 Task: Search one way flight ticket for 5 adults, 2 children, 1 infant in seat and 1 infant on lap in economy from Hibbing: Range Regional Airport (was Chisholm-hibbing Airport) to Fort Wayne: Fort Wayne International Airport on 5-4-2023. Choice of flights is JetBlue. Number of bags: 1 carry on bag. Price is upto 78000. Outbound departure time preference is 6:00.
Action: Mouse moved to (310, 124)
Screenshot: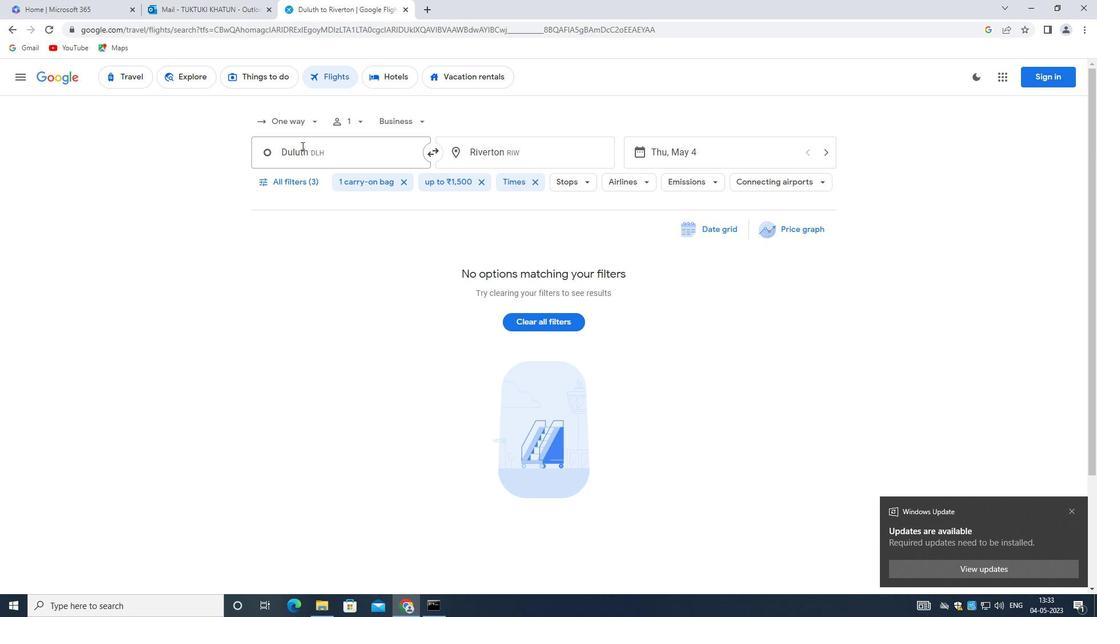 
Action: Mouse pressed left at (310, 124)
Screenshot: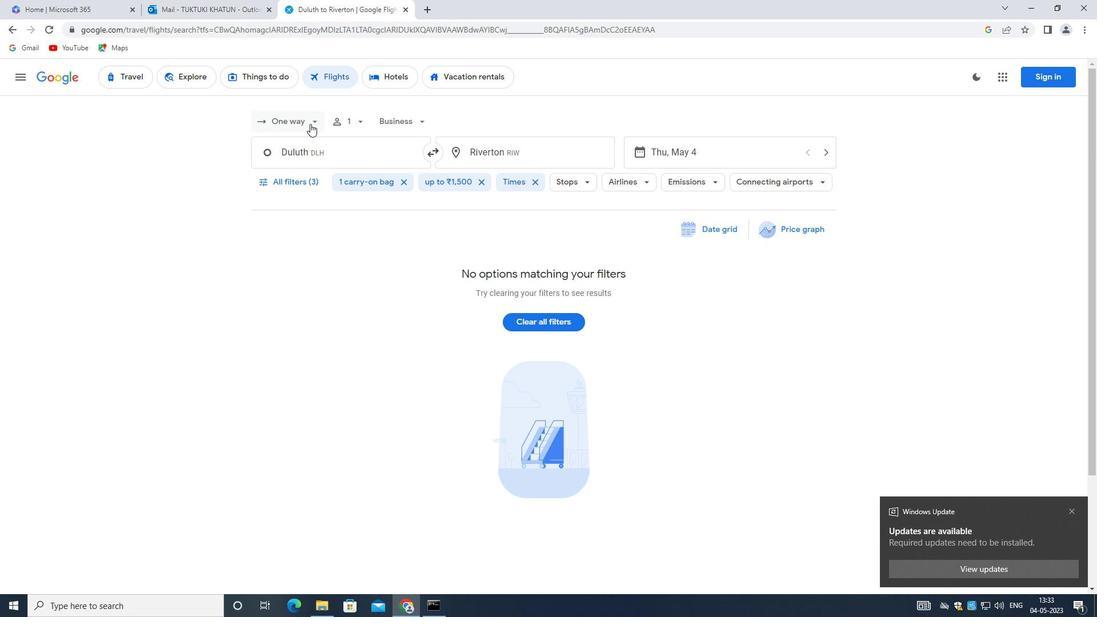 
Action: Mouse moved to (309, 172)
Screenshot: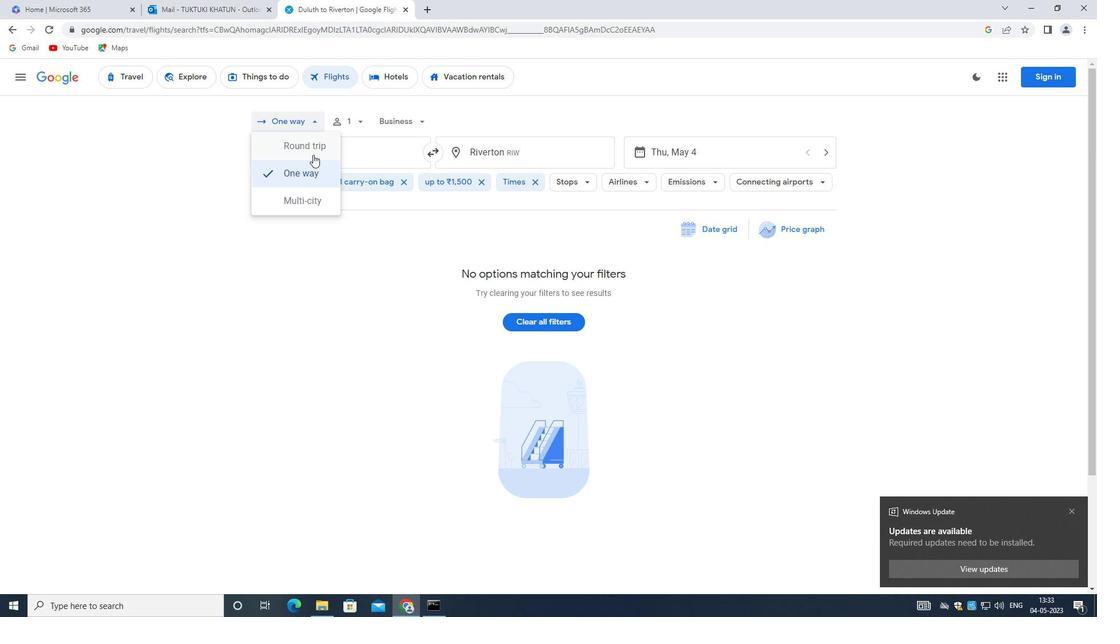 
Action: Mouse pressed left at (309, 172)
Screenshot: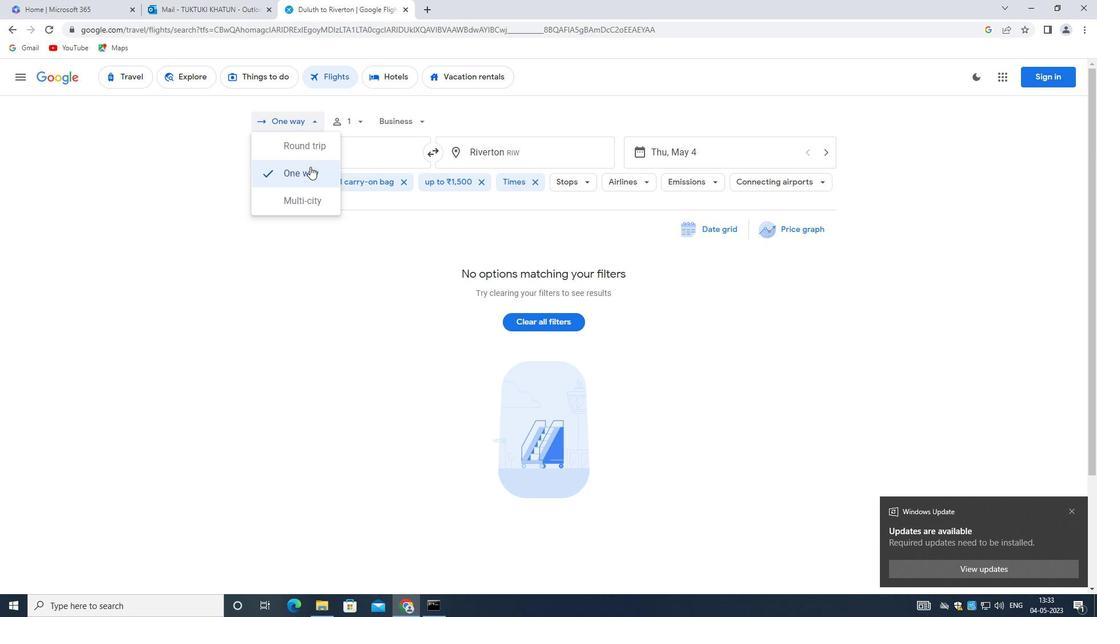 
Action: Mouse moved to (349, 119)
Screenshot: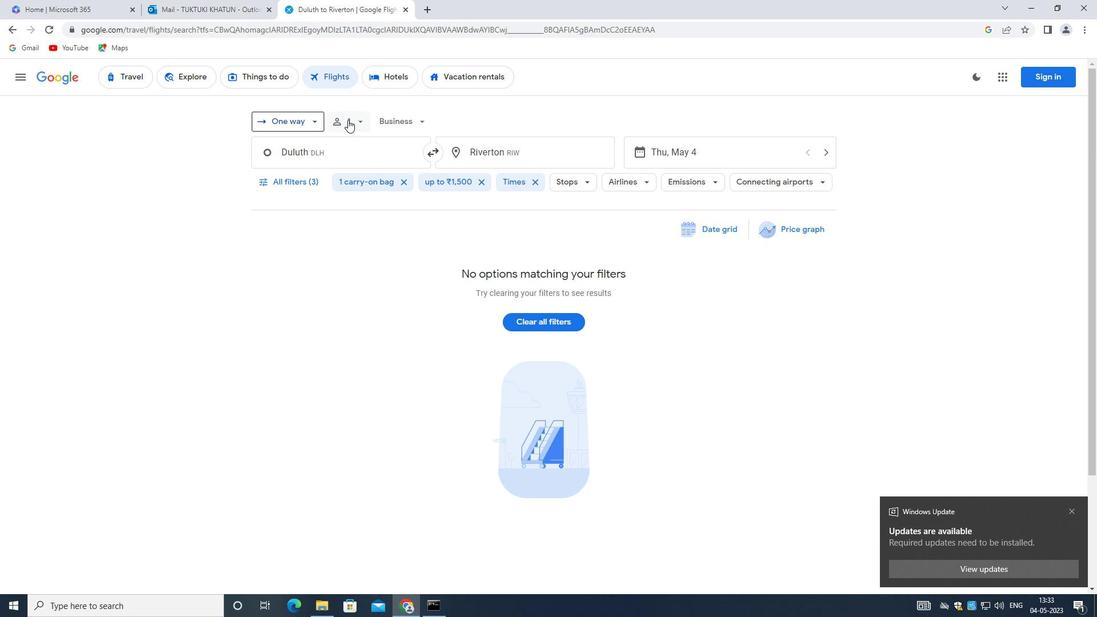 
Action: Mouse pressed left at (349, 119)
Screenshot: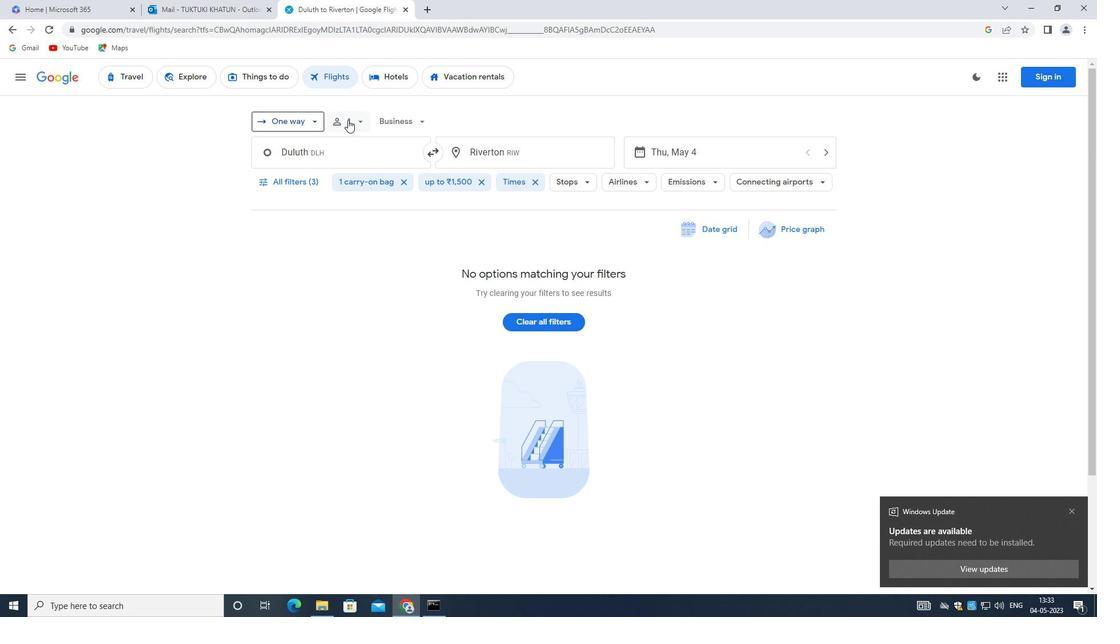 
Action: Mouse moved to (447, 154)
Screenshot: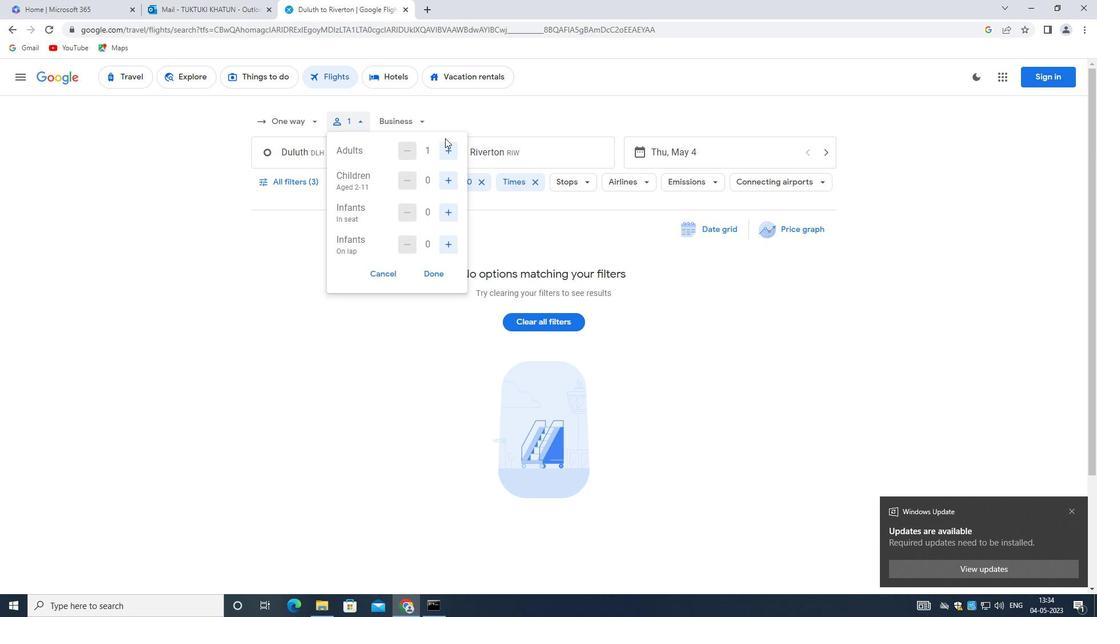 
Action: Mouse pressed left at (447, 154)
Screenshot: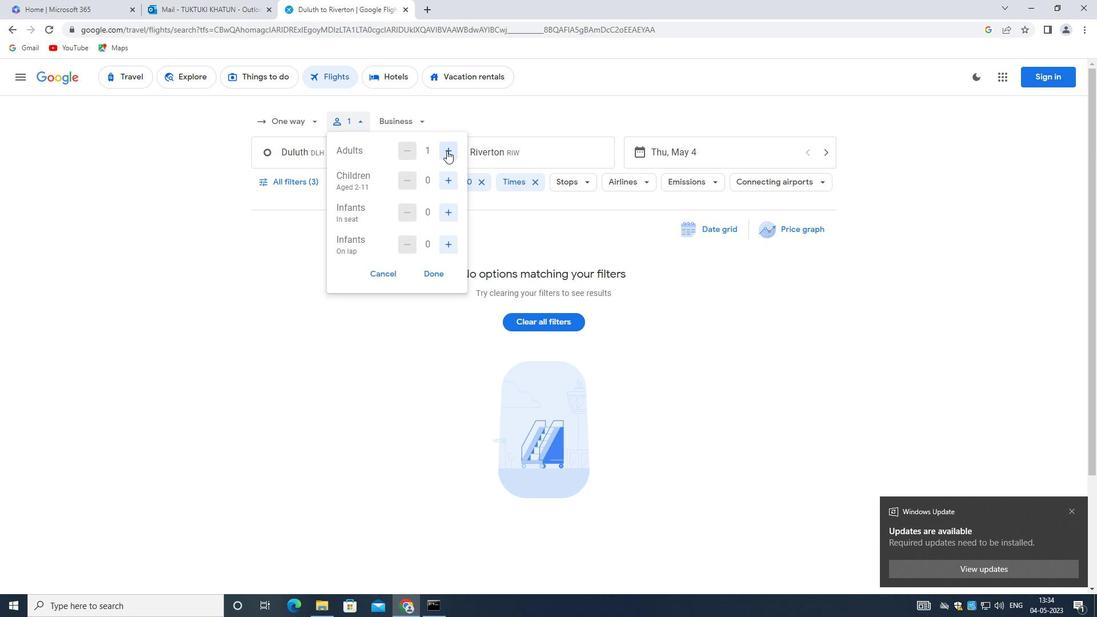 
Action: Mouse moved to (447, 154)
Screenshot: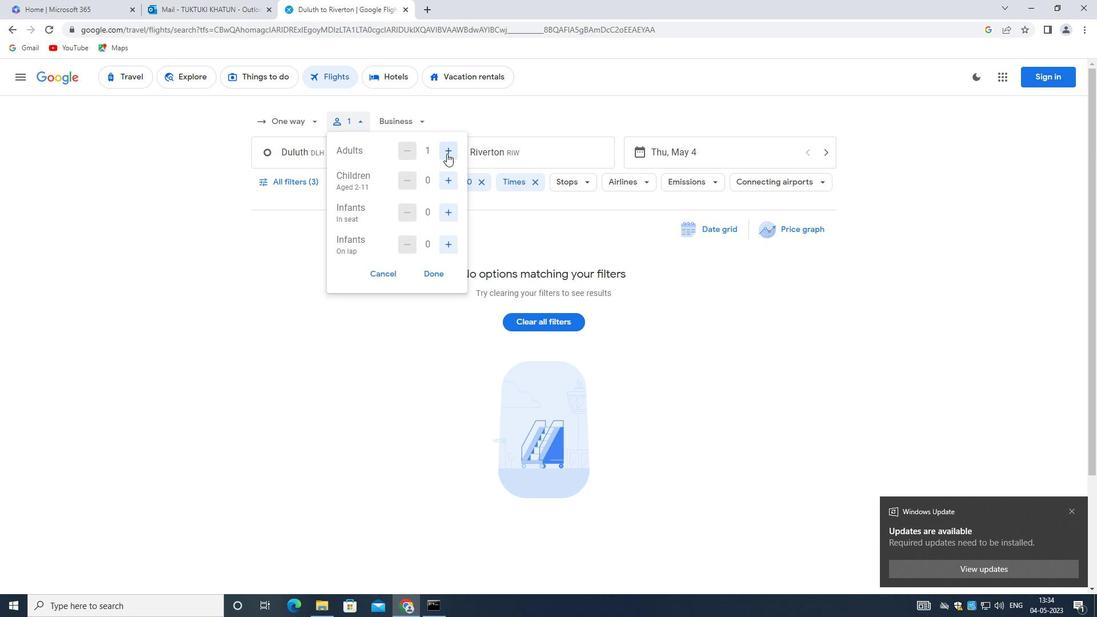 
Action: Mouse pressed left at (447, 154)
Screenshot: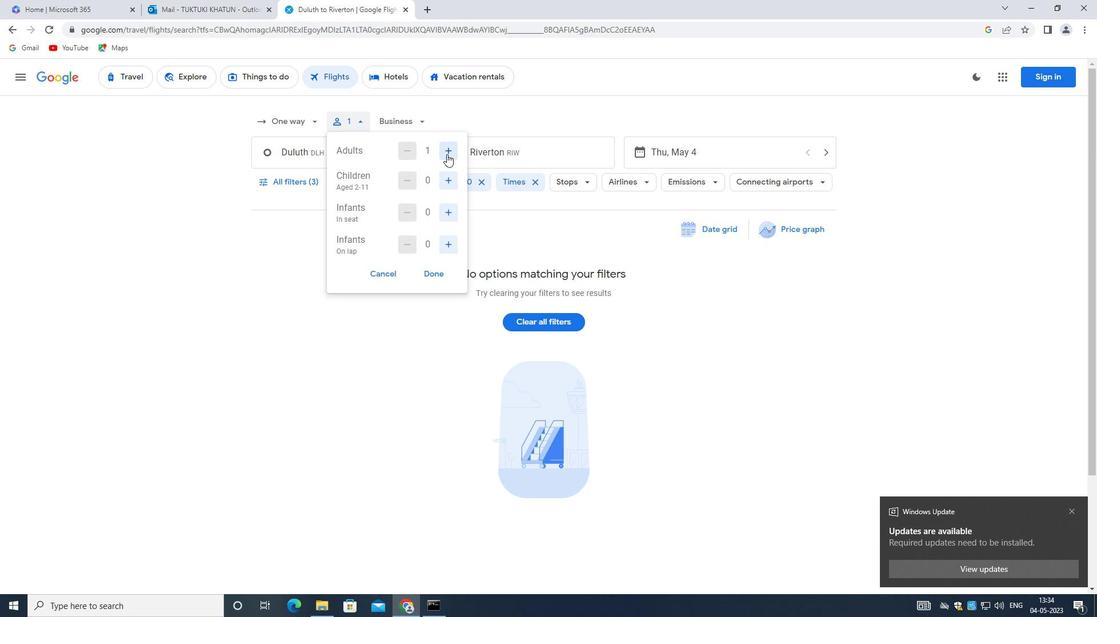 
Action: Mouse moved to (447, 153)
Screenshot: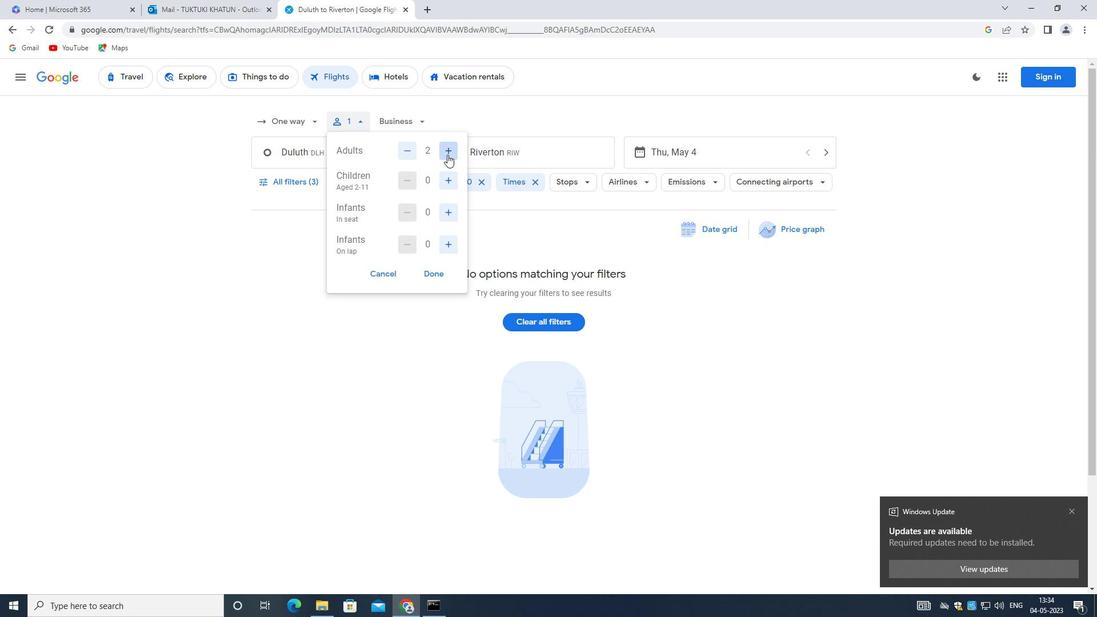 
Action: Mouse pressed left at (447, 153)
Screenshot: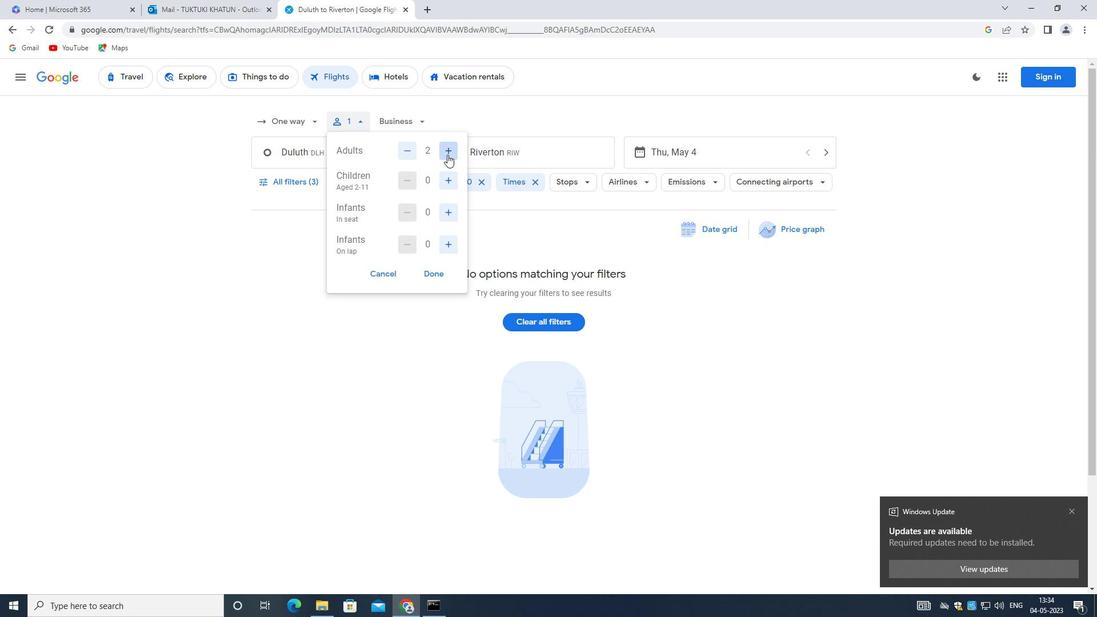 
Action: Mouse pressed left at (447, 153)
Screenshot: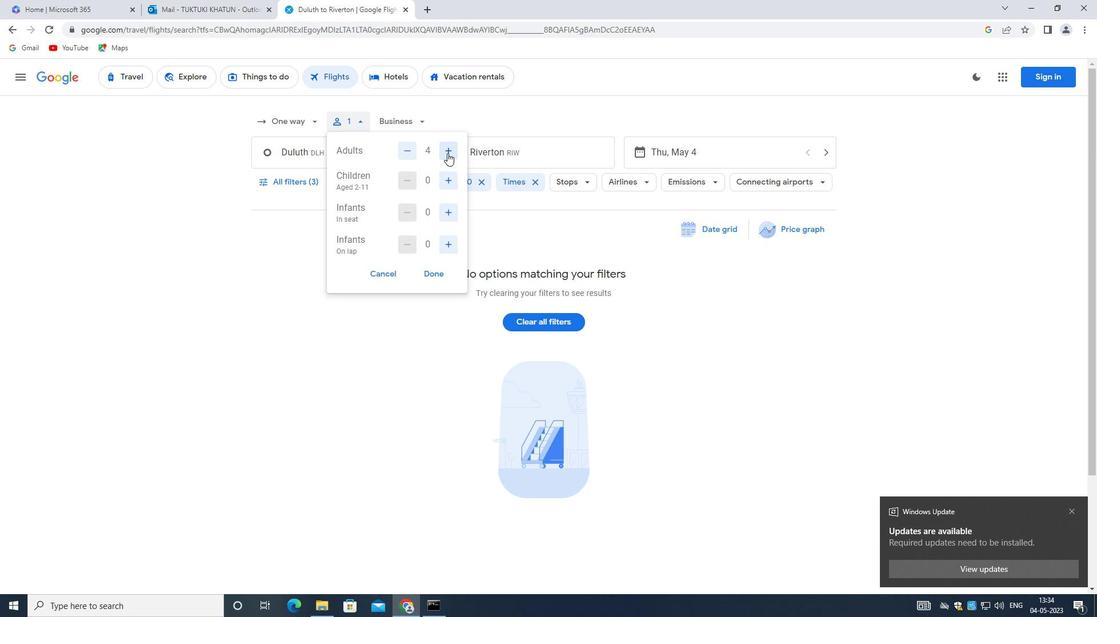 
Action: Mouse moved to (450, 172)
Screenshot: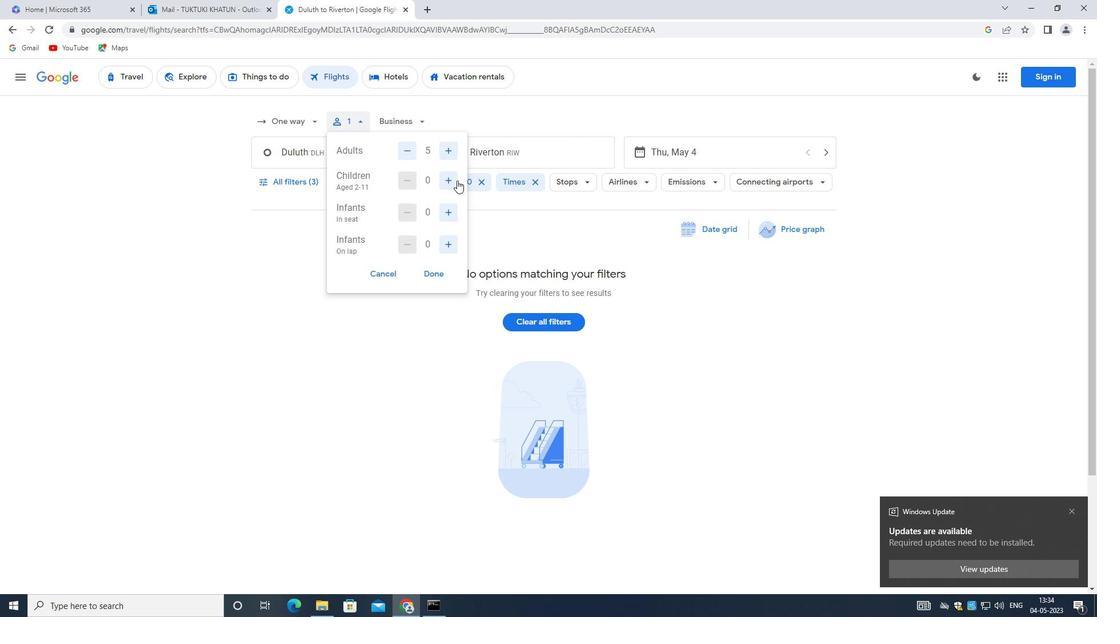 
Action: Mouse pressed left at (450, 172)
Screenshot: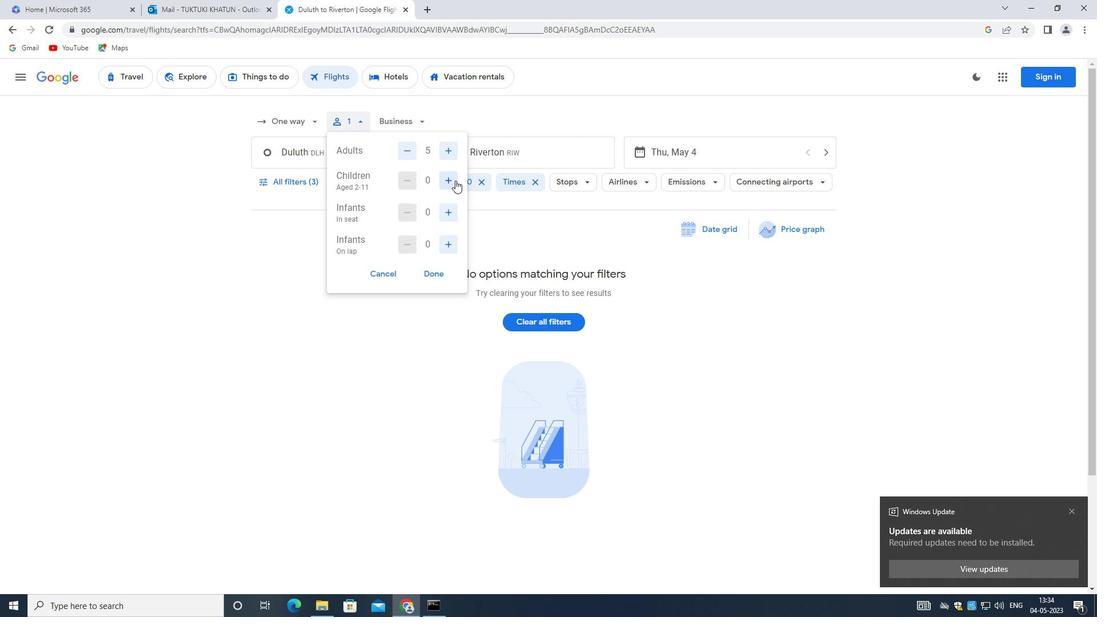 
Action: Mouse moved to (448, 174)
Screenshot: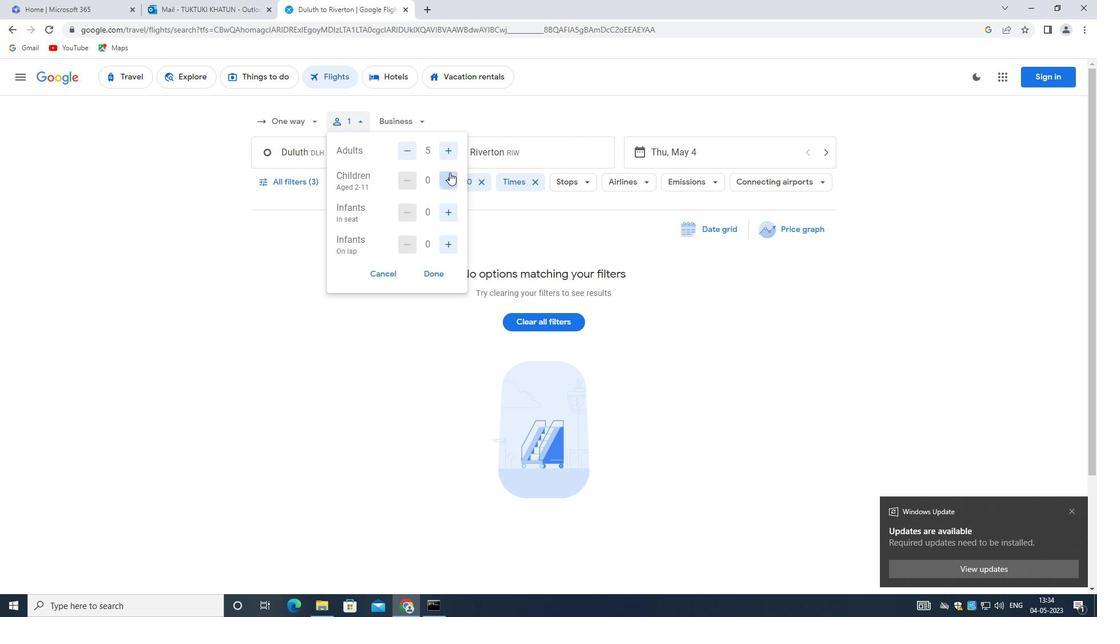 
Action: Mouse pressed left at (448, 174)
Screenshot: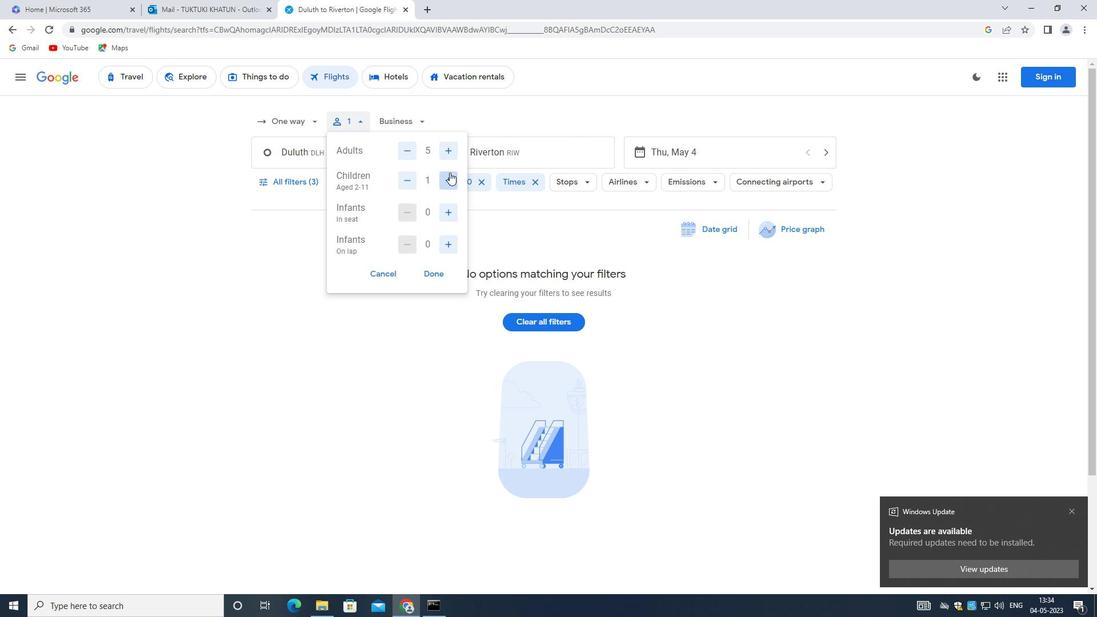 
Action: Mouse moved to (448, 212)
Screenshot: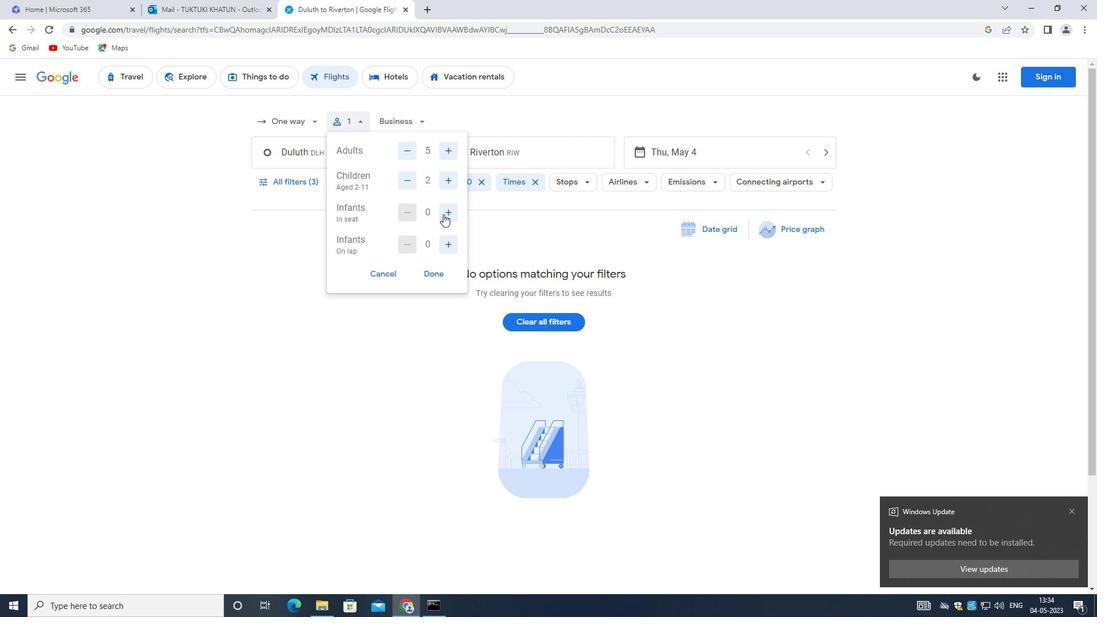 
Action: Mouse pressed left at (448, 212)
Screenshot: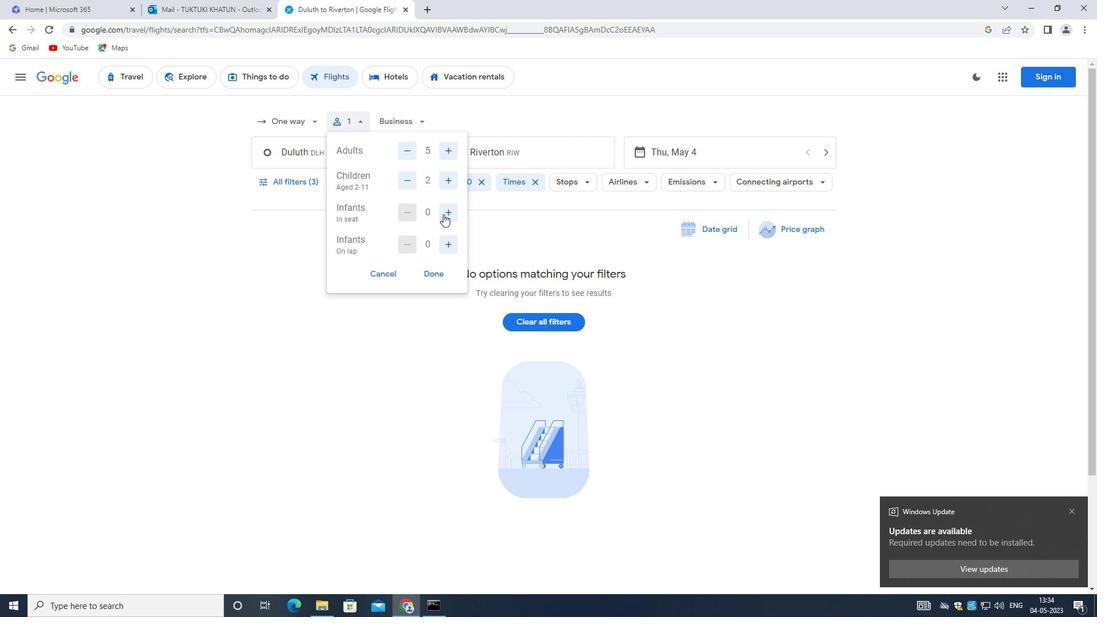
Action: Mouse moved to (442, 240)
Screenshot: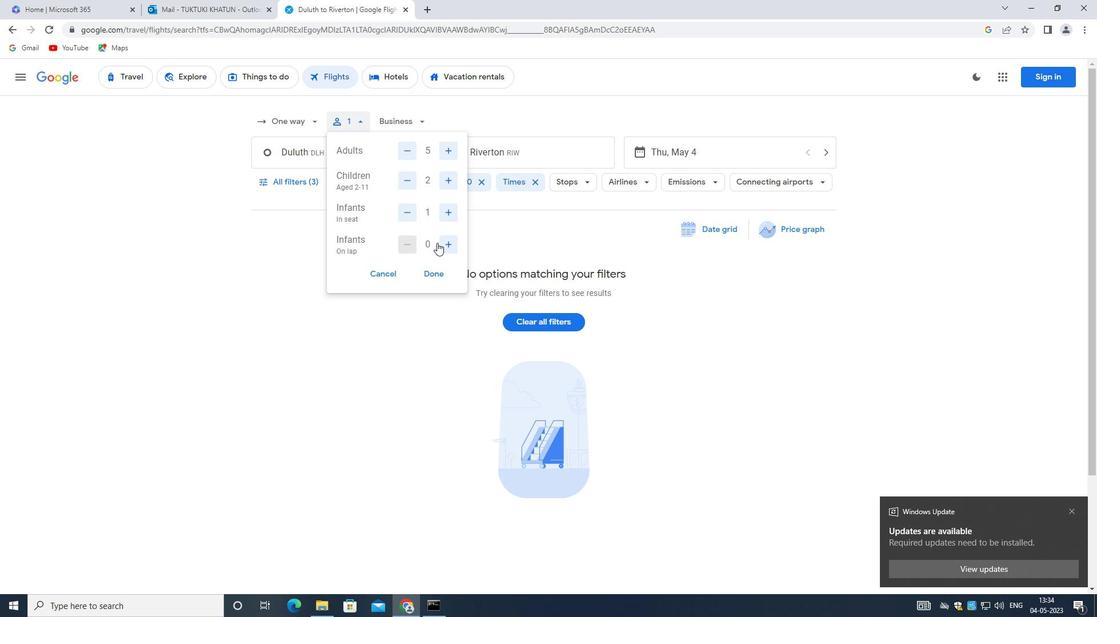
Action: Mouse pressed left at (442, 240)
Screenshot: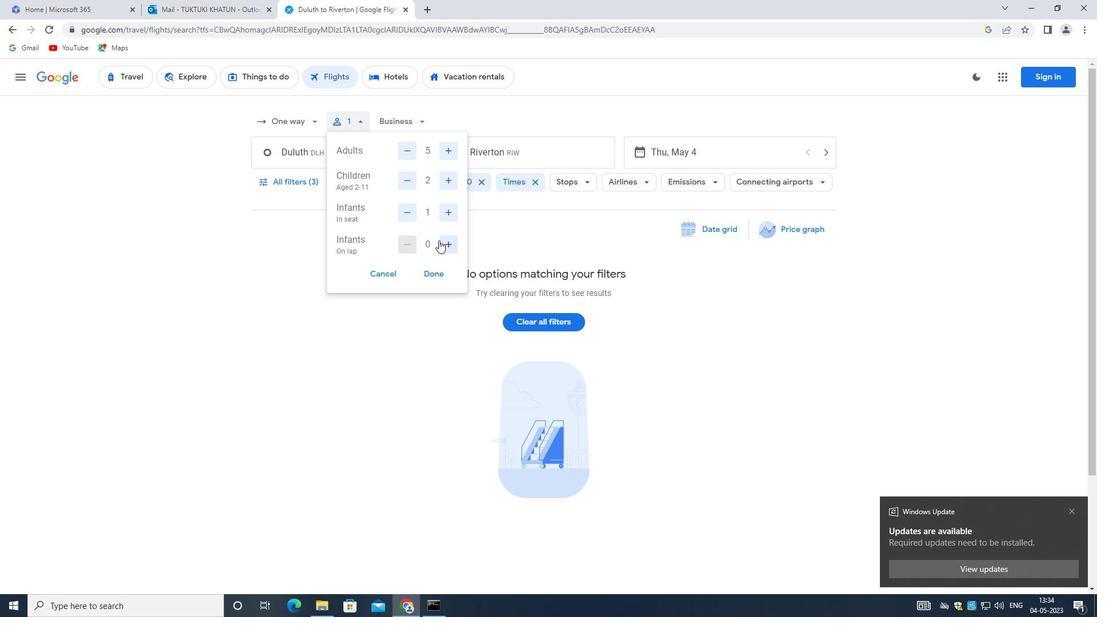 
Action: Mouse moved to (373, 260)
Screenshot: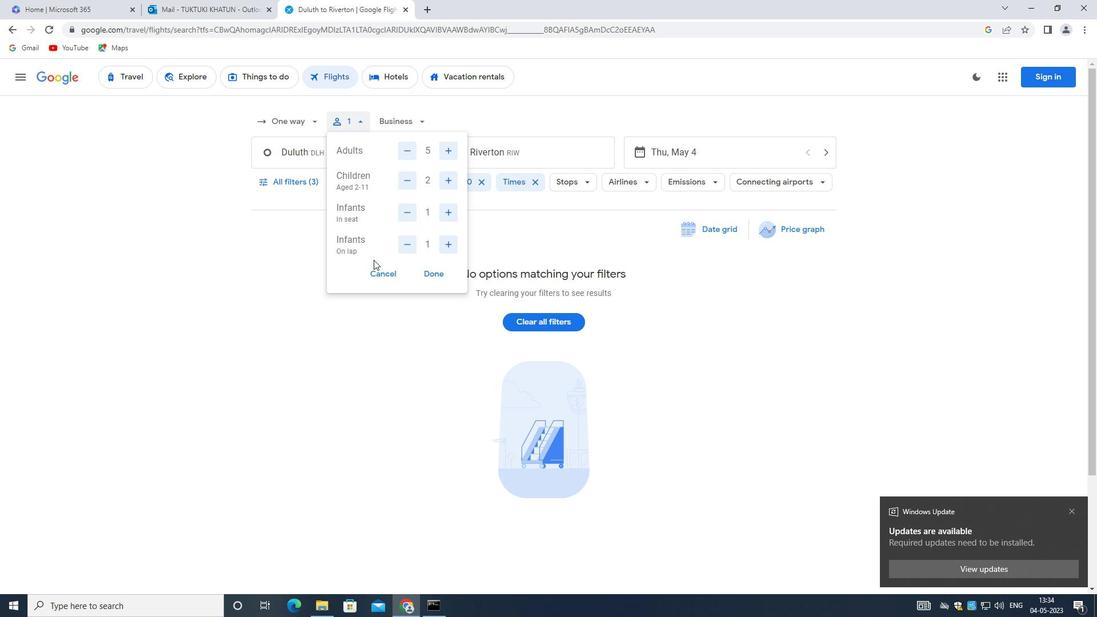
Action: Mouse scrolled (373, 259) with delta (0, 0)
Screenshot: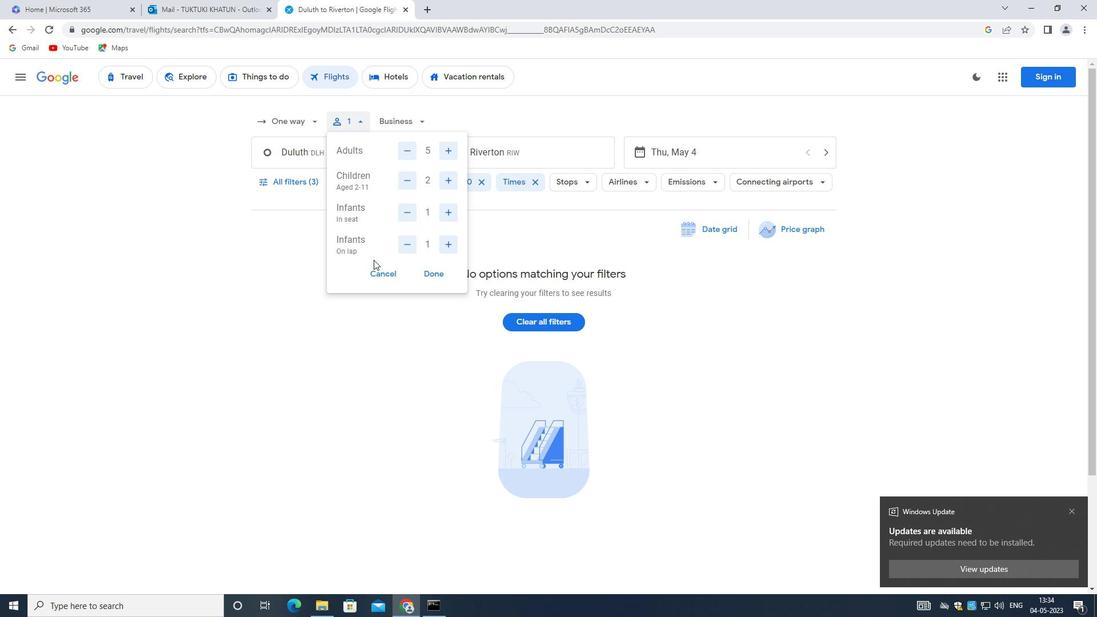 
Action: Mouse scrolled (373, 259) with delta (0, 0)
Screenshot: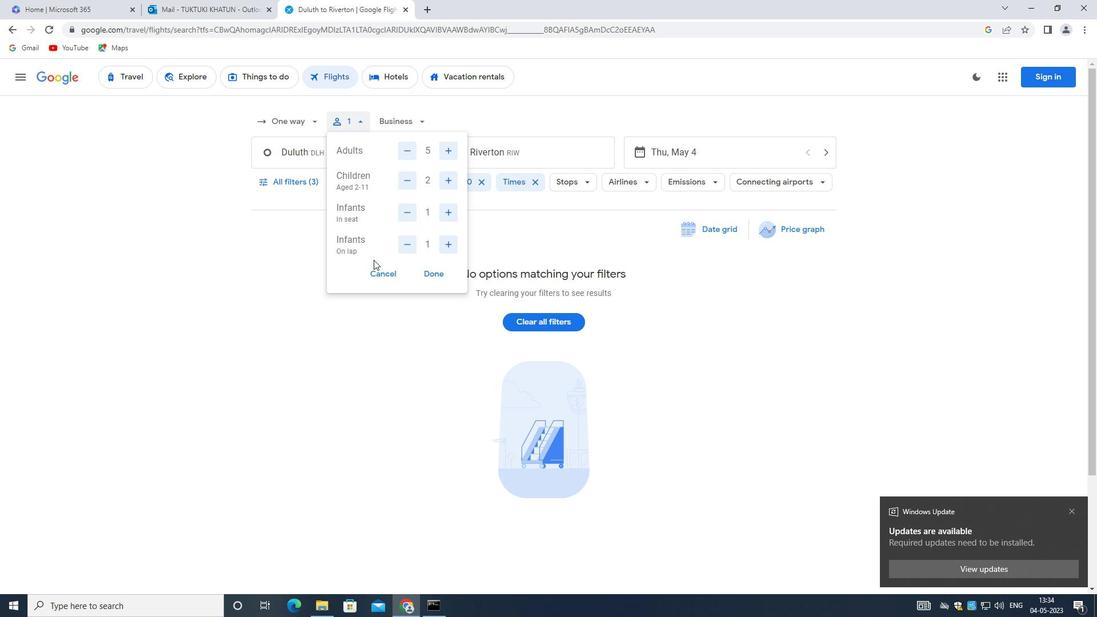 
Action: Mouse scrolled (373, 259) with delta (0, 0)
Screenshot: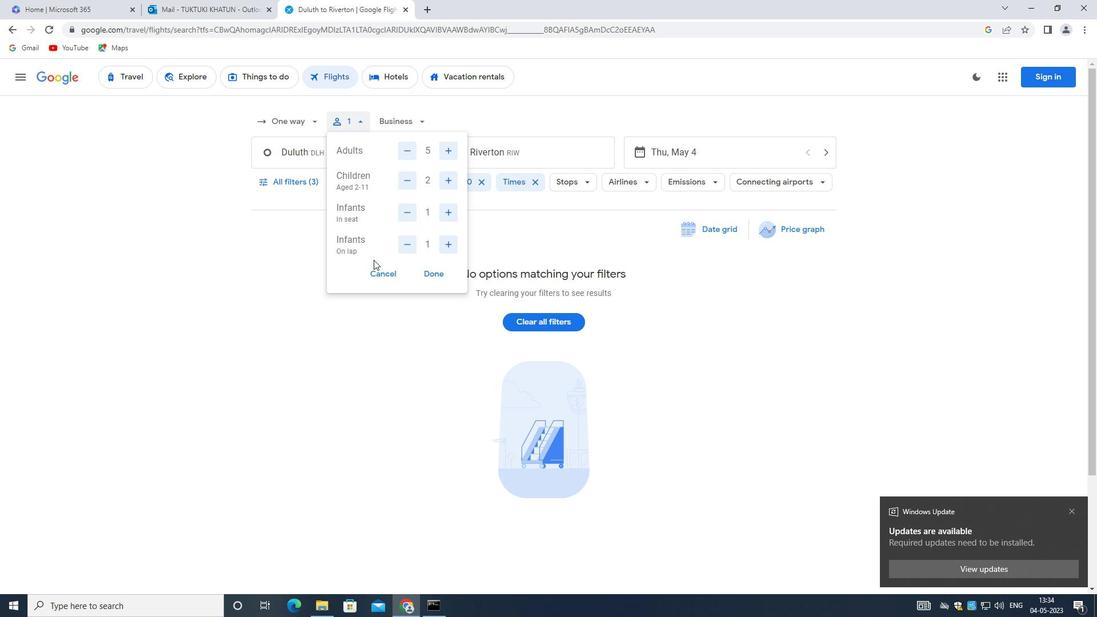 
Action: Mouse moved to (383, 264)
Screenshot: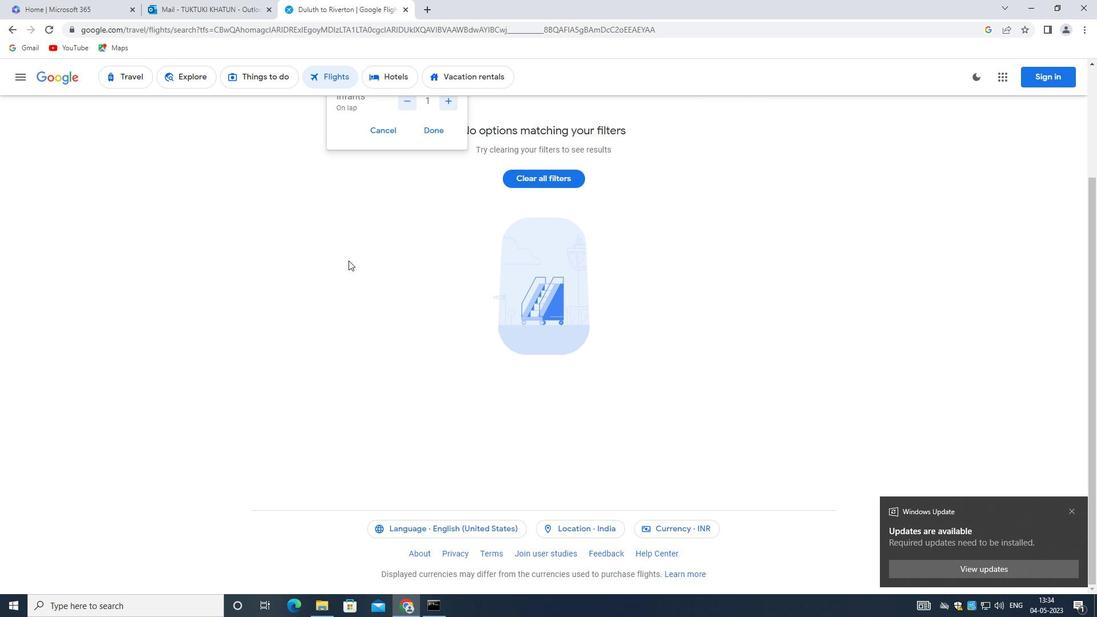 
Action: Mouse scrolled (383, 265) with delta (0, 0)
Screenshot: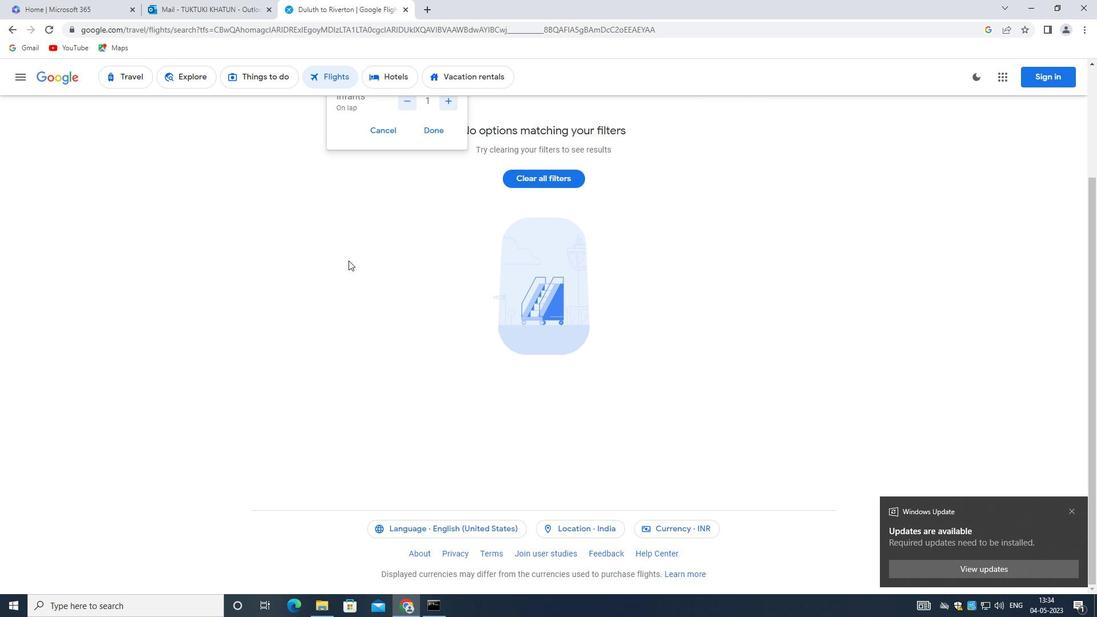 
Action: Mouse scrolled (383, 265) with delta (0, 0)
Screenshot: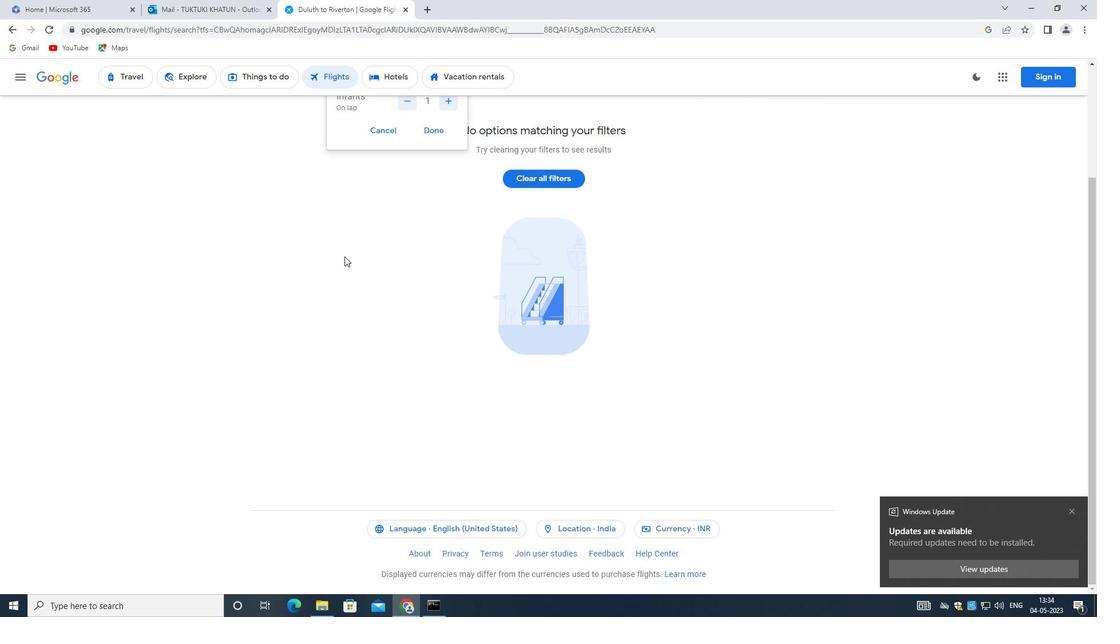 
Action: Mouse scrolled (383, 265) with delta (0, 0)
Screenshot: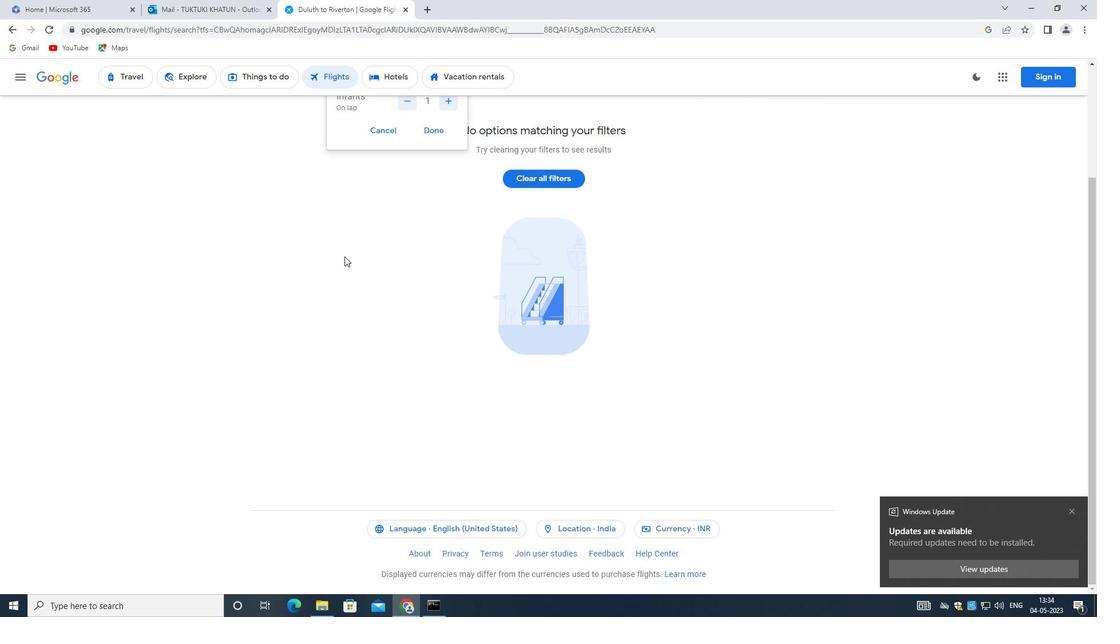 
Action: Mouse moved to (382, 267)
Screenshot: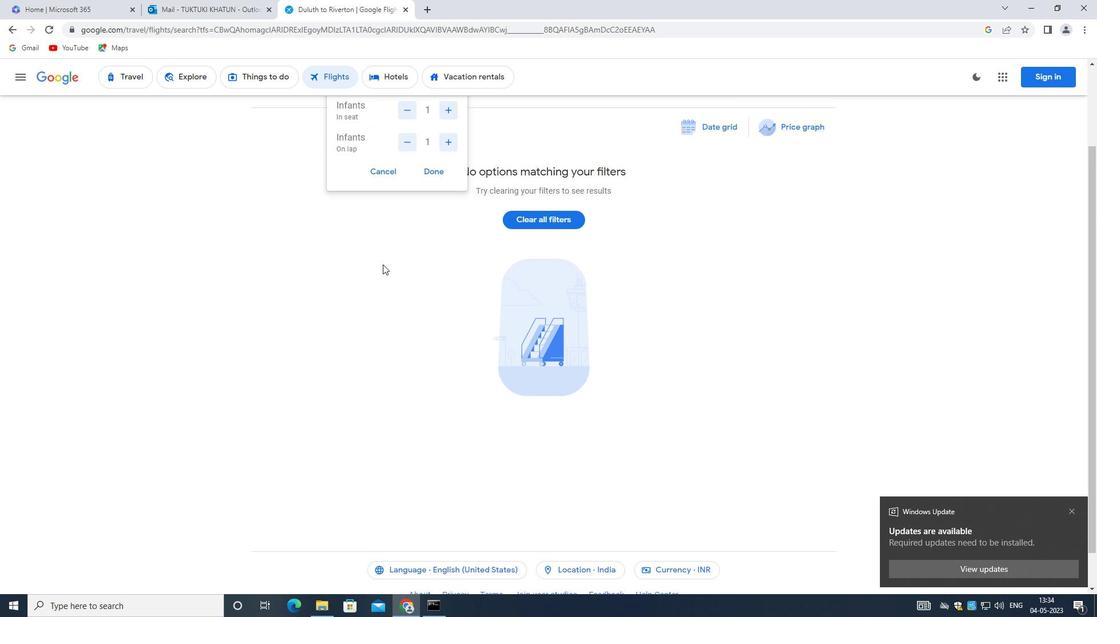 
Action: Mouse scrolled (382, 268) with delta (0, 0)
Screenshot: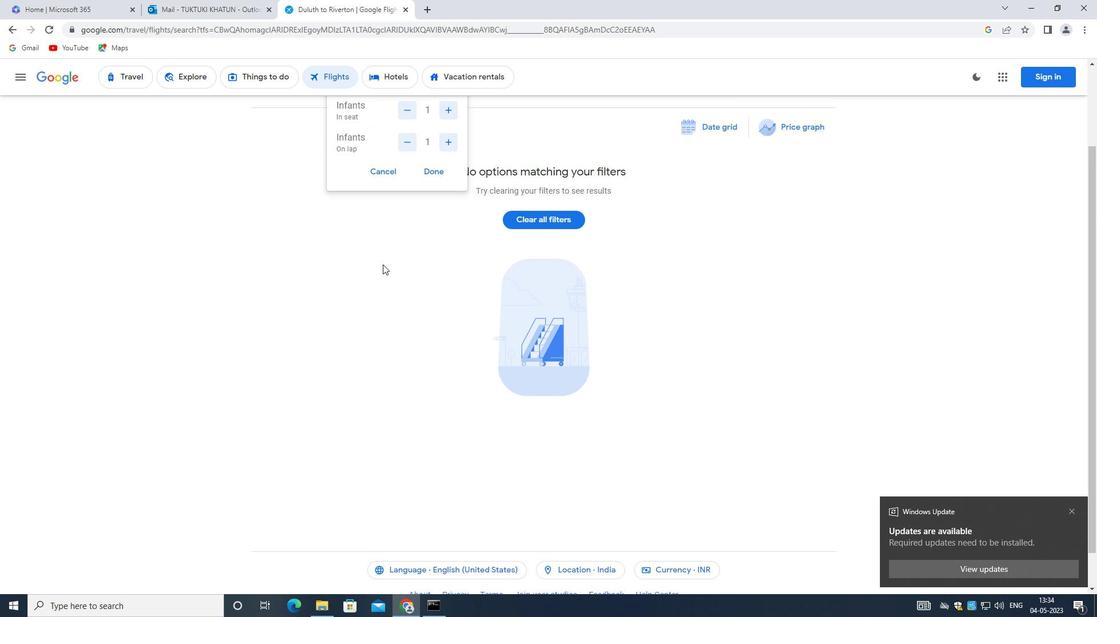 
Action: Mouse scrolled (382, 268) with delta (0, 0)
Screenshot: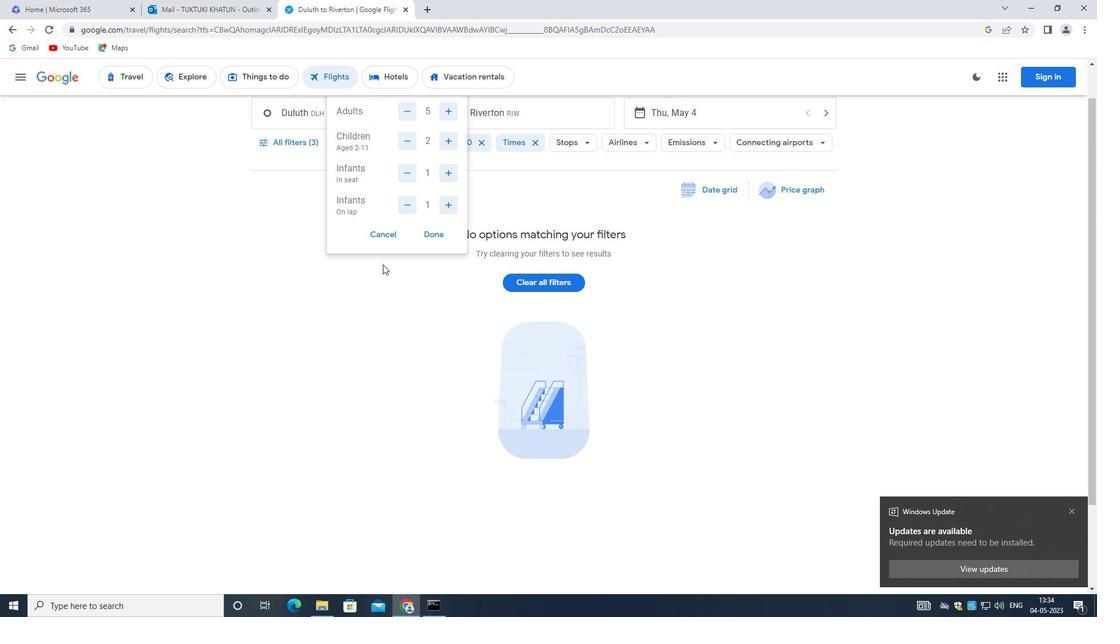 
Action: Mouse scrolled (382, 268) with delta (0, 0)
Screenshot: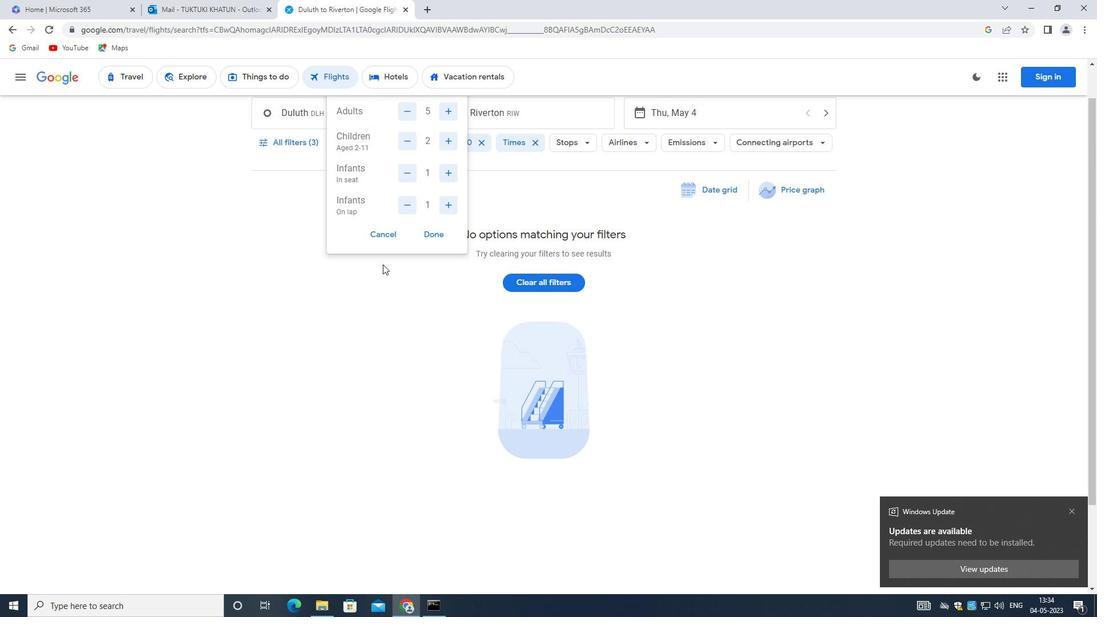 
Action: Mouse moved to (376, 266)
Screenshot: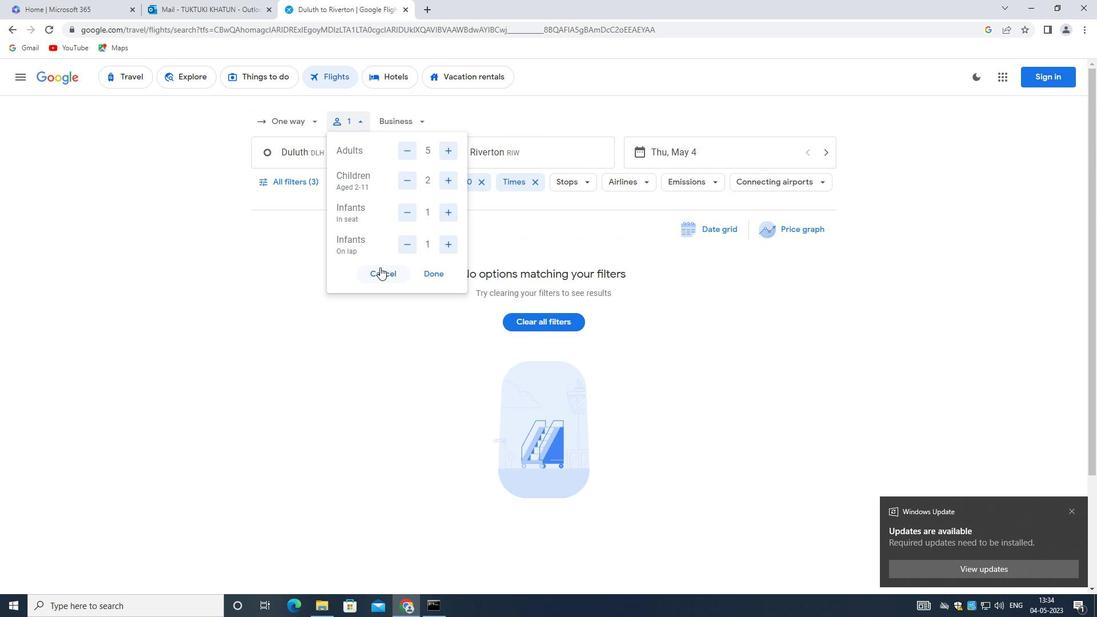 
Action: Mouse scrolled (376, 267) with delta (0, 0)
Screenshot: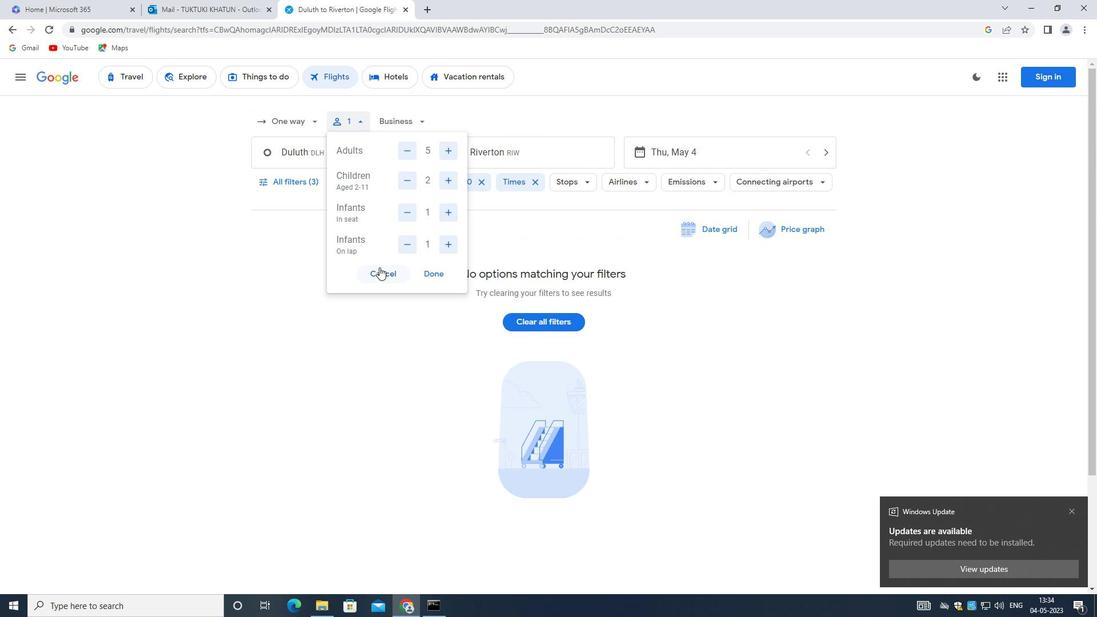 
Action: Mouse moved to (426, 271)
Screenshot: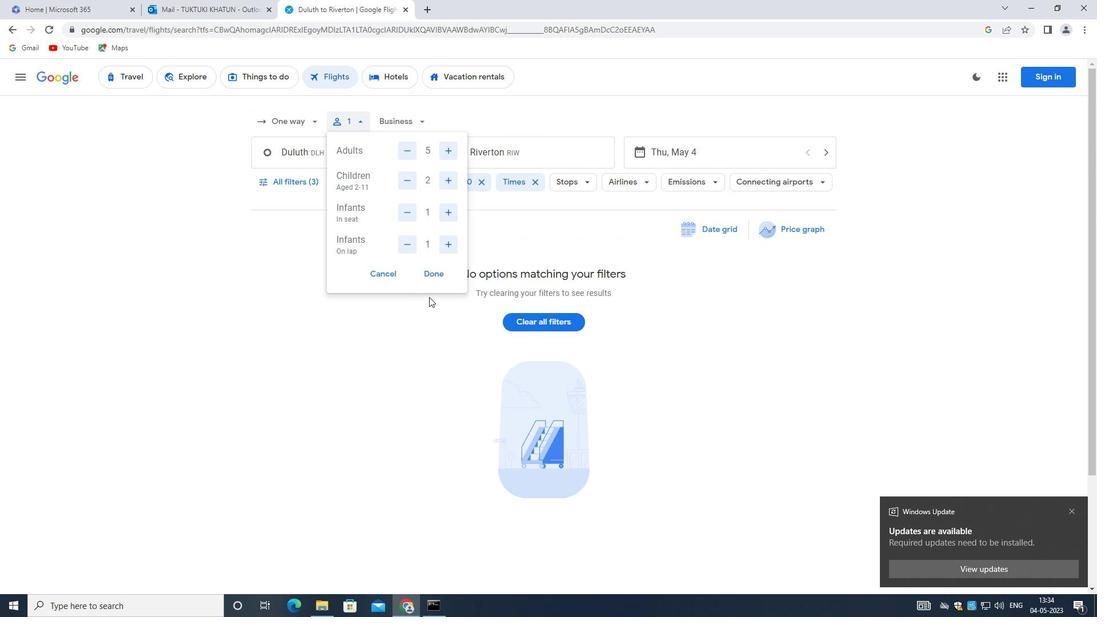 
Action: Mouse pressed left at (426, 271)
Screenshot: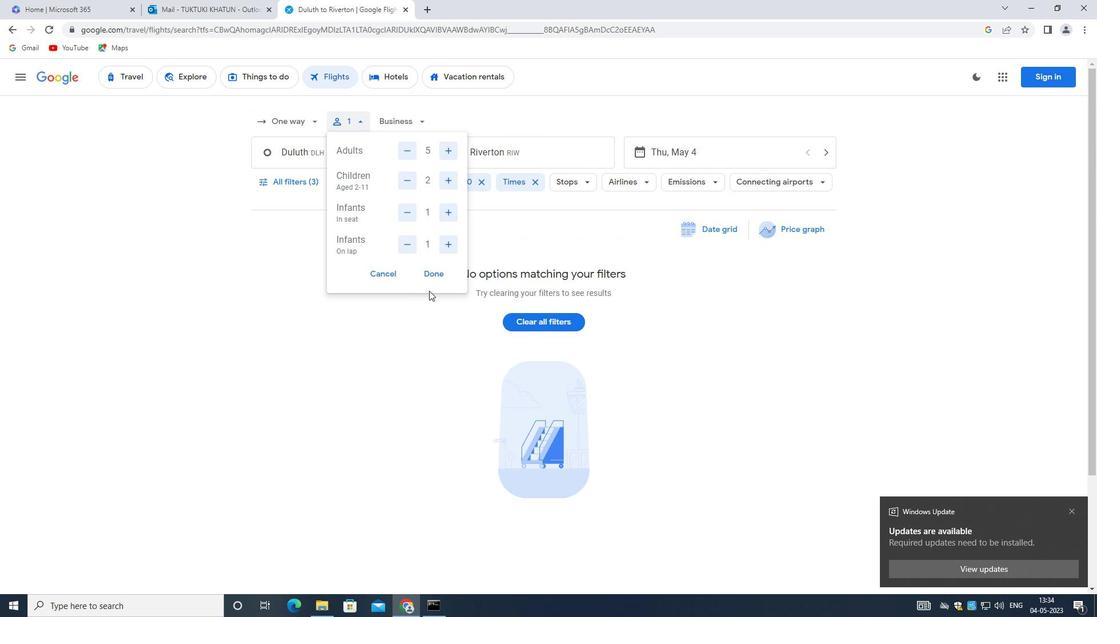 
Action: Mouse moved to (417, 120)
Screenshot: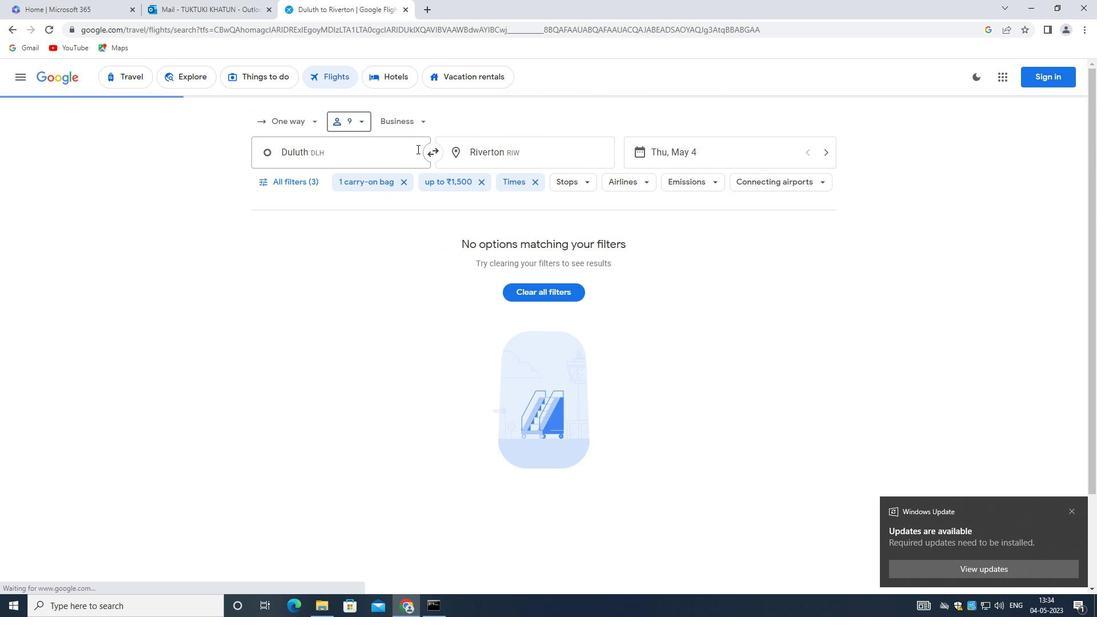 
Action: Mouse pressed left at (417, 120)
Screenshot: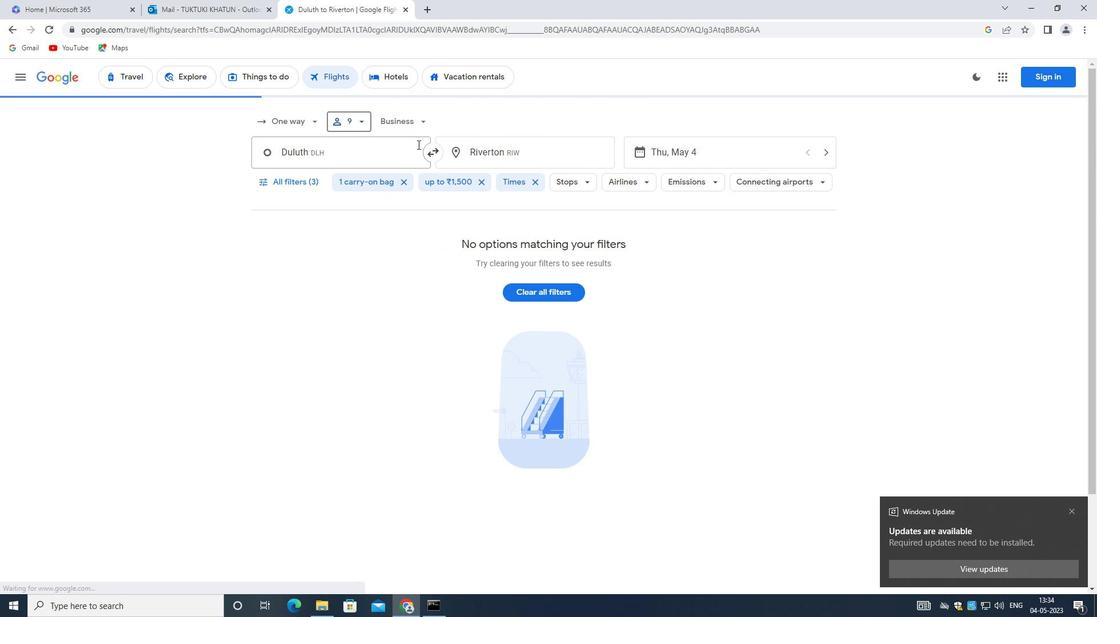 
Action: Mouse moved to (421, 144)
Screenshot: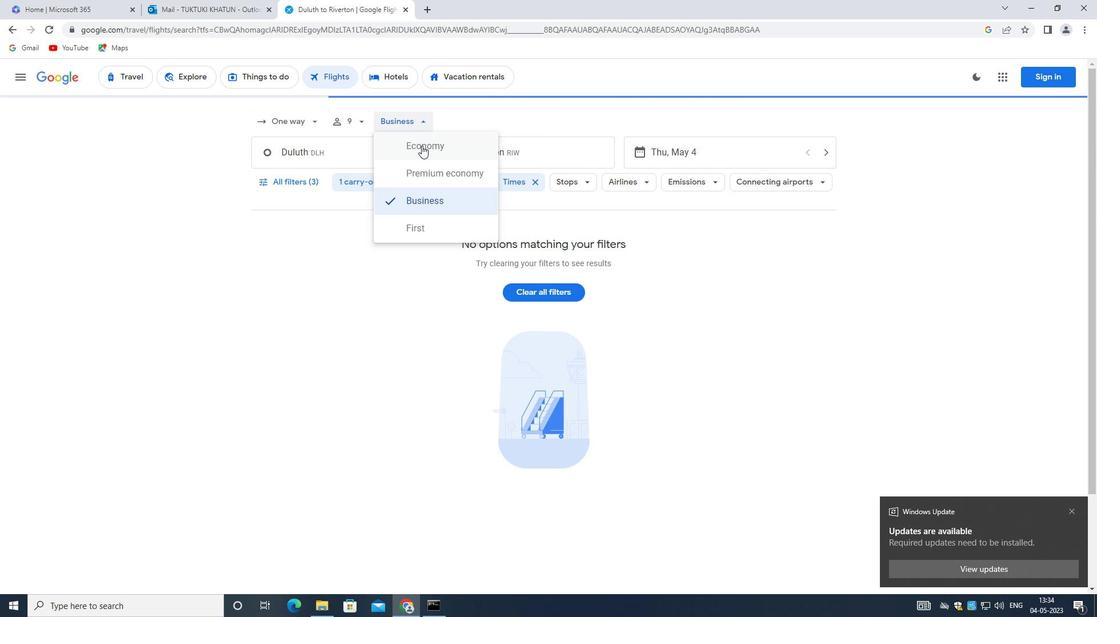 
Action: Mouse pressed left at (421, 144)
Screenshot: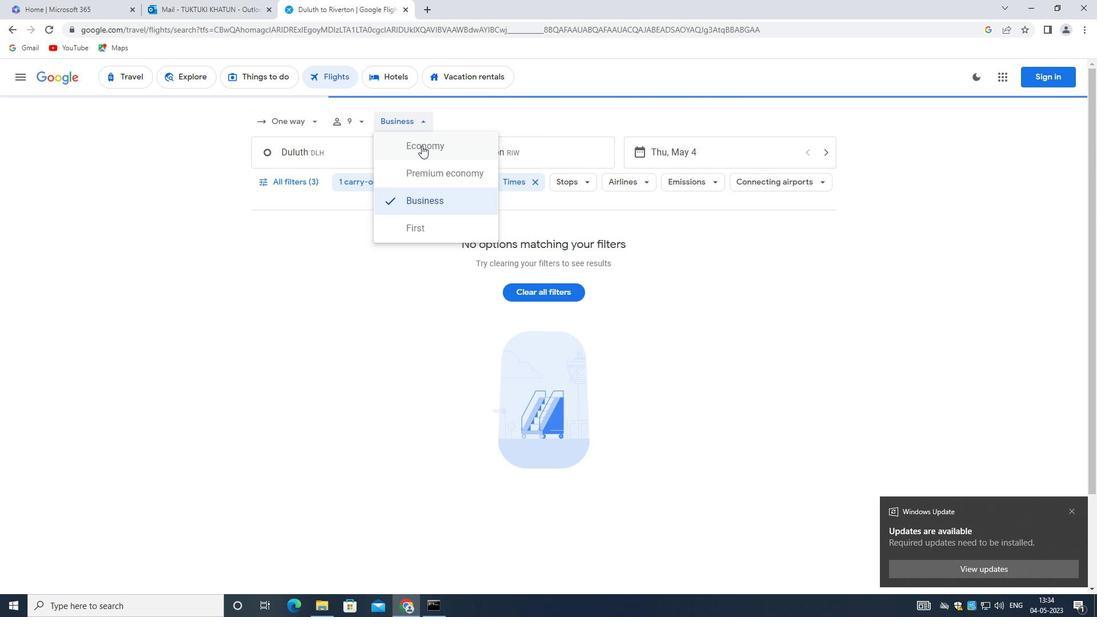 
Action: Mouse moved to (365, 152)
Screenshot: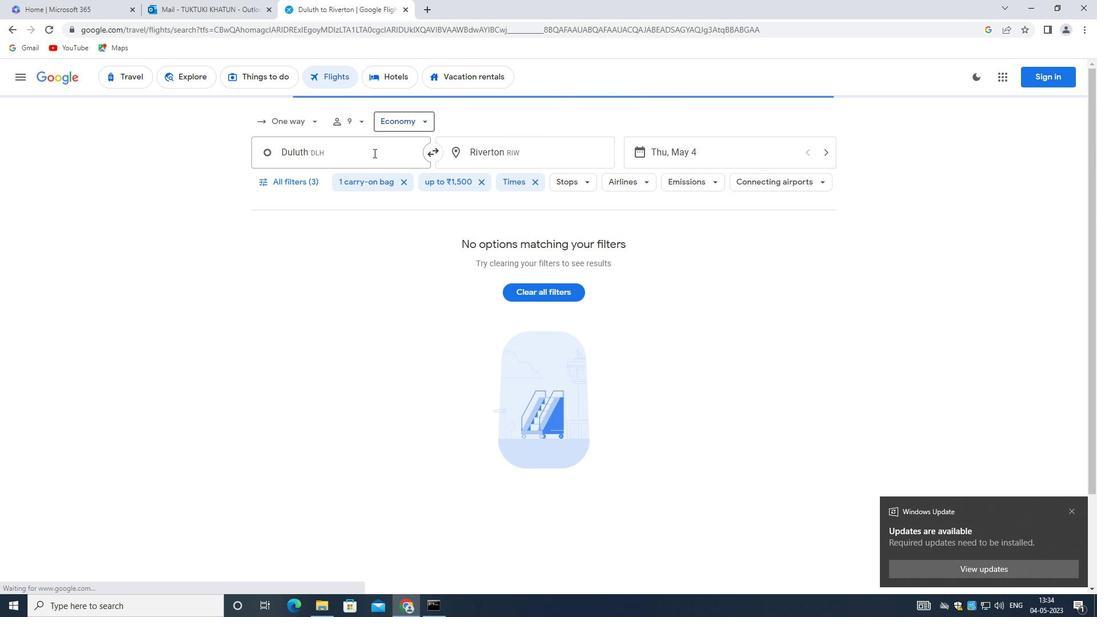 
Action: Mouse pressed left at (365, 152)
Screenshot: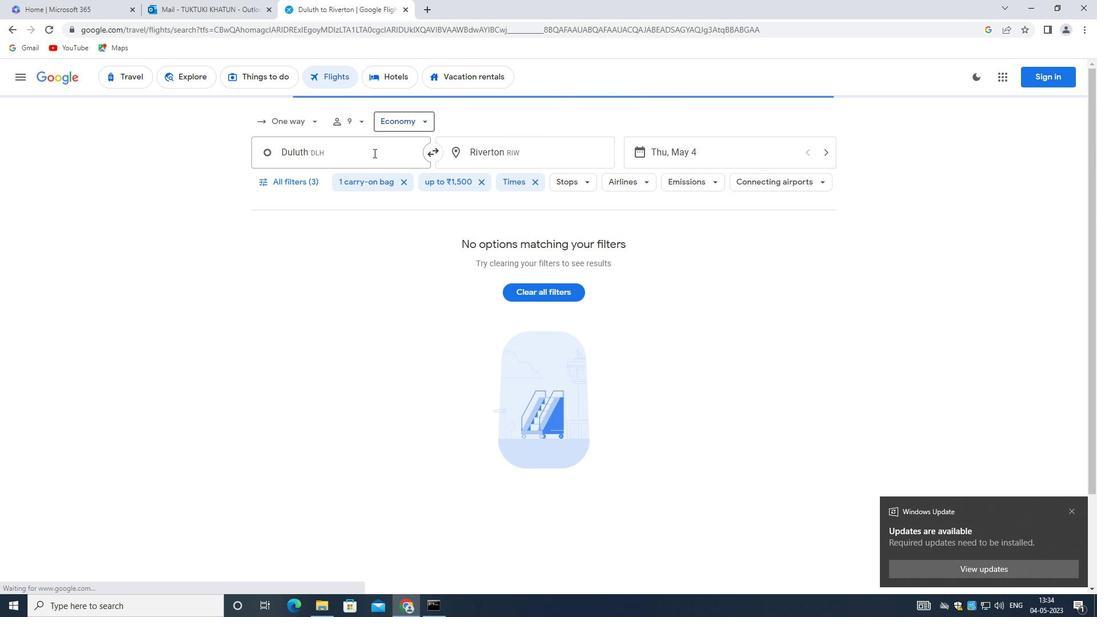 
Action: Mouse moved to (367, 152)
Screenshot: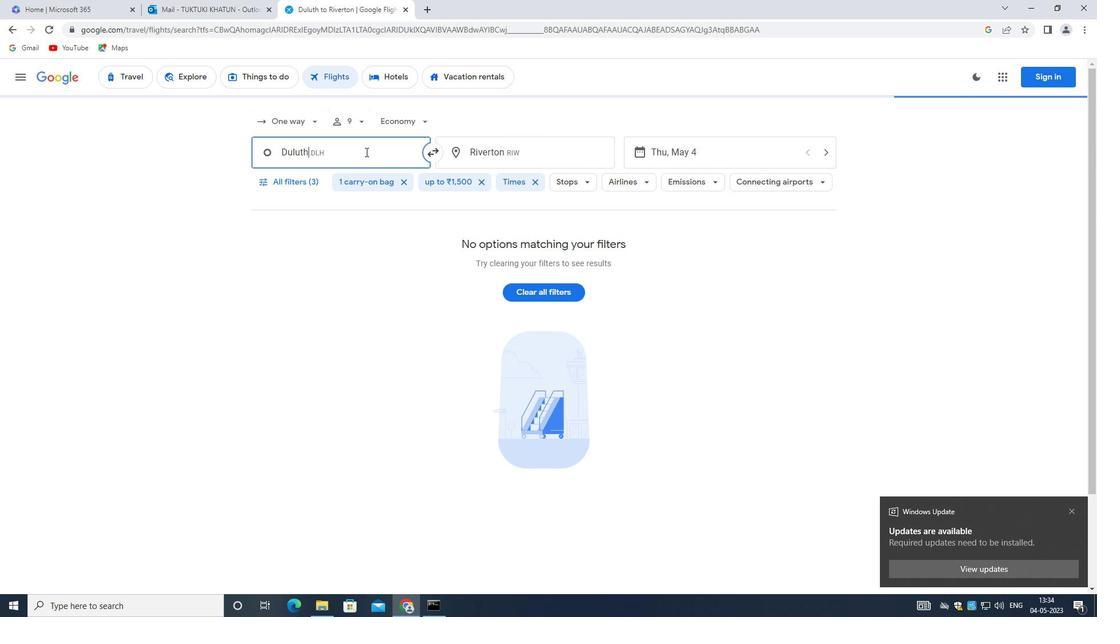 
Action: Key pressed <Key.backspace><Key.shift><Key.shift><Key.shift><Key.shift><Key.shift><Key.shift><Key.shift><Key.shift><Key.shift><Key.shift><Key.shift><Key.shift><Key.shift>RANGE<Key.space>
Screenshot: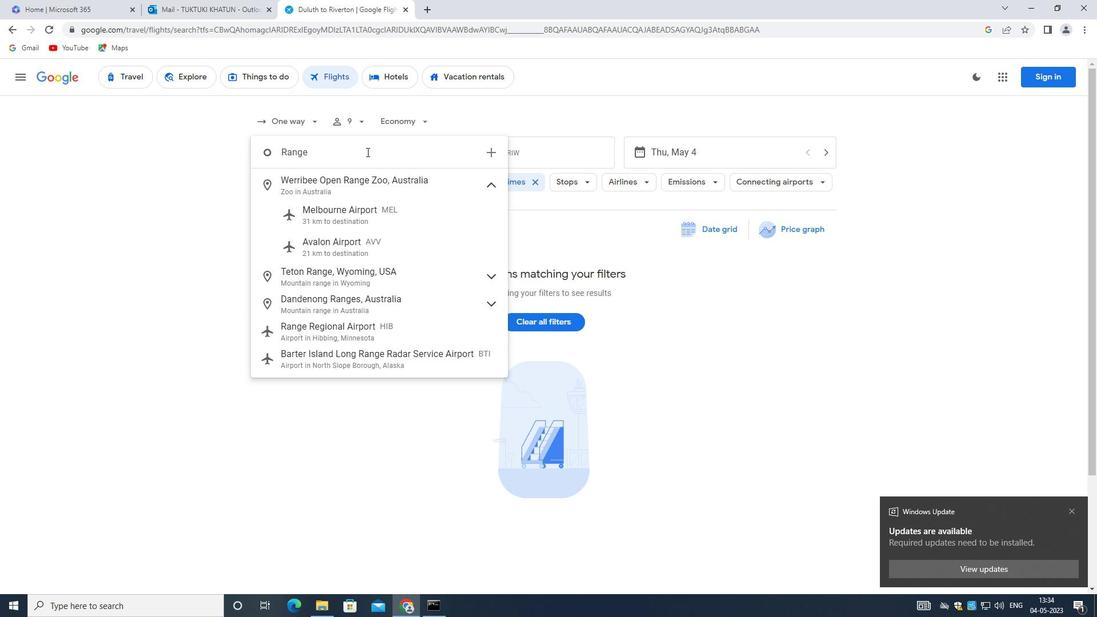 
Action: Mouse moved to (353, 300)
Screenshot: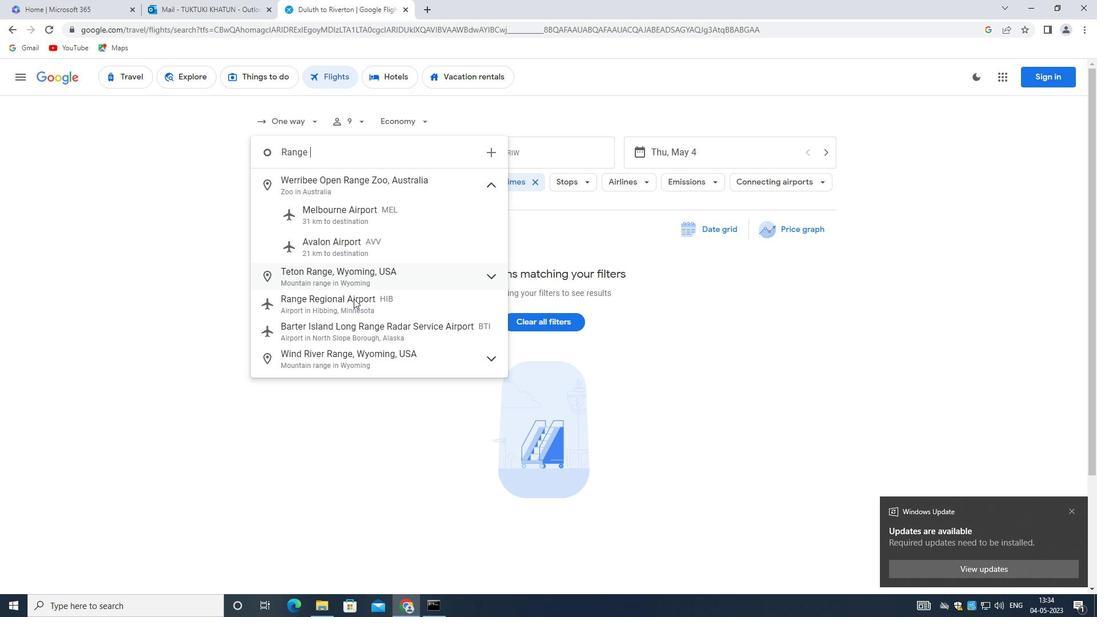 
Action: Mouse pressed left at (353, 300)
Screenshot: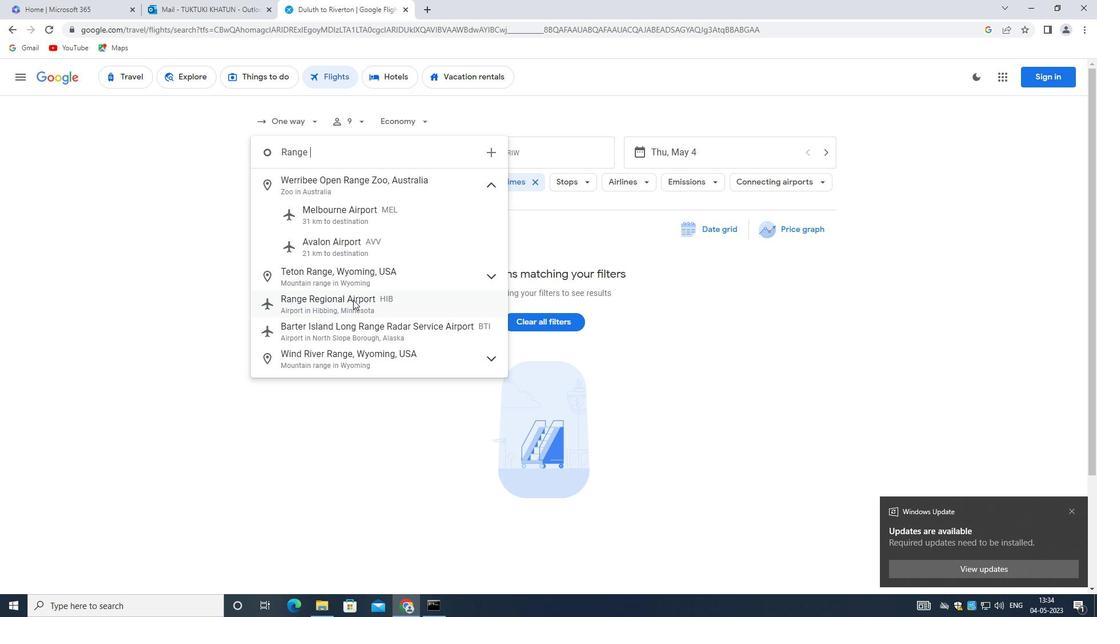 
Action: Mouse moved to (536, 149)
Screenshot: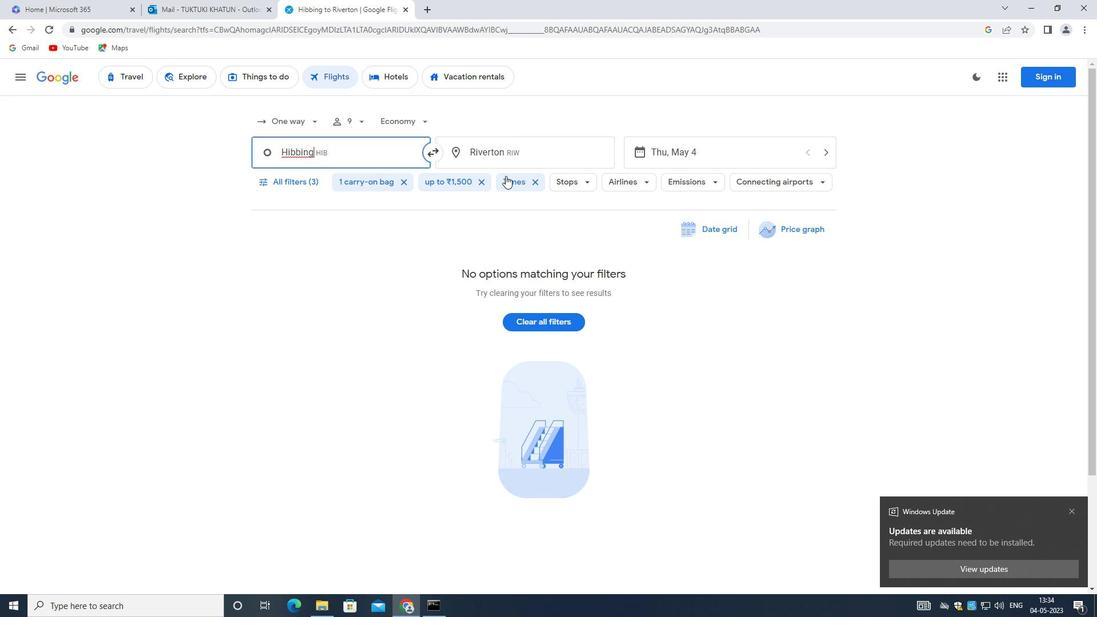 
Action: Mouse pressed left at (536, 149)
Screenshot: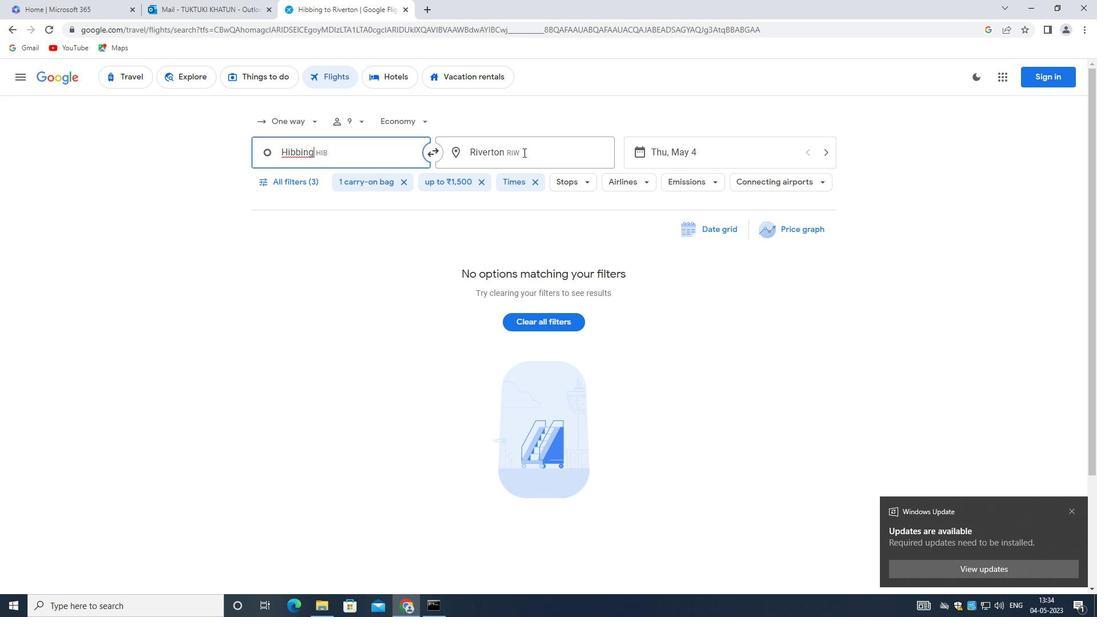 
Action: Key pressed <Key.backspace><Key.shift><Key.shift><Key.shift><Key.shift><Key.shift>FORT<Key.space><Key.shift>WAYNE
Screenshot: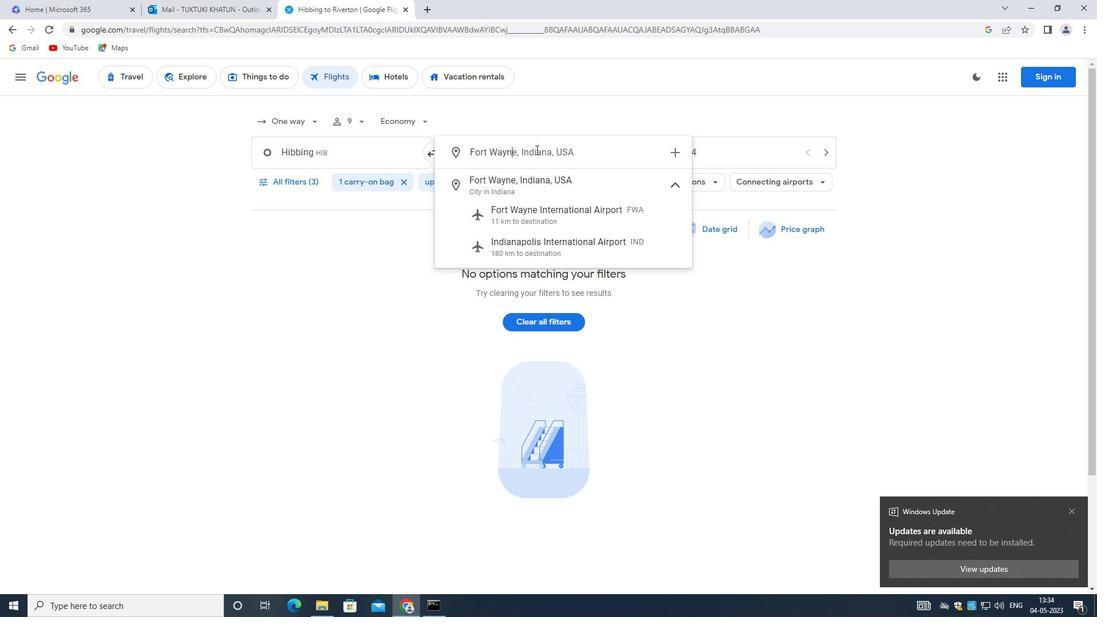 
Action: Mouse moved to (542, 208)
Screenshot: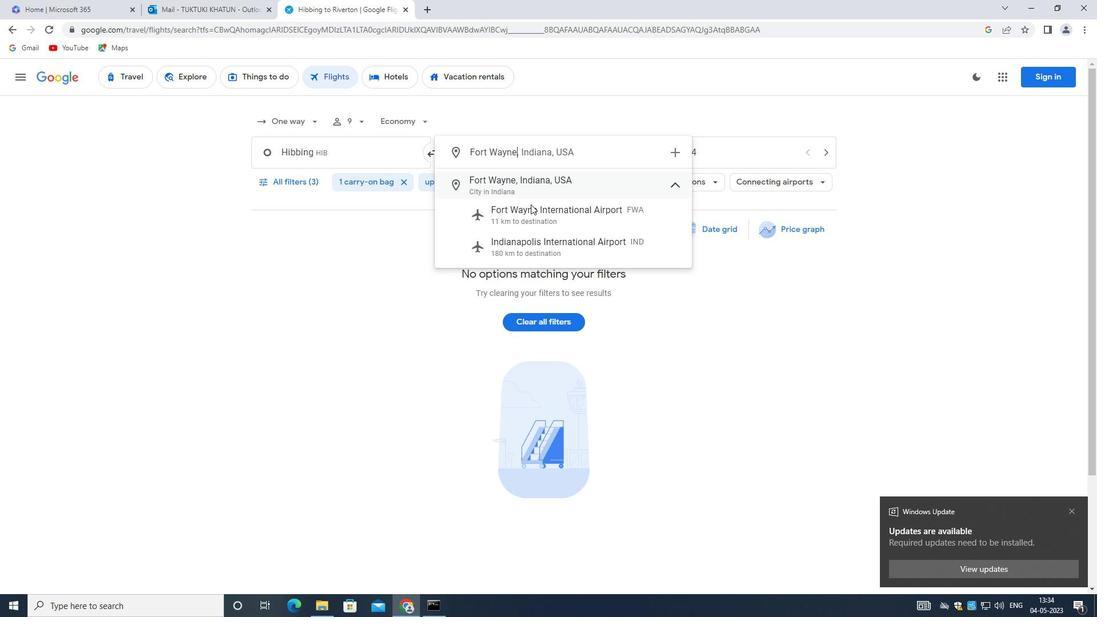 
Action: Mouse pressed left at (542, 208)
Screenshot: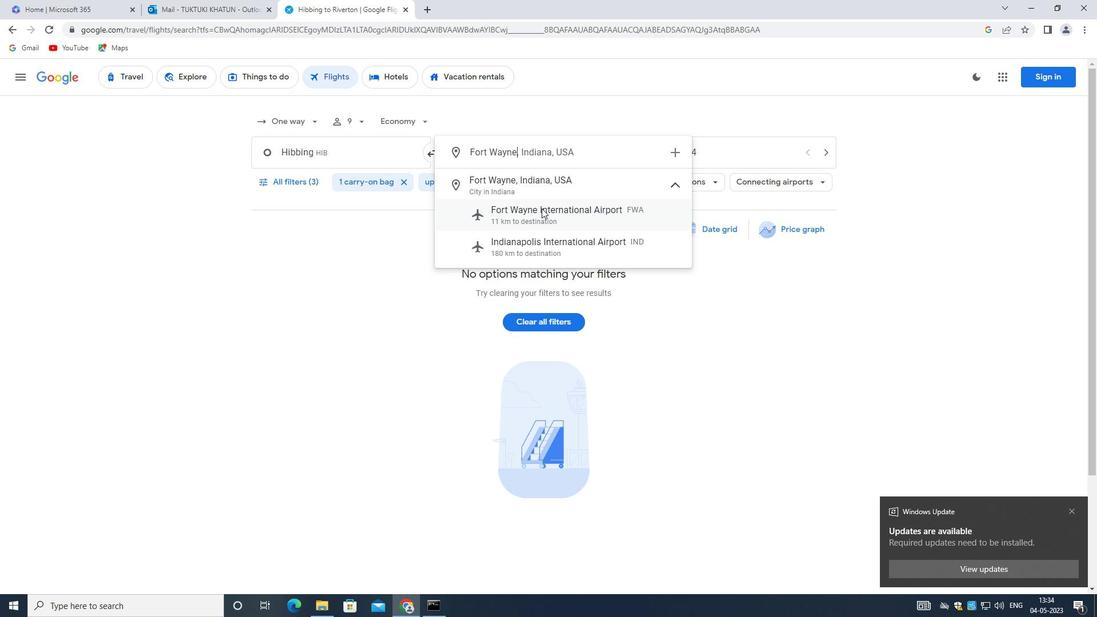 
Action: Mouse moved to (690, 160)
Screenshot: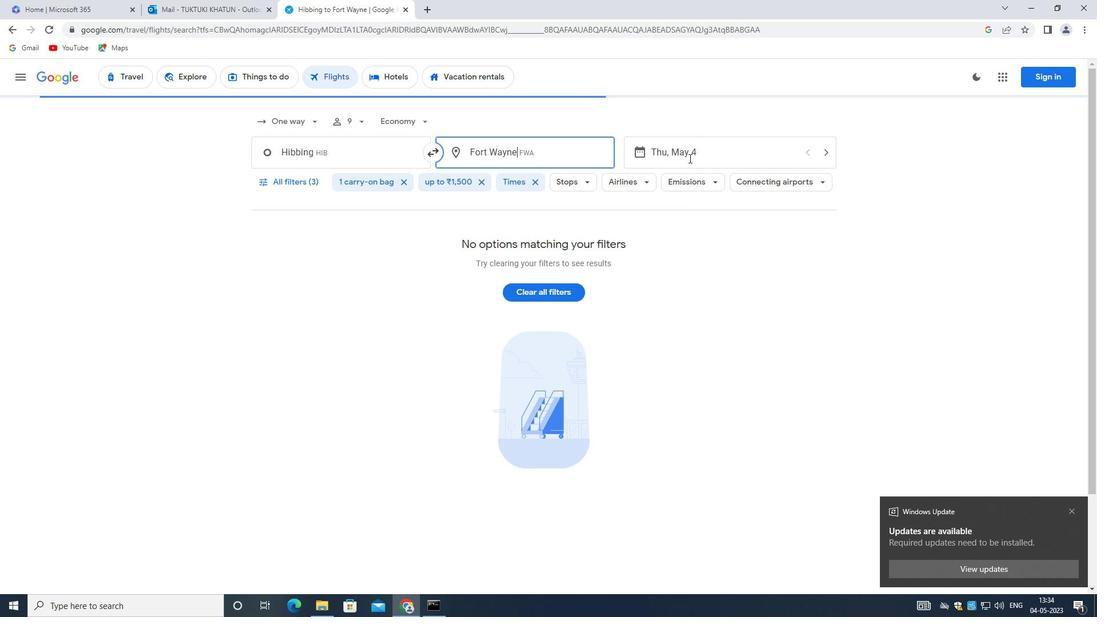
Action: Mouse pressed left at (690, 160)
Screenshot: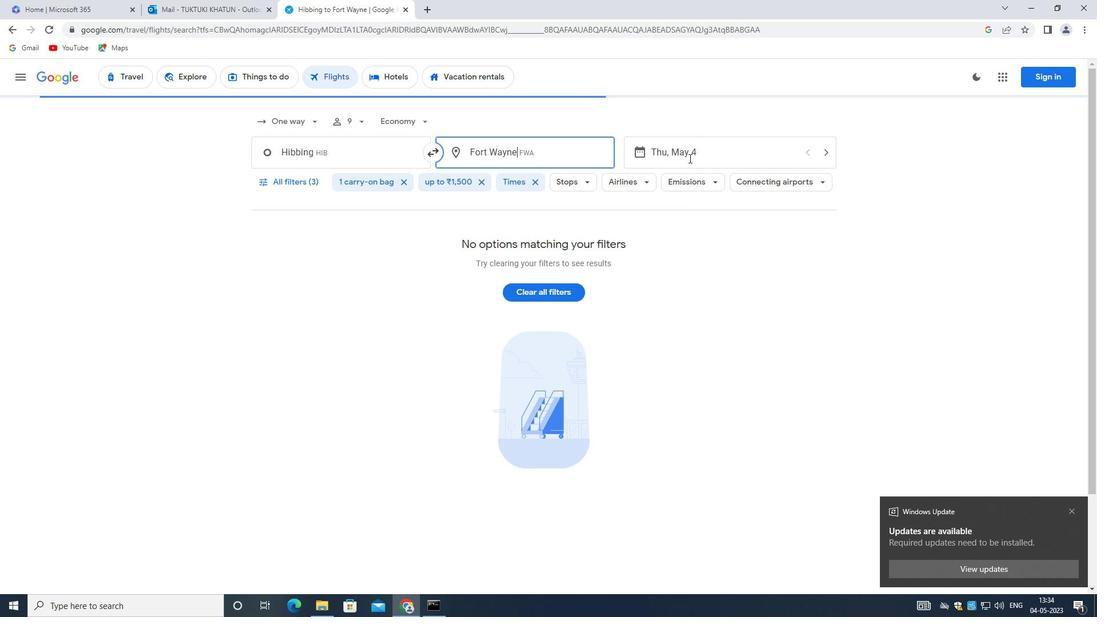 
Action: Mouse moved to (806, 432)
Screenshot: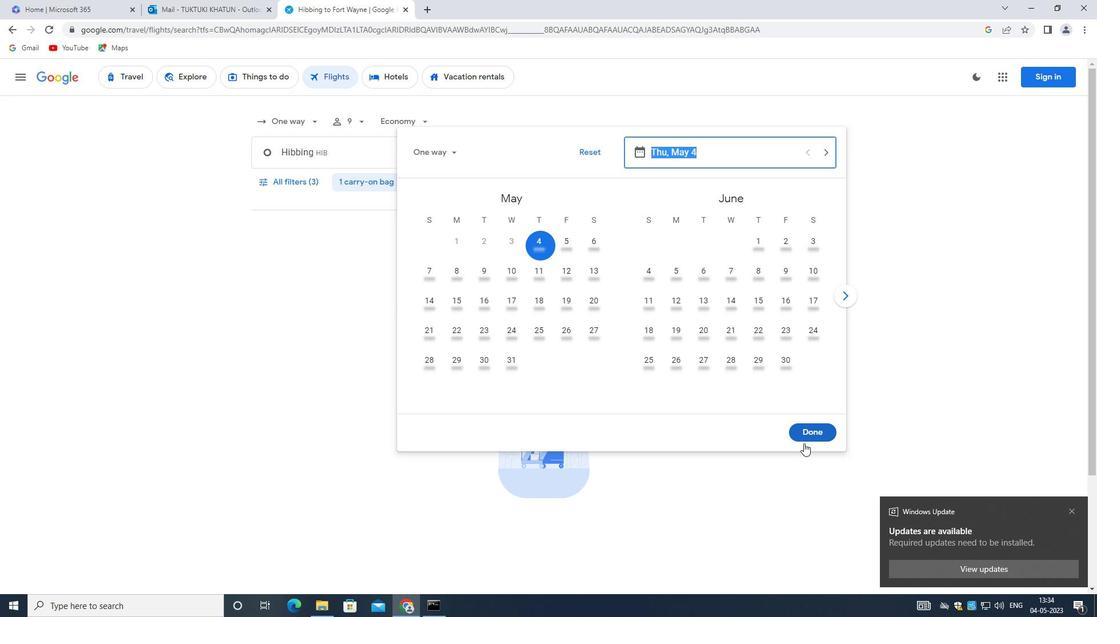 
Action: Mouse pressed left at (806, 432)
Screenshot: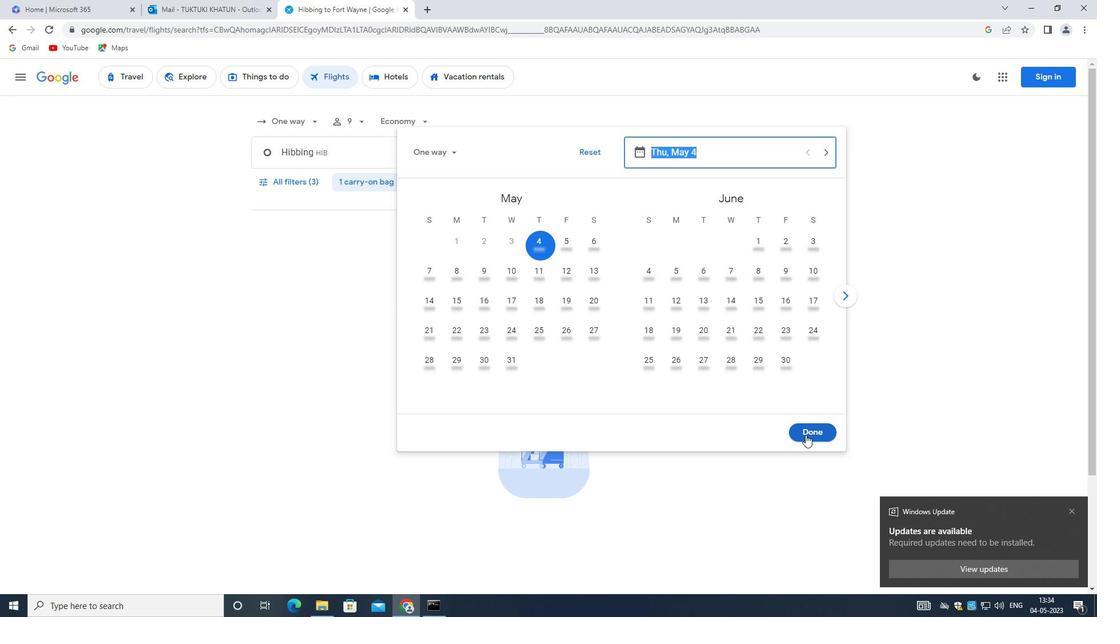 
Action: Mouse moved to (297, 184)
Screenshot: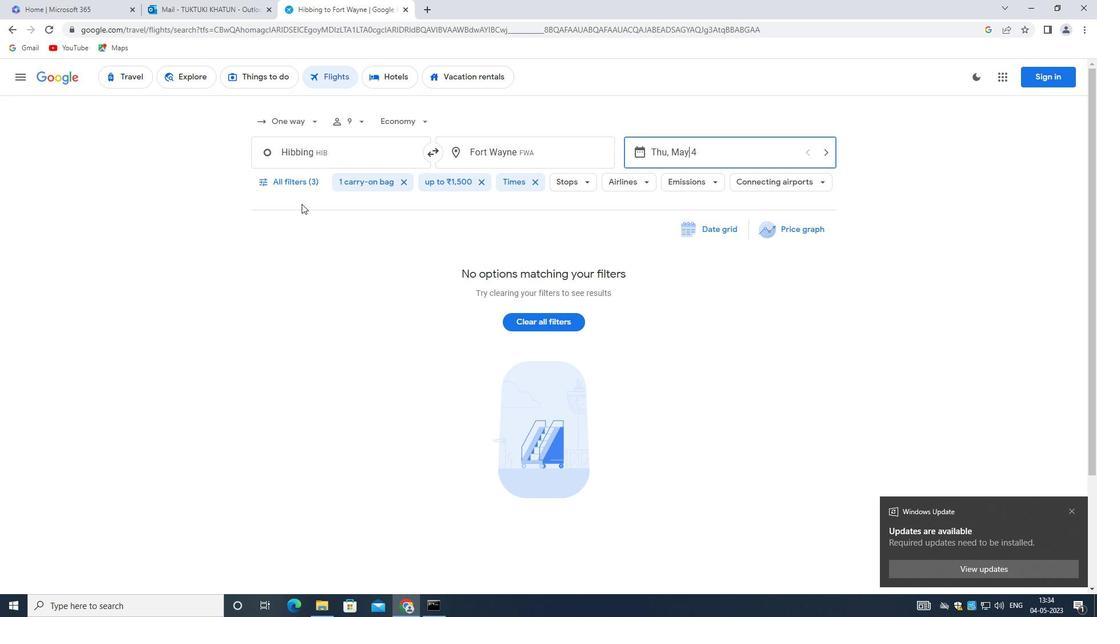 
Action: Mouse pressed left at (297, 184)
Screenshot: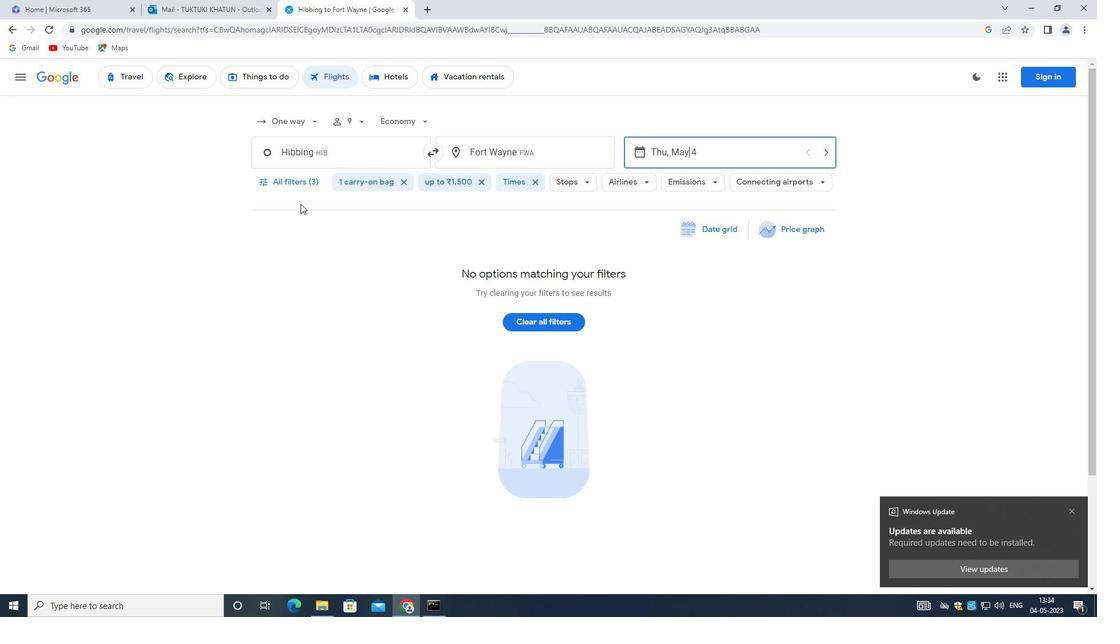 
Action: Mouse moved to (300, 185)
Screenshot: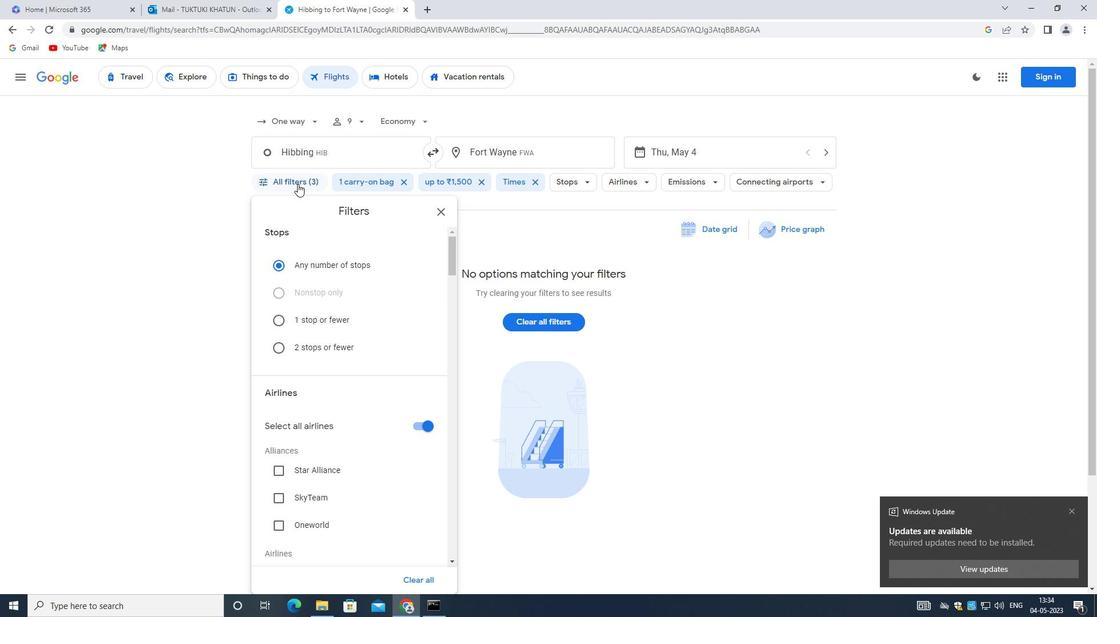 
Action: Mouse scrolled (300, 184) with delta (0, 0)
Screenshot: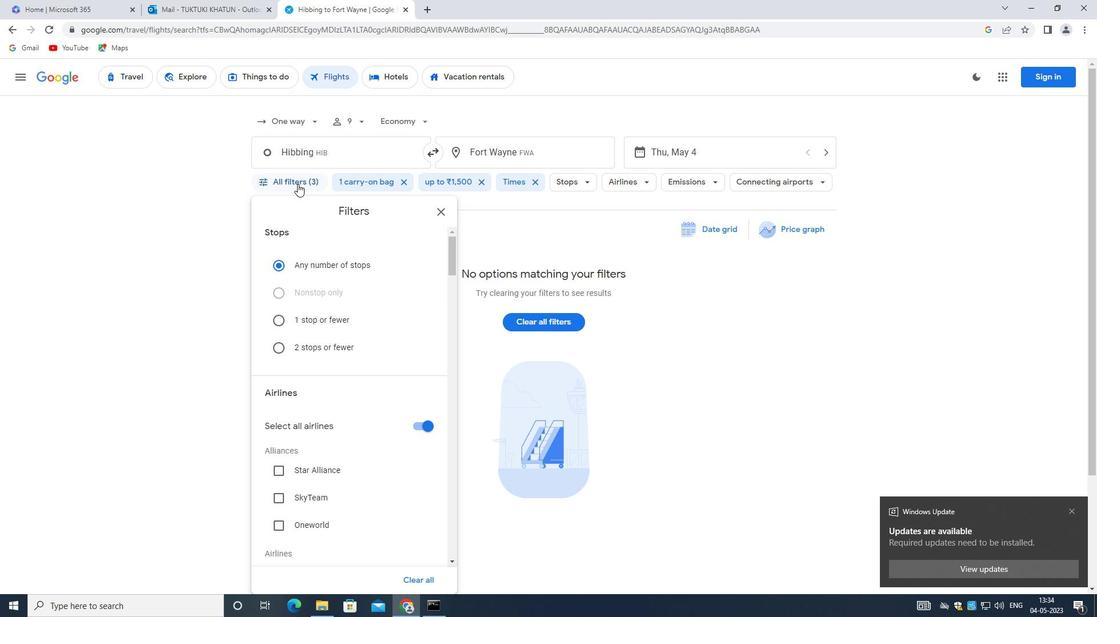 
Action: Mouse moved to (340, 209)
Screenshot: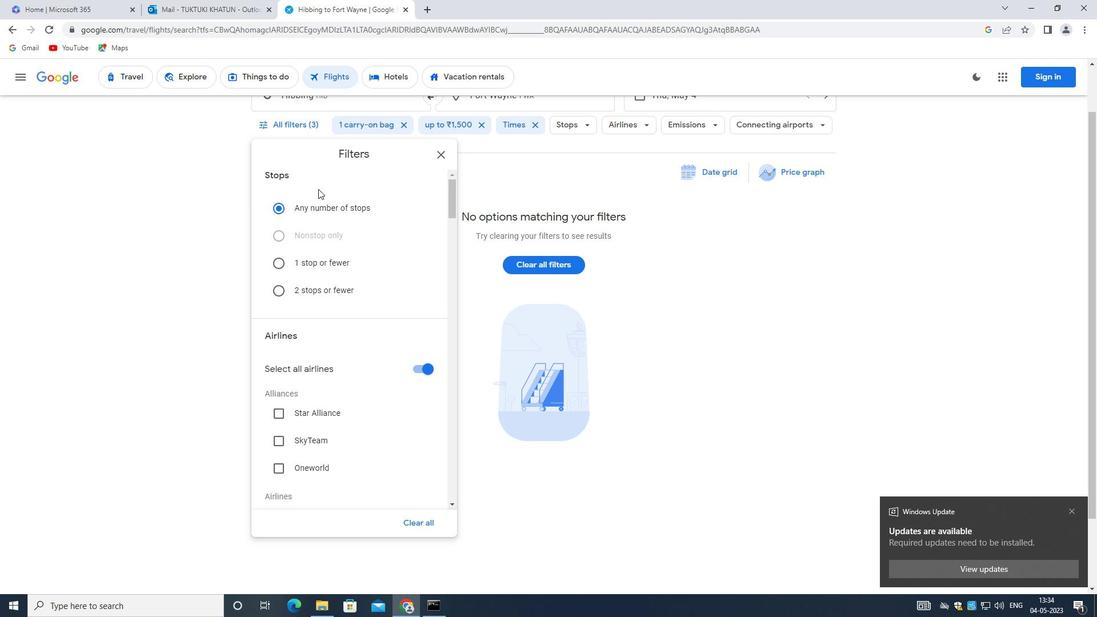 
Action: Mouse scrolled (340, 208) with delta (0, 0)
Screenshot: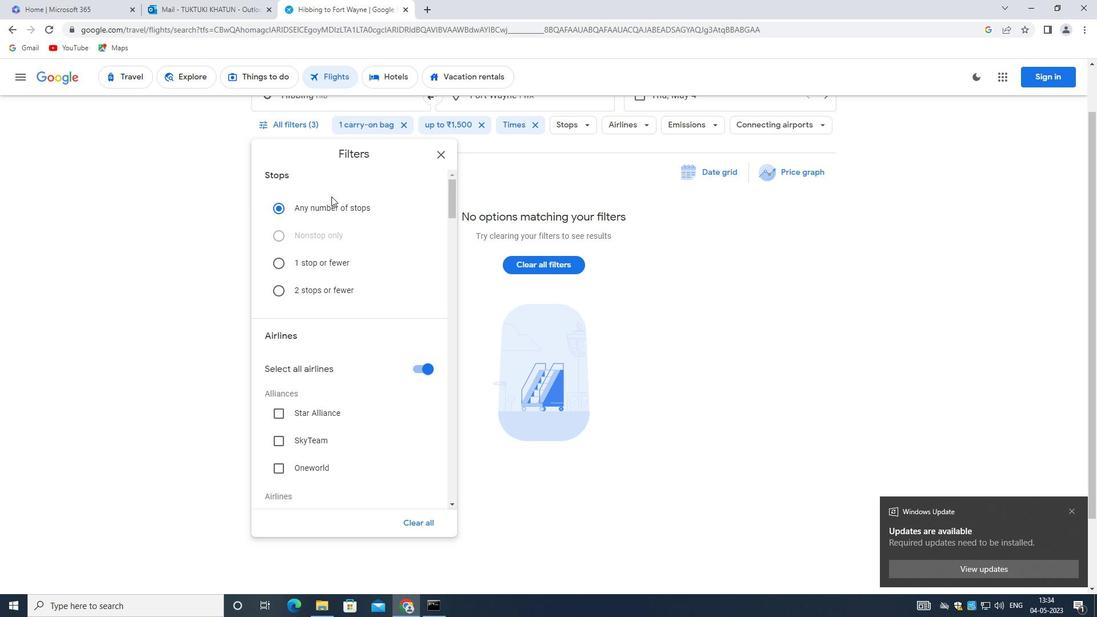 
Action: Mouse moved to (343, 216)
Screenshot: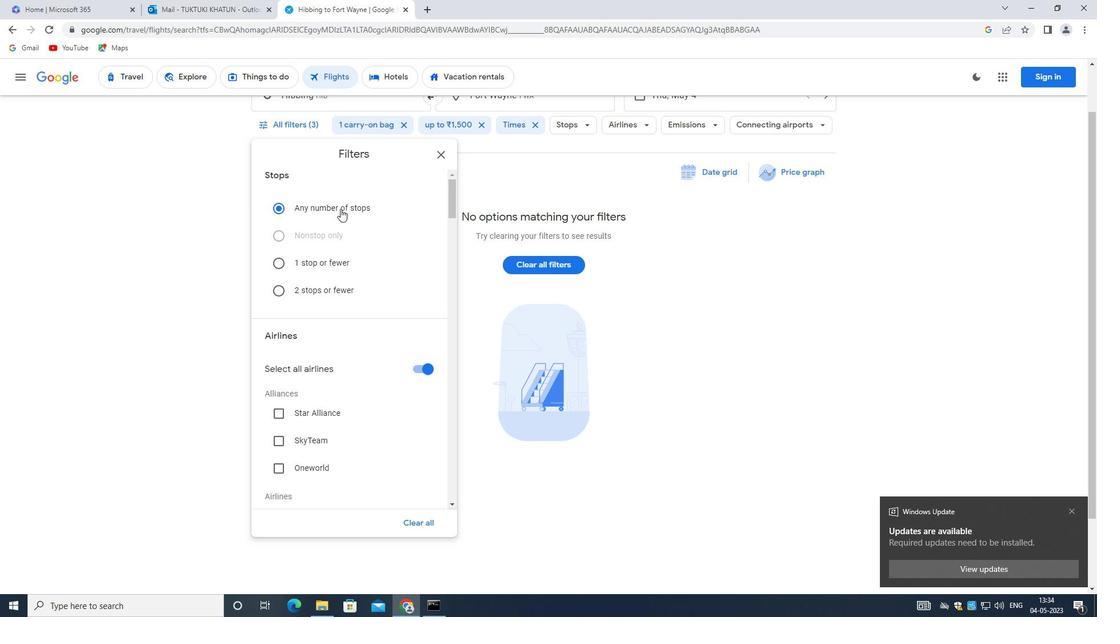 
Action: Mouse scrolled (343, 215) with delta (0, 0)
Screenshot: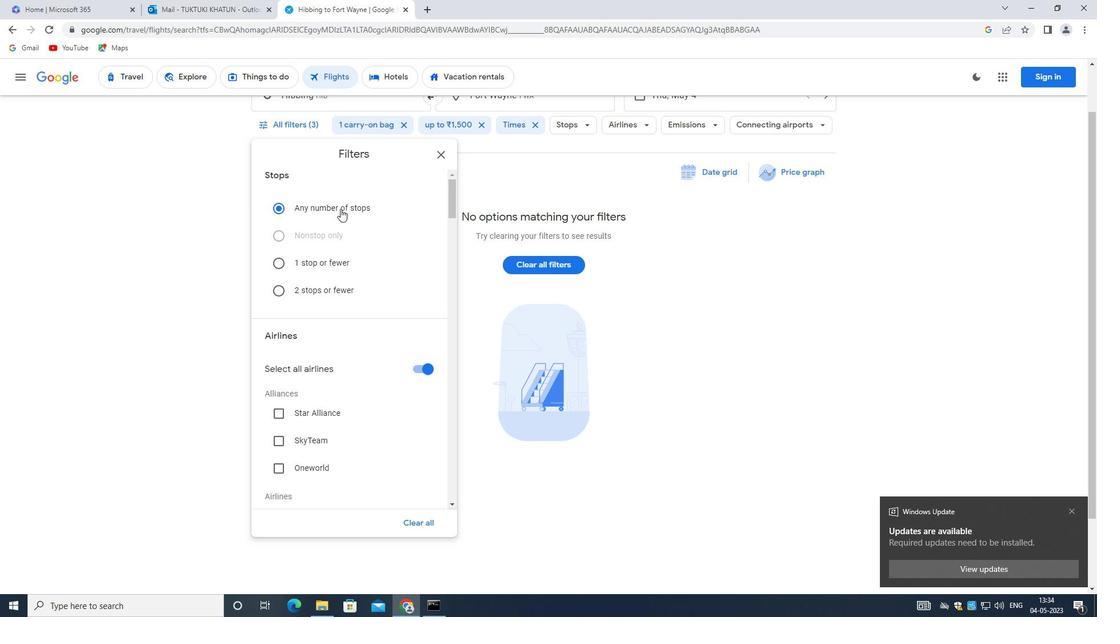 
Action: Mouse moved to (376, 239)
Screenshot: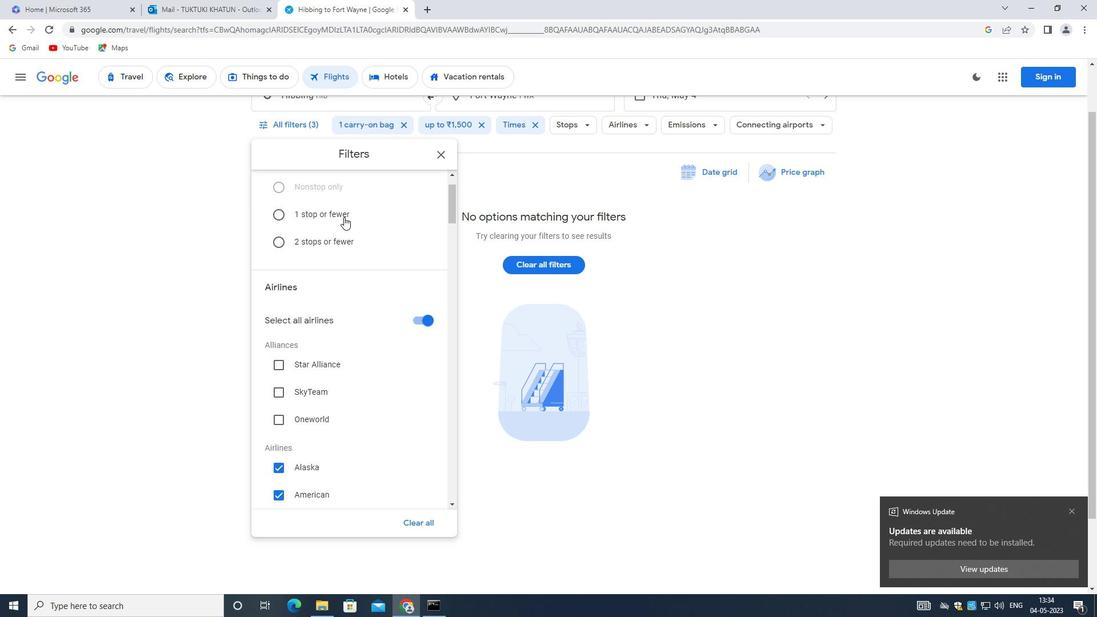 
Action: Mouse scrolled (376, 238) with delta (0, 0)
Screenshot: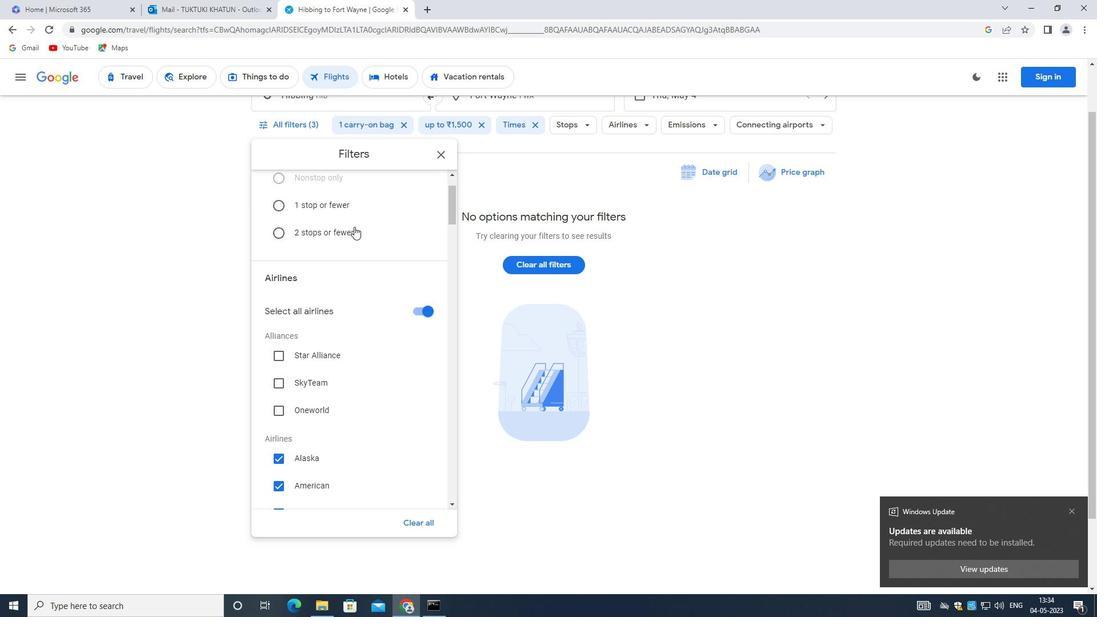
Action: Mouse moved to (380, 272)
Screenshot: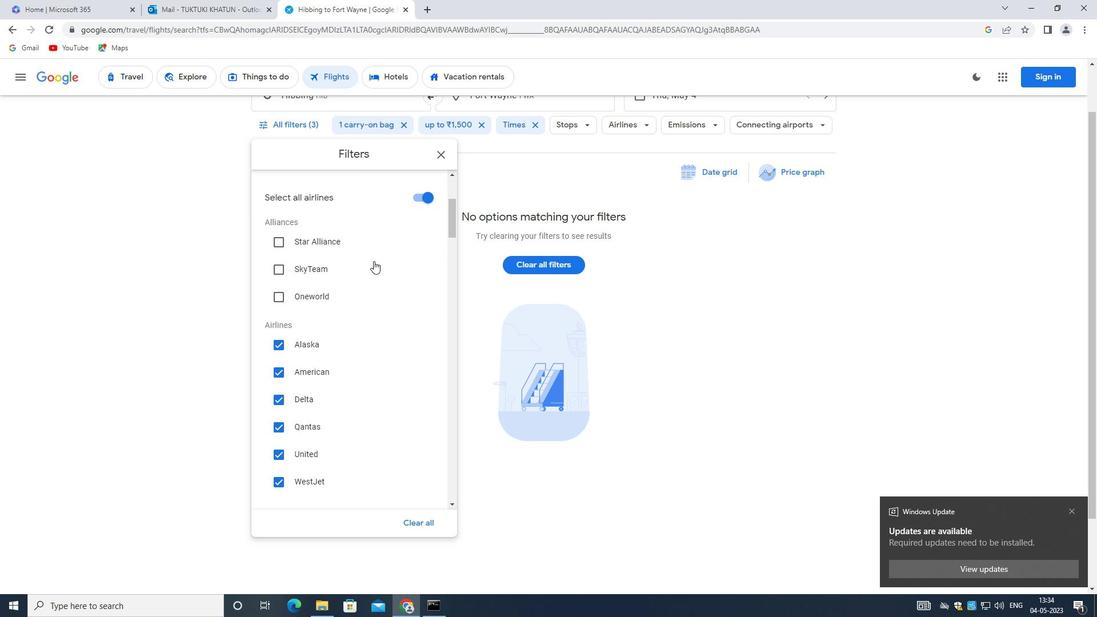 
Action: Mouse scrolled (380, 272) with delta (0, 0)
Screenshot: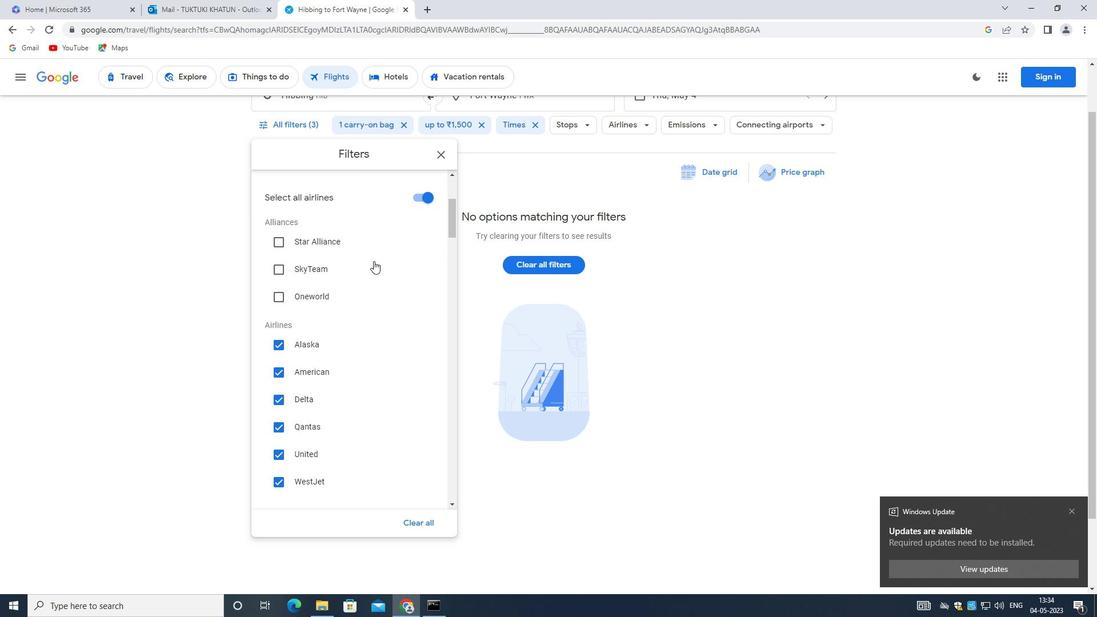 
Action: Mouse moved to (382, 278)
Screenshot: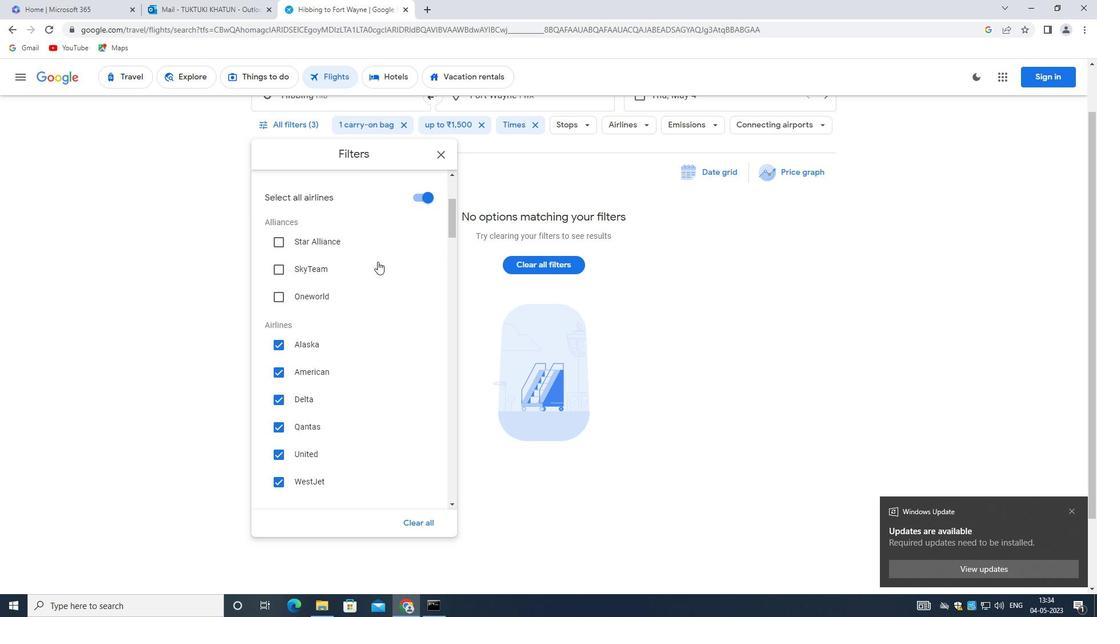 
Action: Mouse scrolled (382, 277) with delta (0, 0)
Screenshot: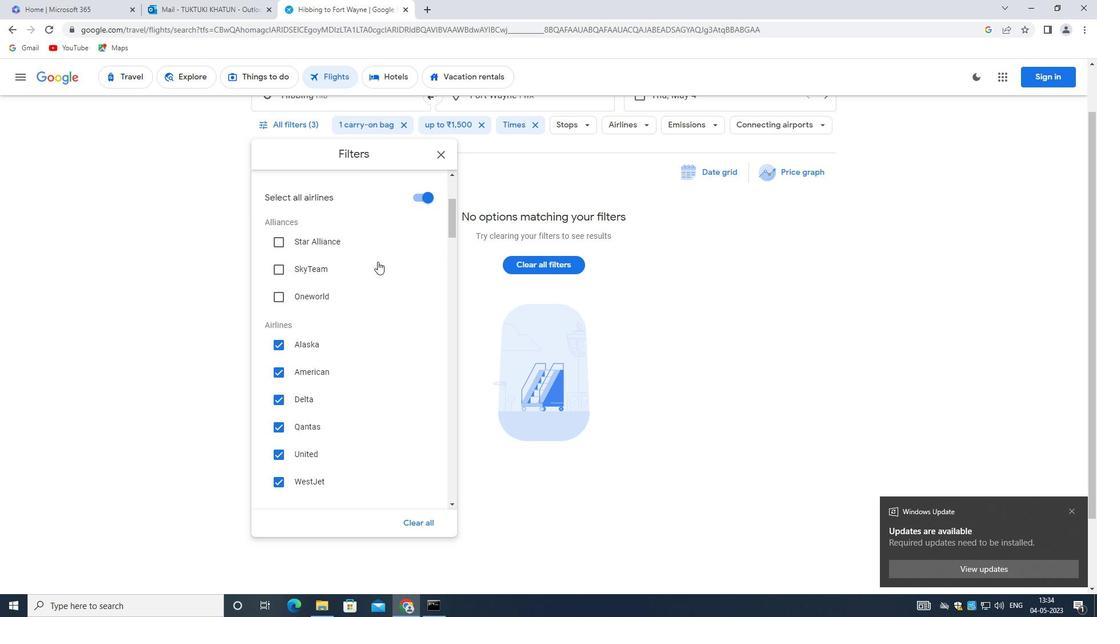 
Action: Mouse moved to (382, 279)
Screenshot: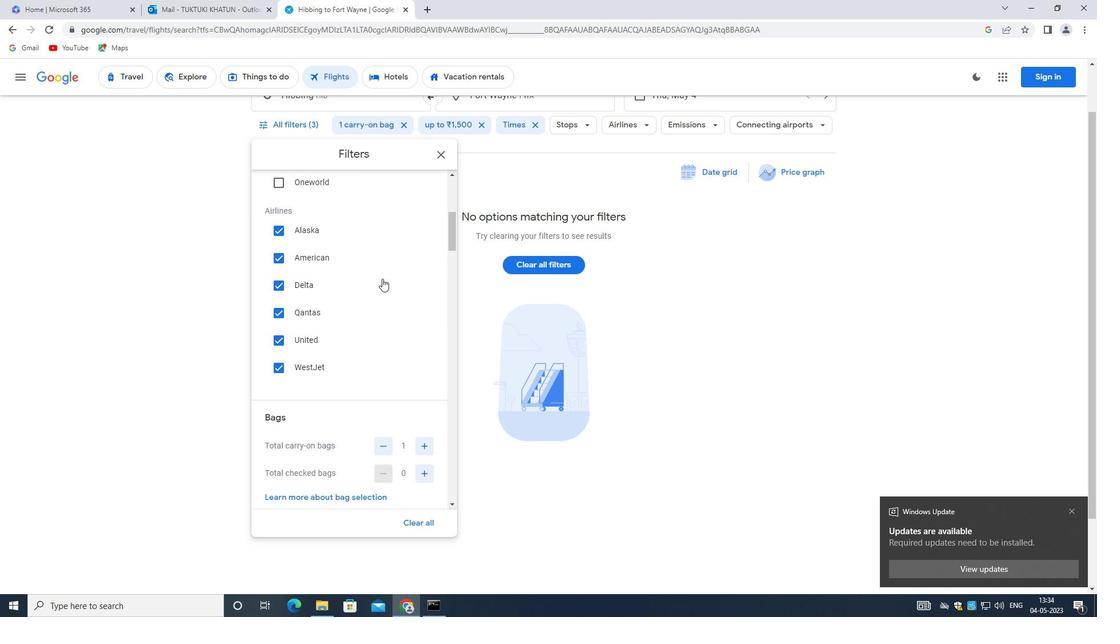
Action: Mouse scrolled (382, 280) with delta (0, 0)
Screenshot: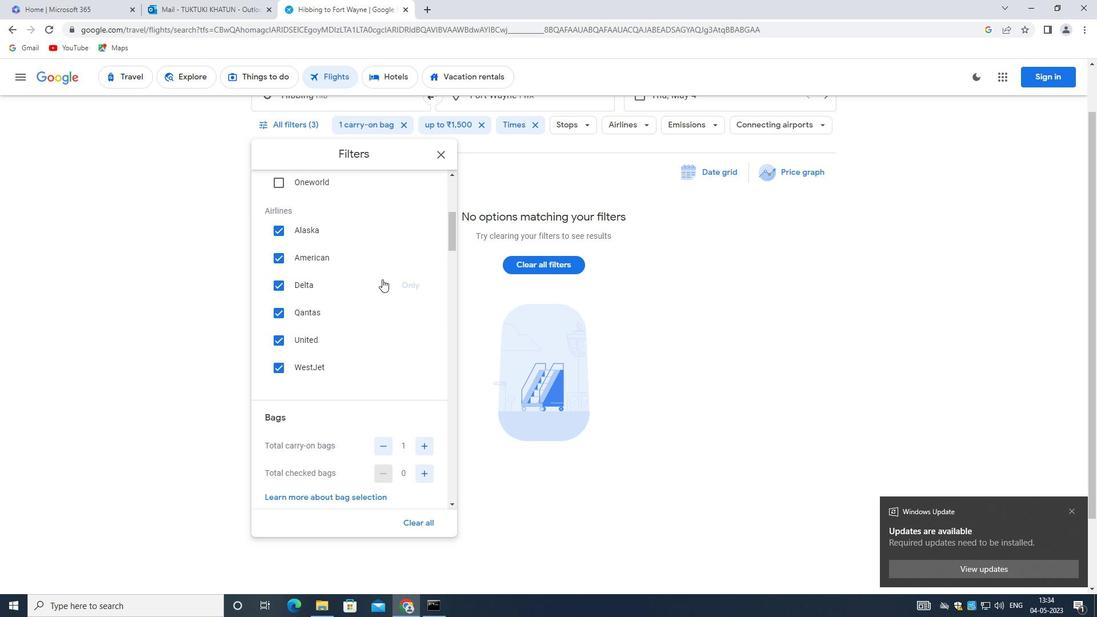 
Action: Mouse scrolled (382, 280) with delta (0, 0)
Screenshot: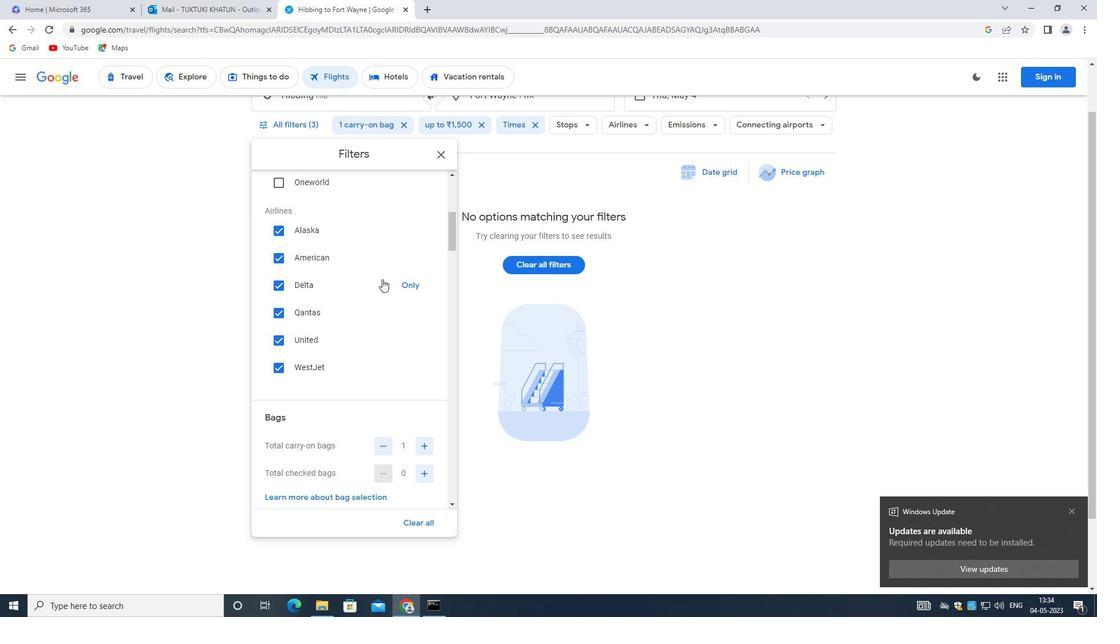 
Action: Mouse moved to (382, 279)
Screenshot: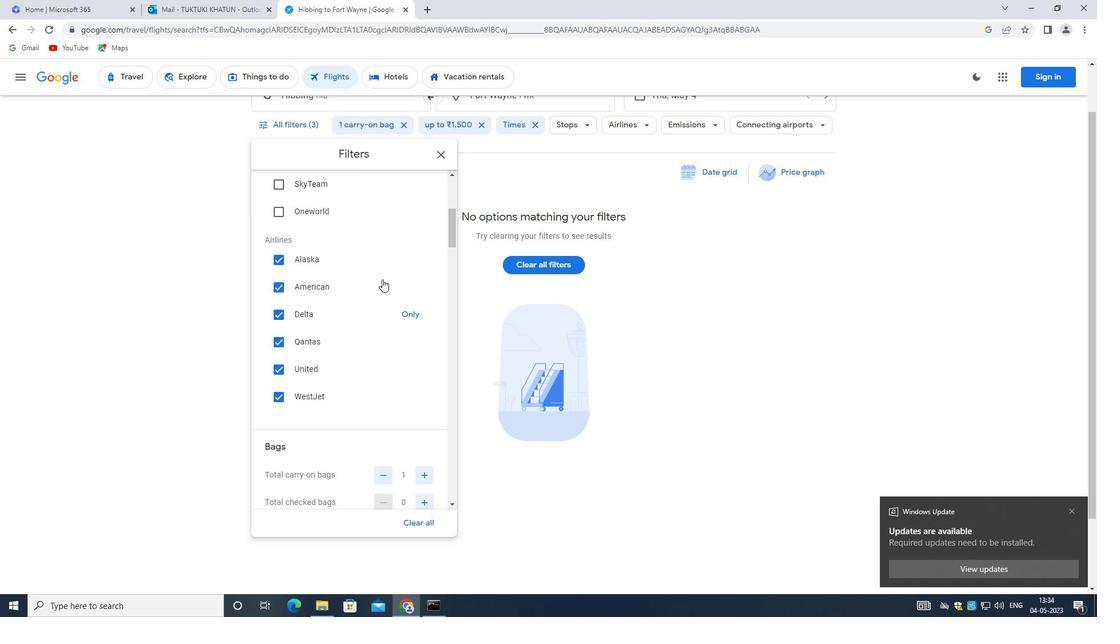 
Action: Mouse scrolled (382, 280) with delta (0, 0)
Screenshot: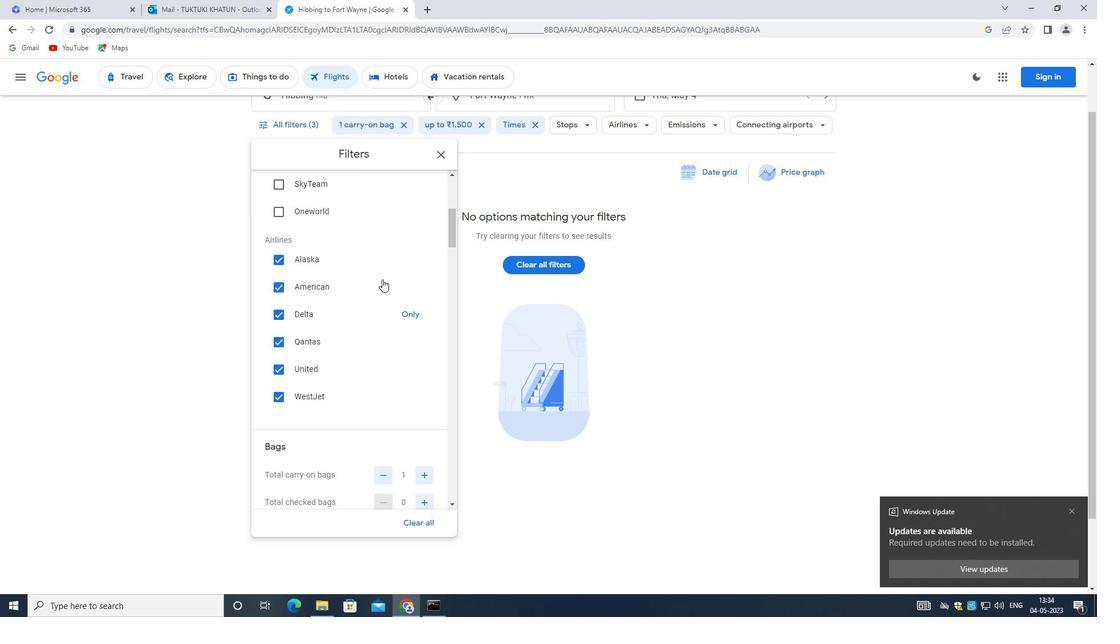 
Action: Mouse moved to (382, 278)
Screenshot: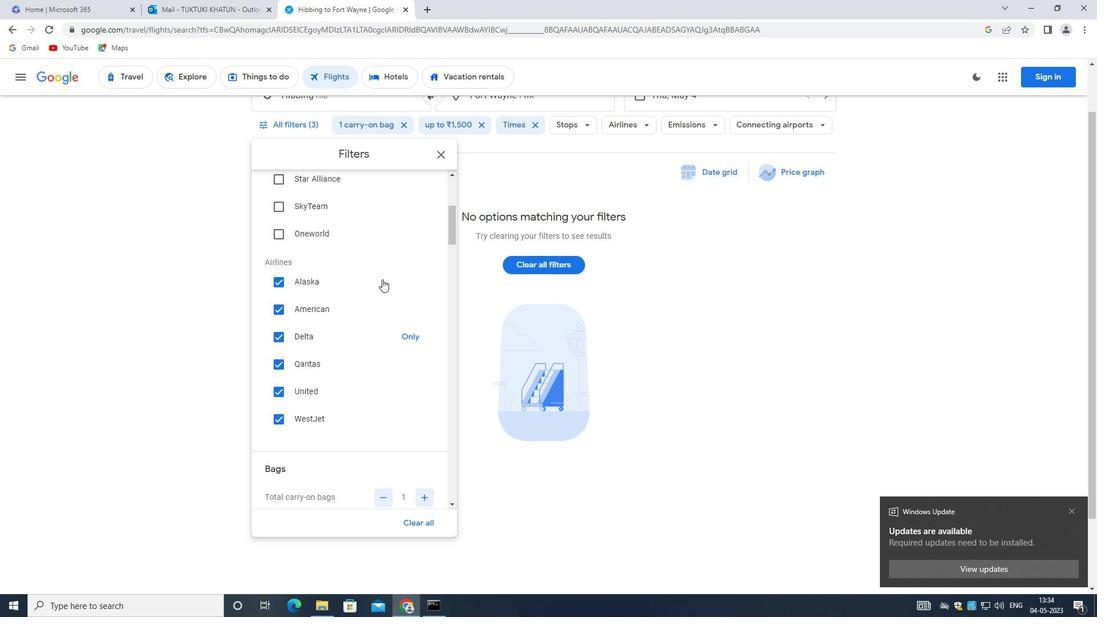 
Action: Mouse scrolled (382, 279) with delta (0, 0)
Screenshot: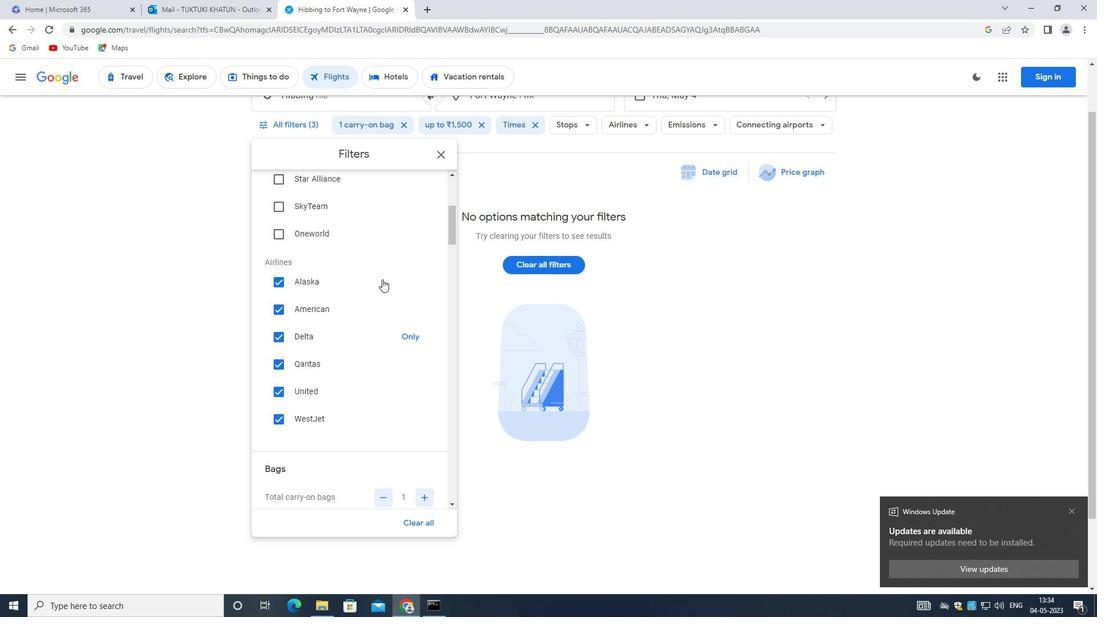 
Action: Mouse moved to (416, 311)
Screenshot: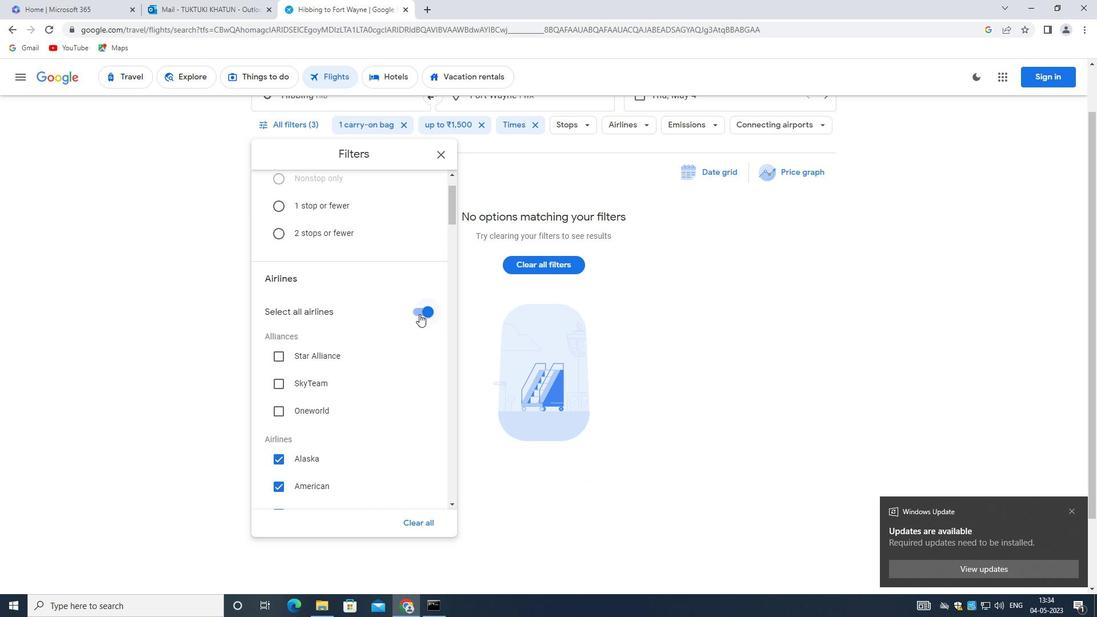 
Action: Mouse pressed left at (416, 311)
Screenshot: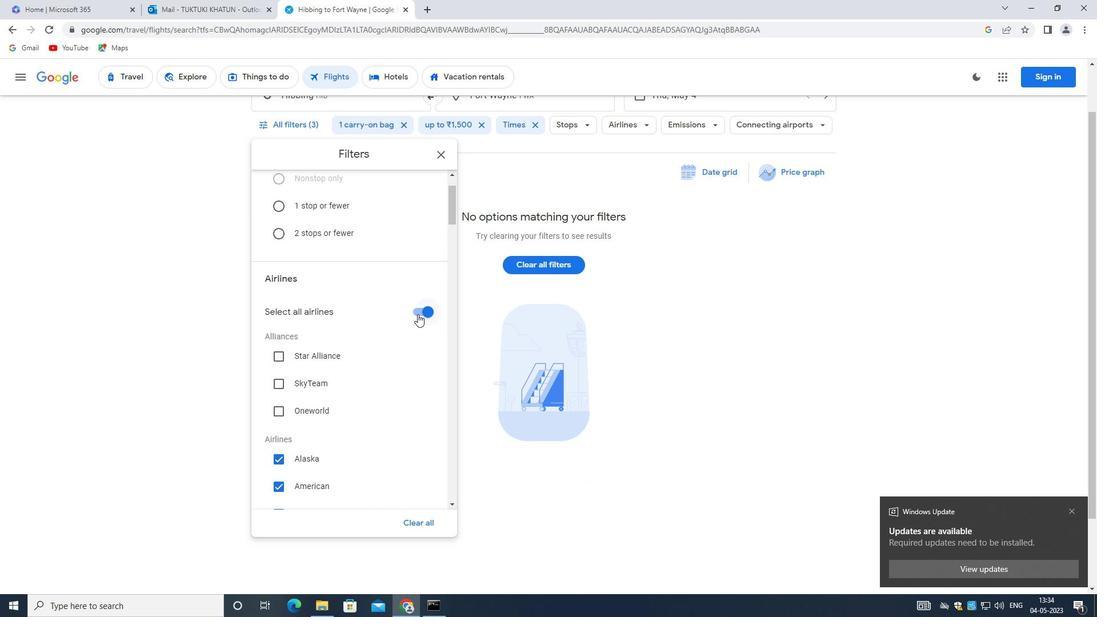 
Action: Mouse moved to (407, 316)
Screenshot: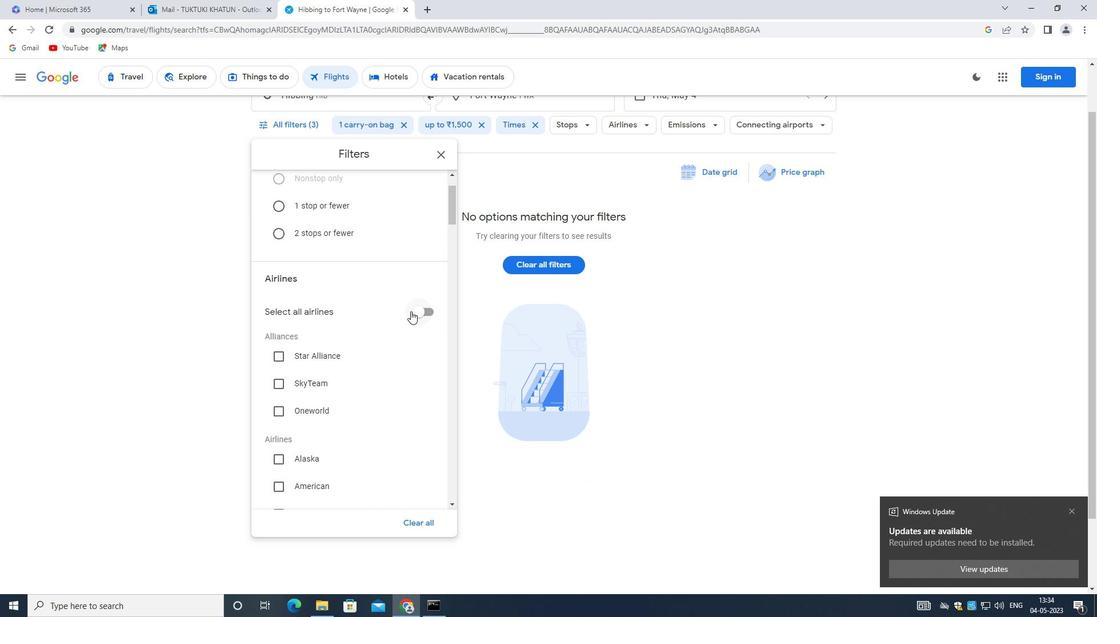 
Action: Mouse scrolled (407, 316) with delta (0, 0)
Screenshot: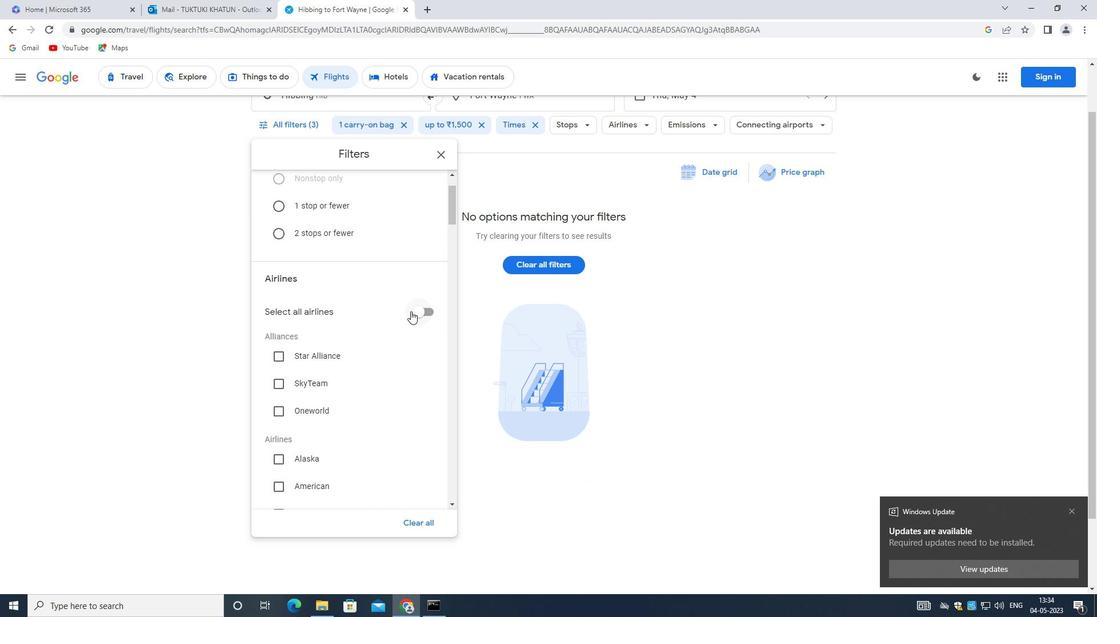 
Action: Mouse moved to (407, 318)
Screenshot: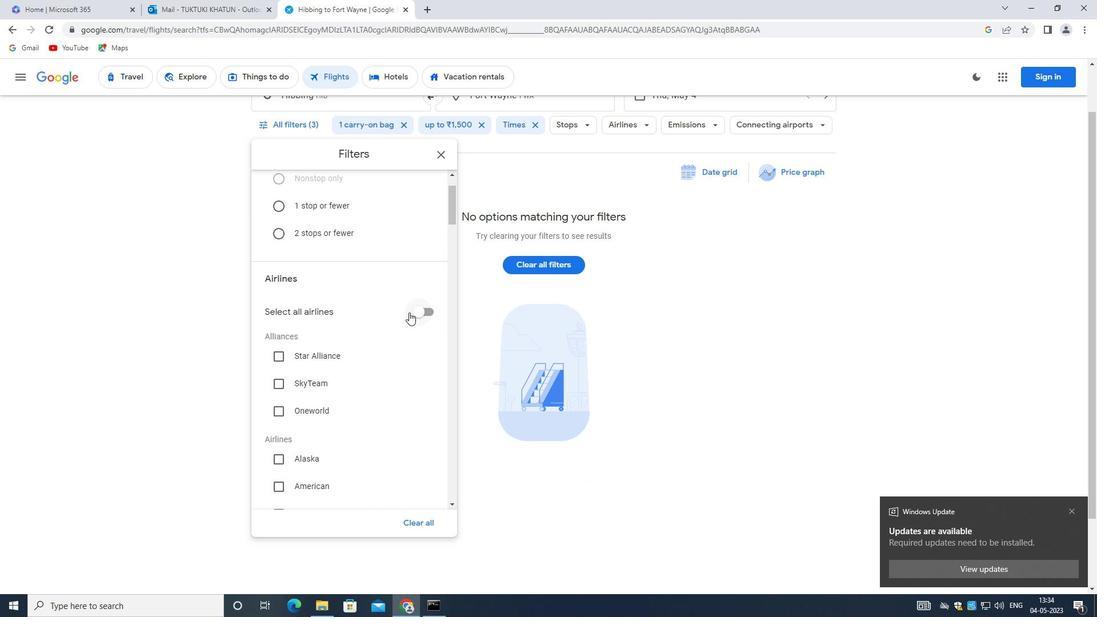 
Action: Mouse scrolled (407, 317) with delta (0, 0)
Screenshot: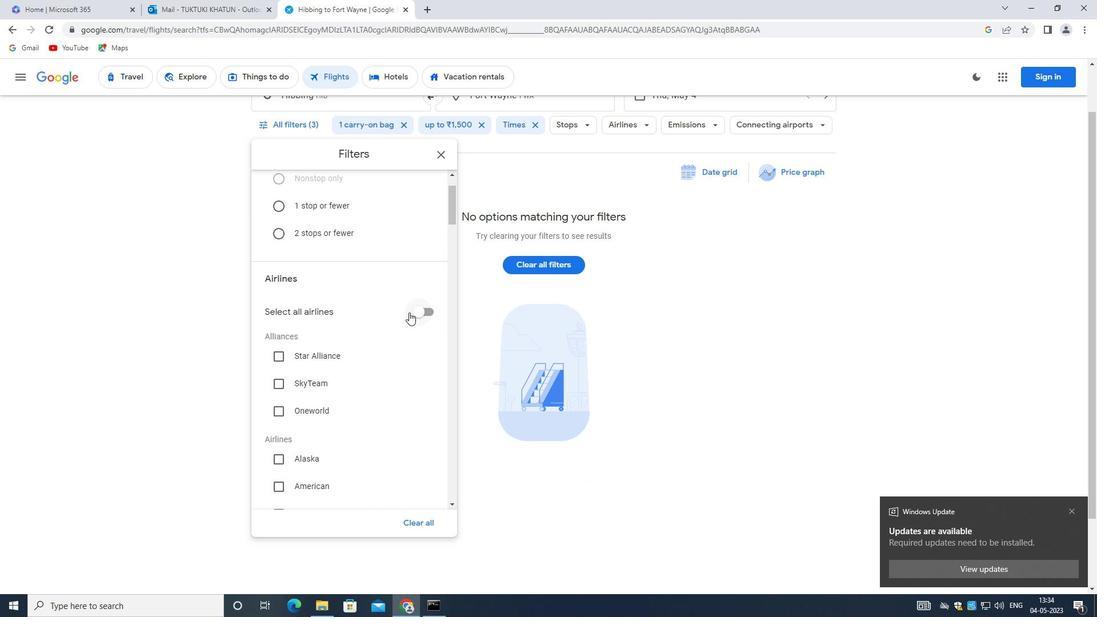 
Action: Mouse scrolled (407, 317) with delta (0, 0)
Screenshot: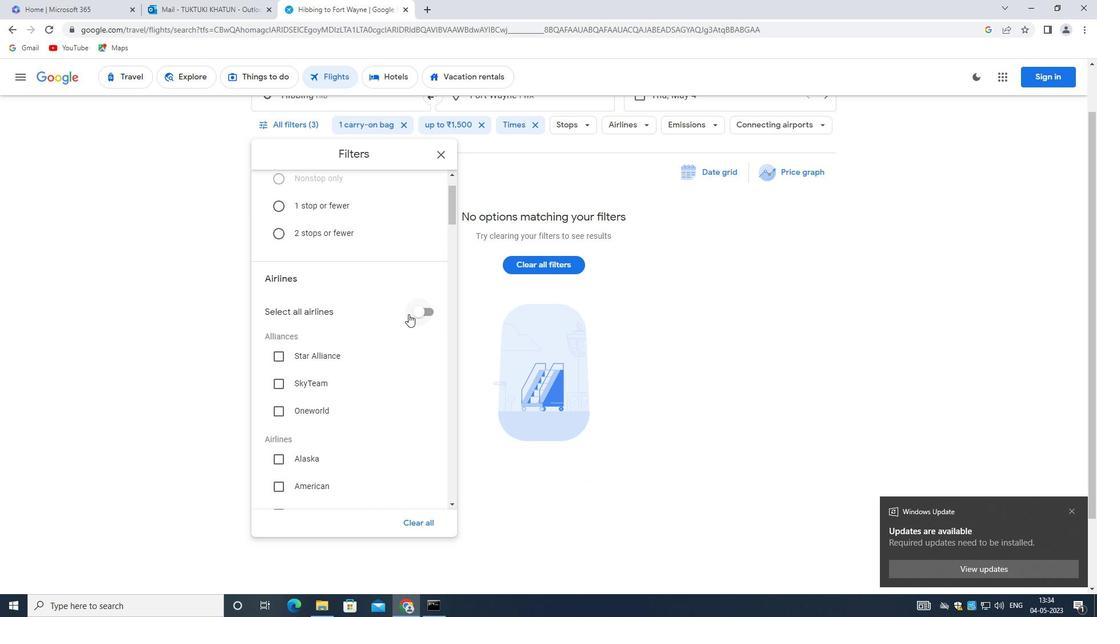 
Action: Mouse moved to (407, 321)
Screenshot: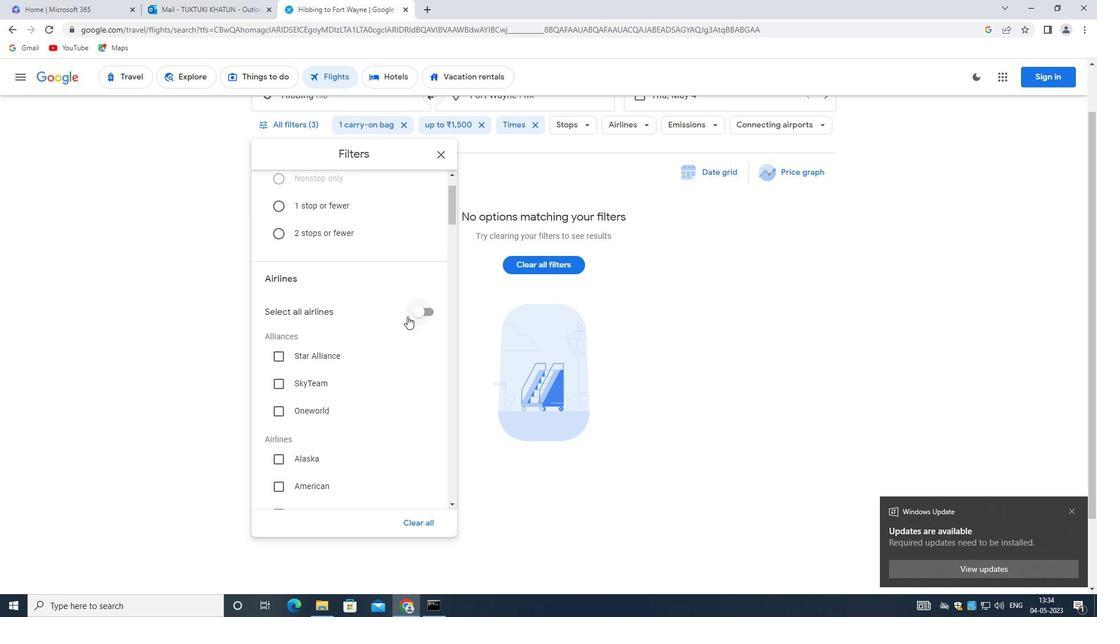 
Action: Mouse scrolled (407, 320) with delta (0, 0)
Screenshot: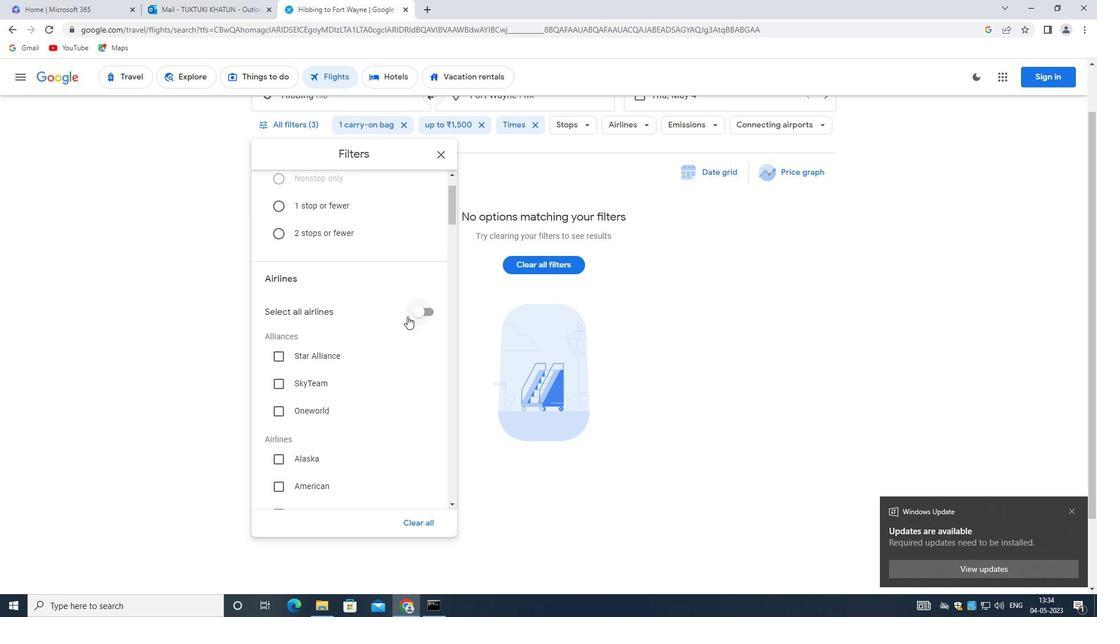 
Action: Mouse moved to (404, 333)
Screenshot: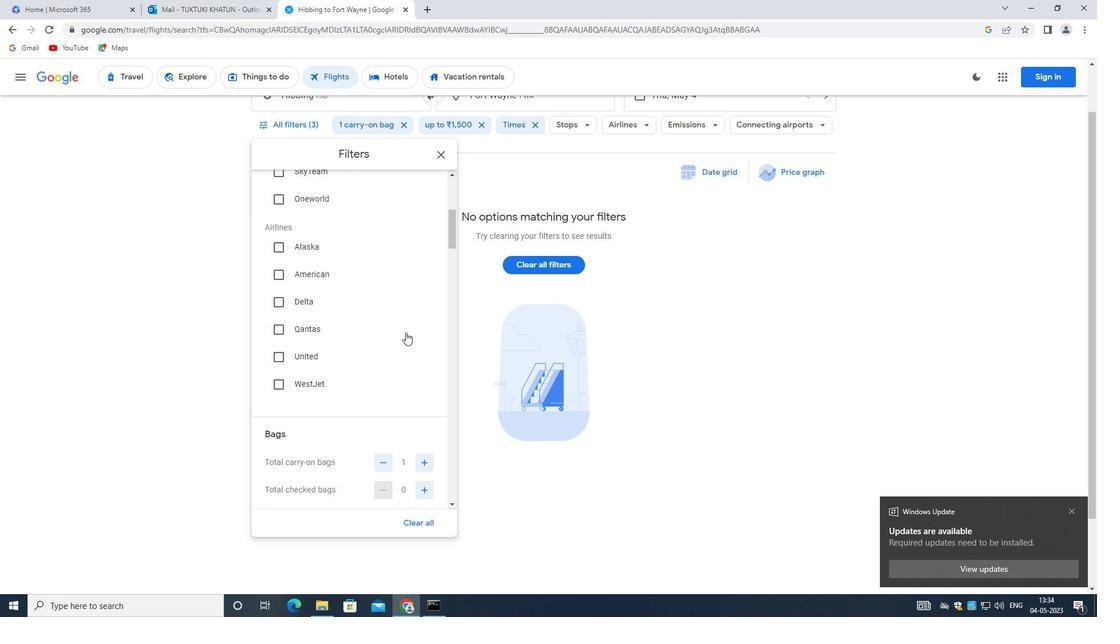 
Action: Mouse scrolled (404, 332) with delta (0, 0)
Screenshot: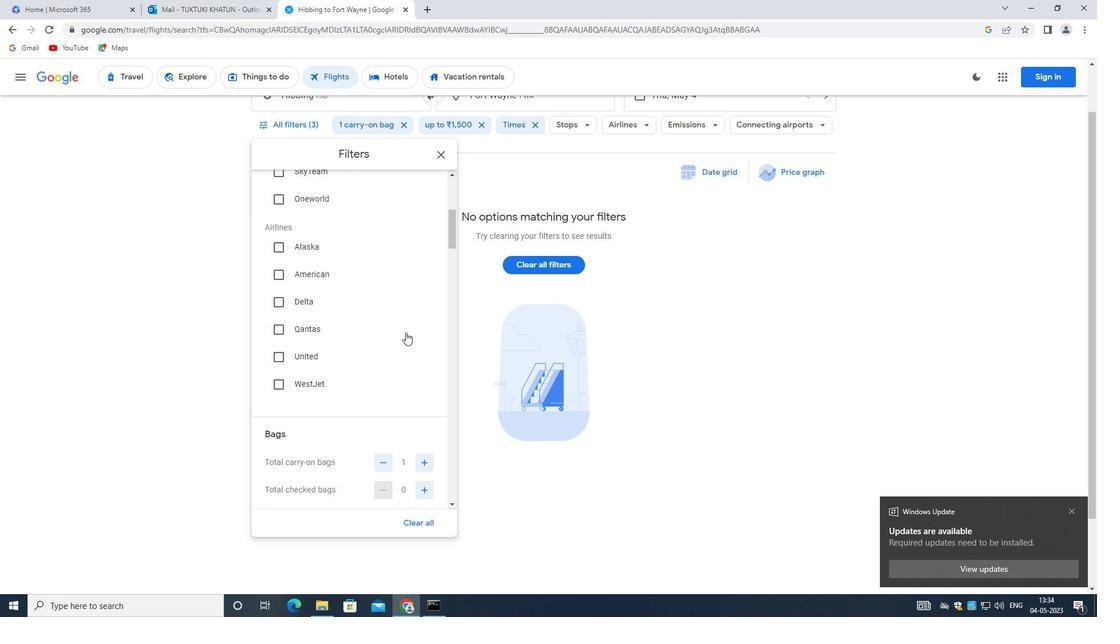 
Action: Mouse scrolled (404, 332) with delta (0, 0)
Screenshot: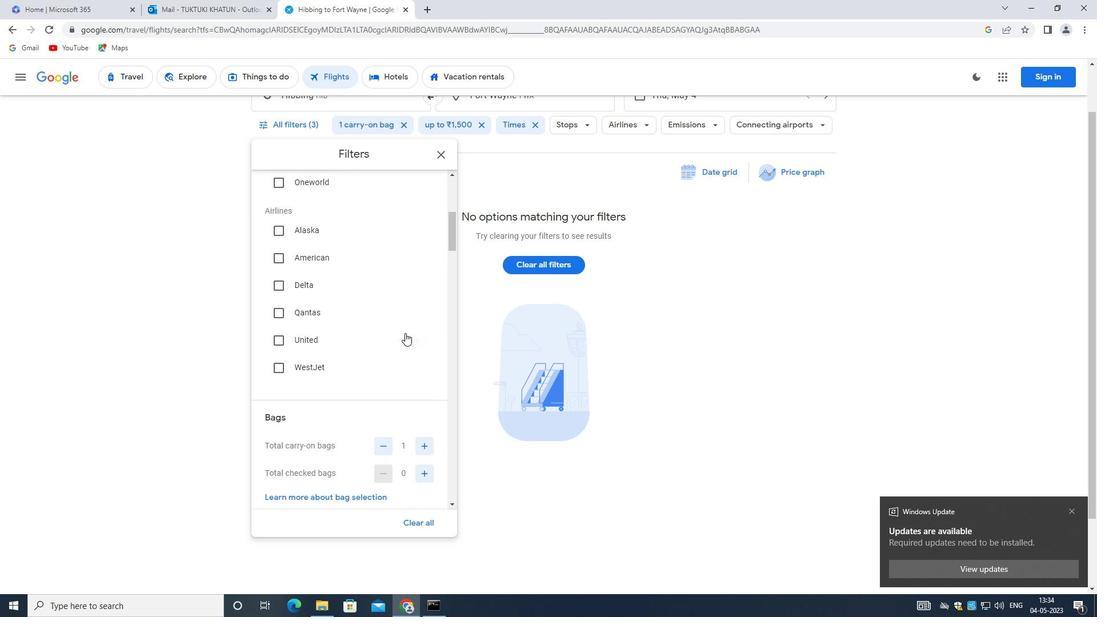 
Action: Mouse moved to (403, 335)
Screenshot: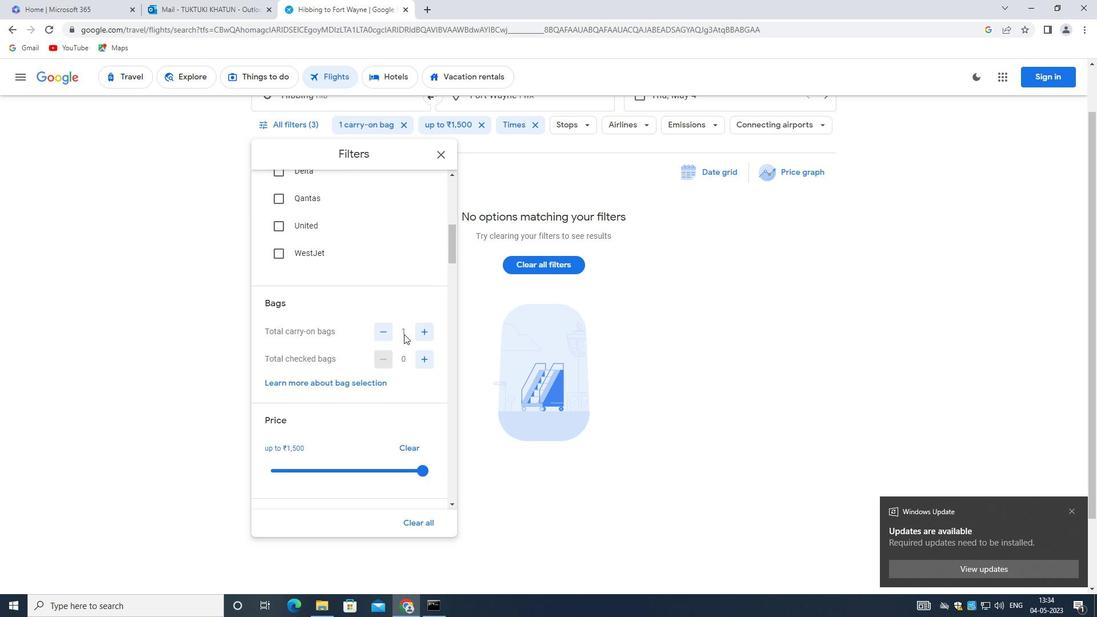 
Action: Mouse scrolled (403, 334) with delta (0, 0)
Screenshot: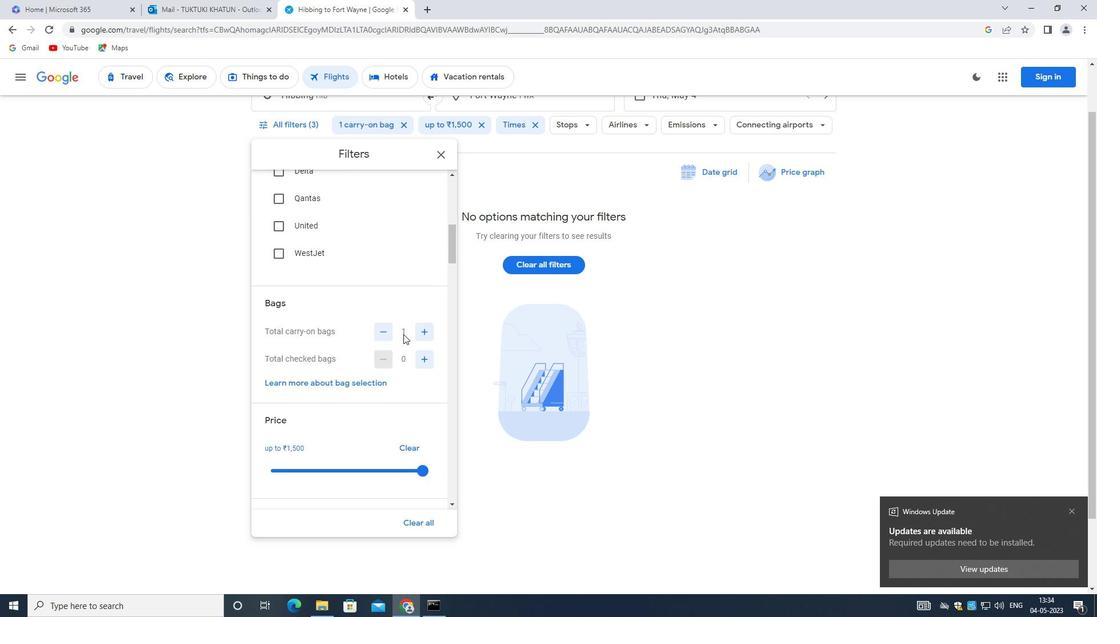 
Action: Mouse moved to (402, 335)
Screenshot: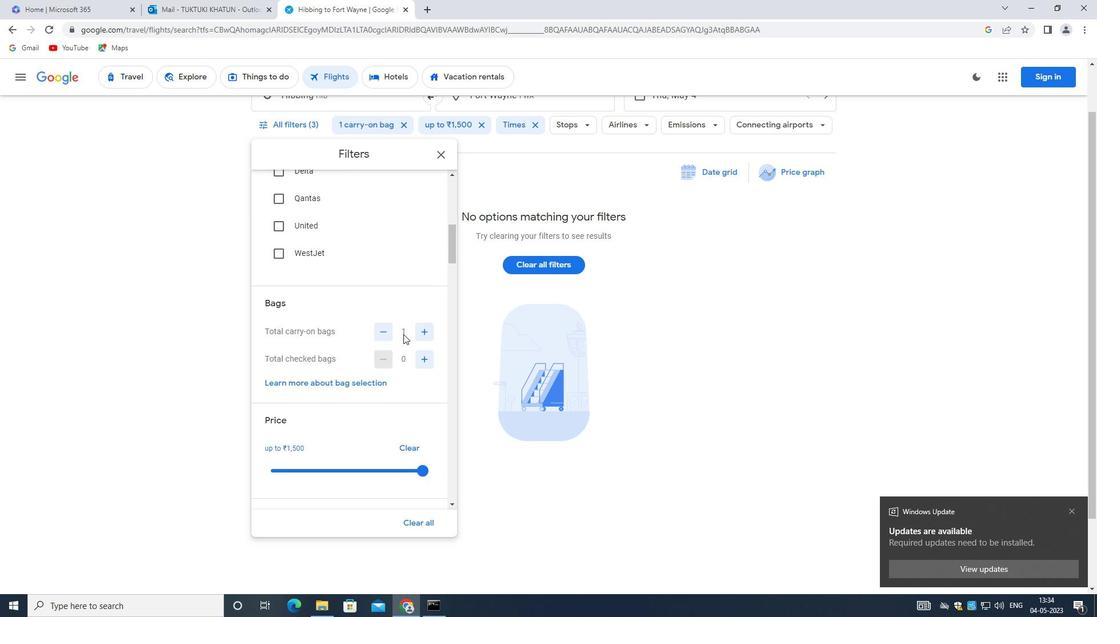 
Action: Mouse scrolled (402, 334) with delta (0, 0)
Screenshot: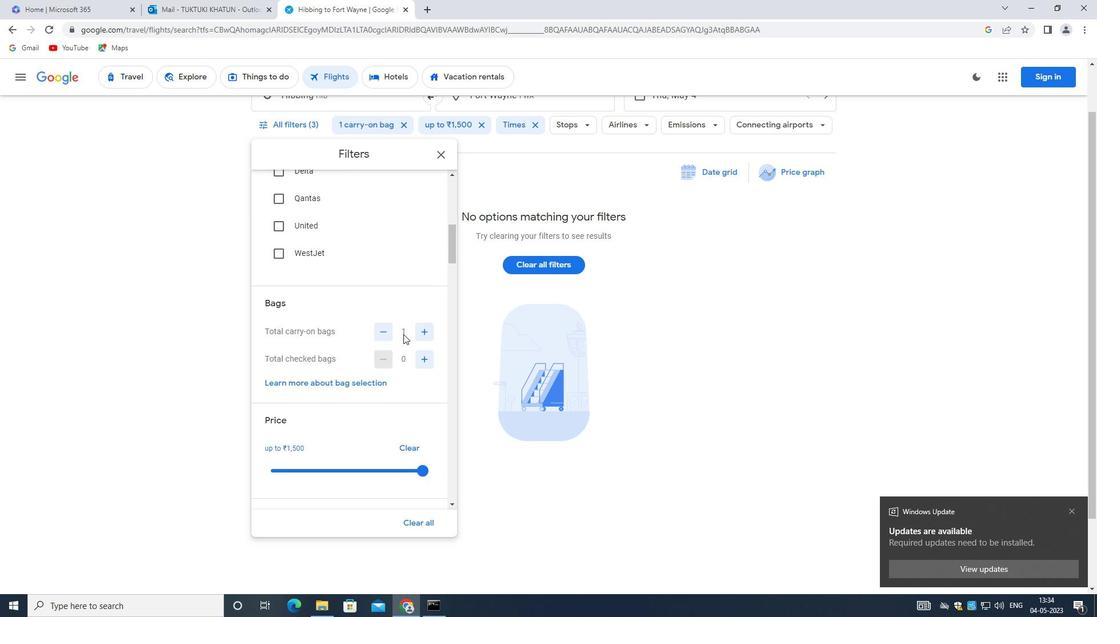 
Action: Mouse moved to (348, 264)
Screenshot: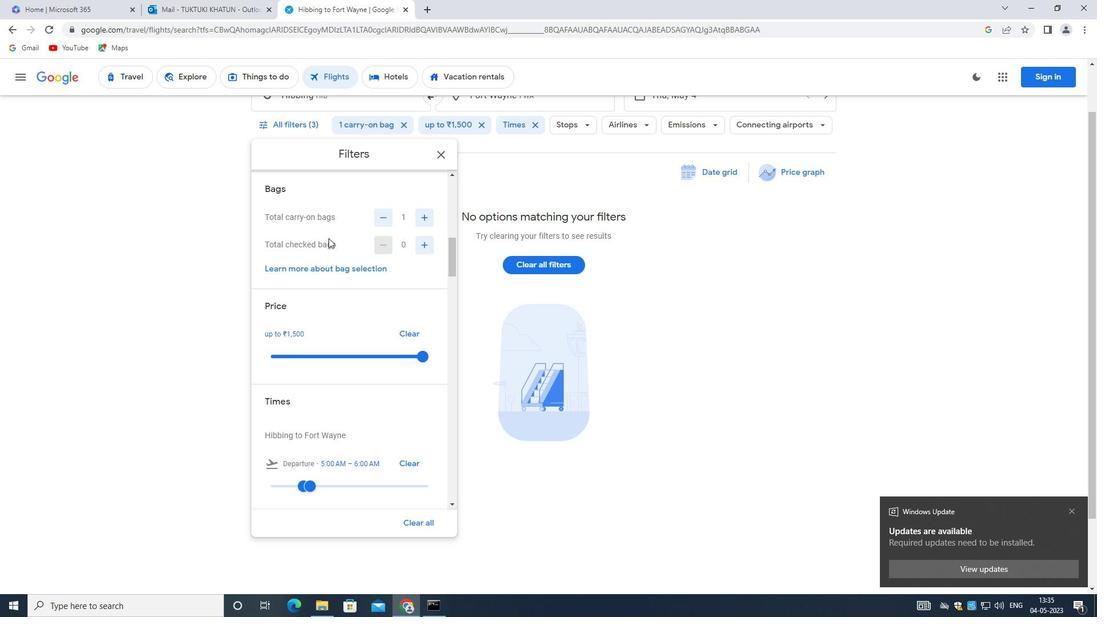 
Action: Mouse scrolled (348, 263) with delta (0, 0)
Screenshot: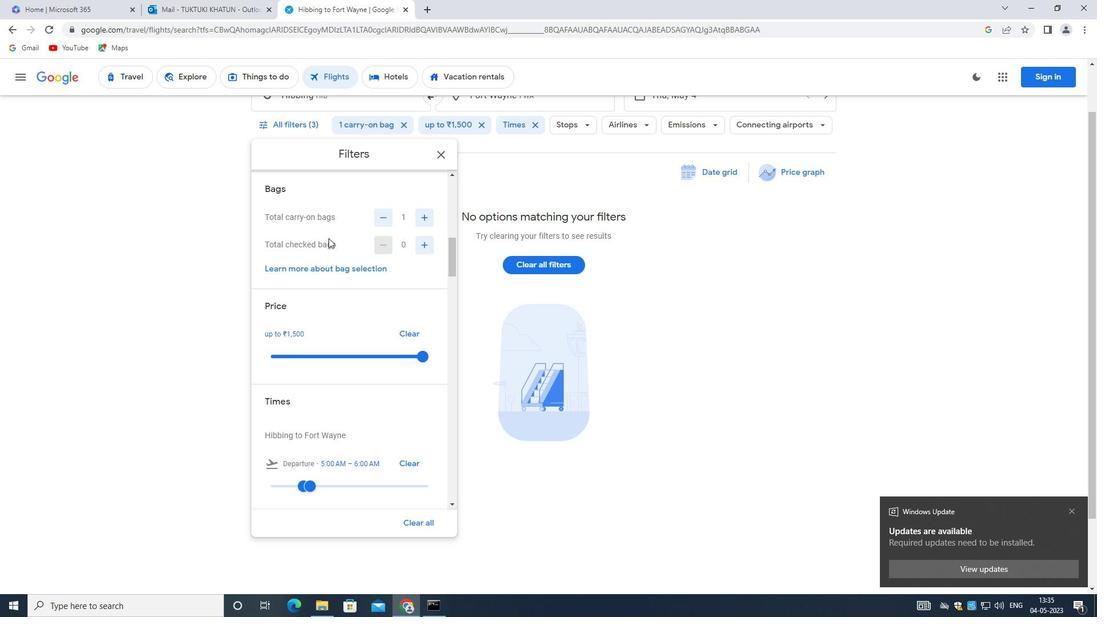 
Action: Mouse moved to (348, 267)
Screenshot: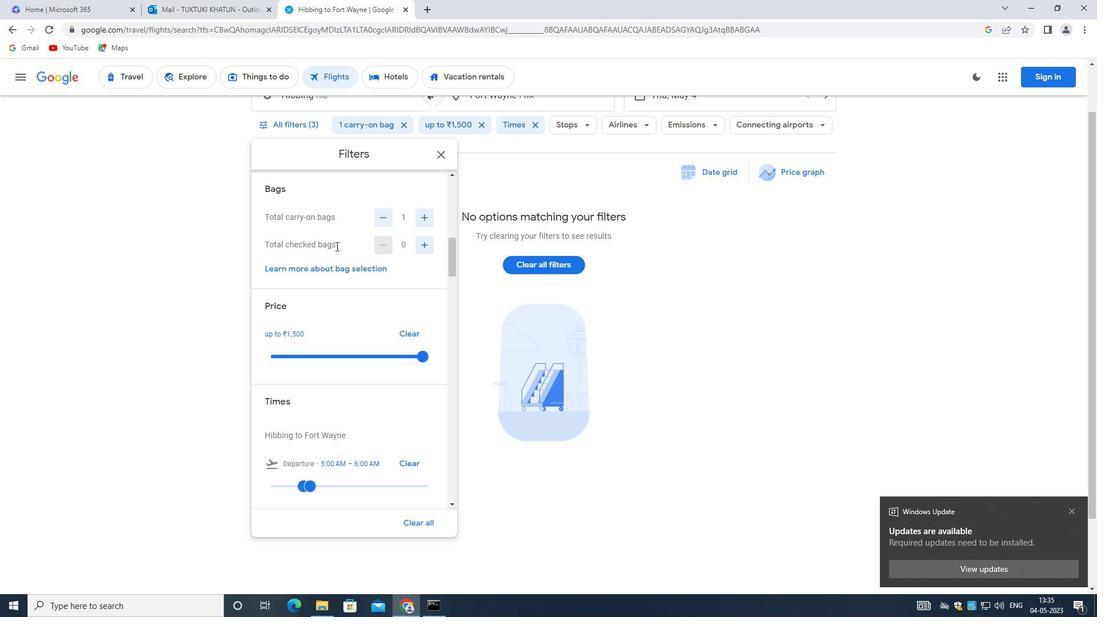 
Action: Mouse scrolled (348, 266) with delta (0, 0)
Screenshot: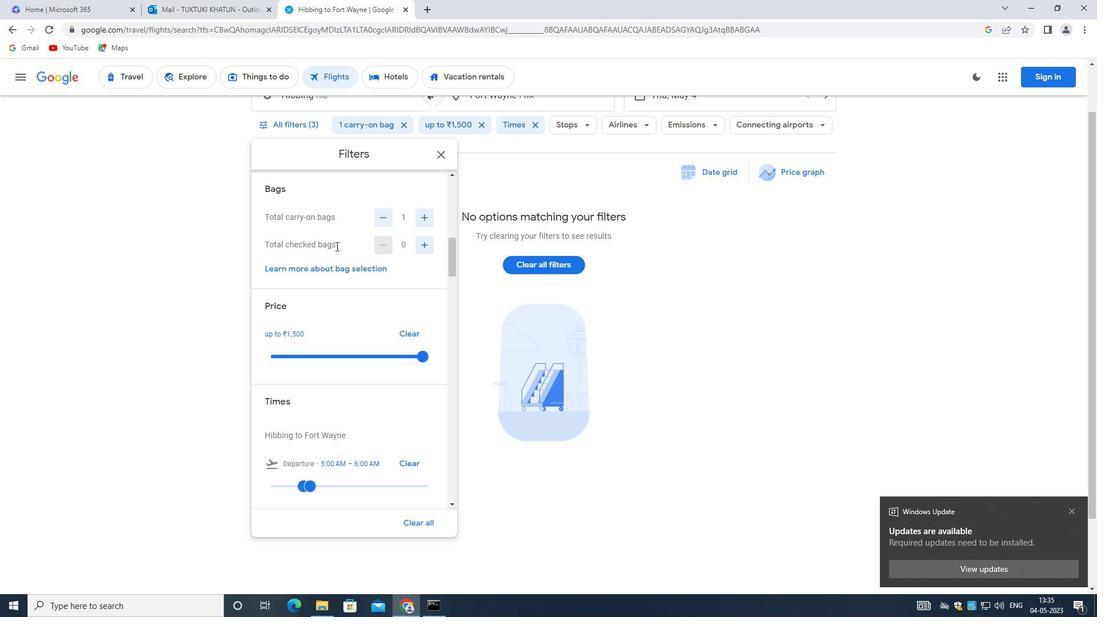 
Action: Mouse moved to (426, 235)
Screenshot: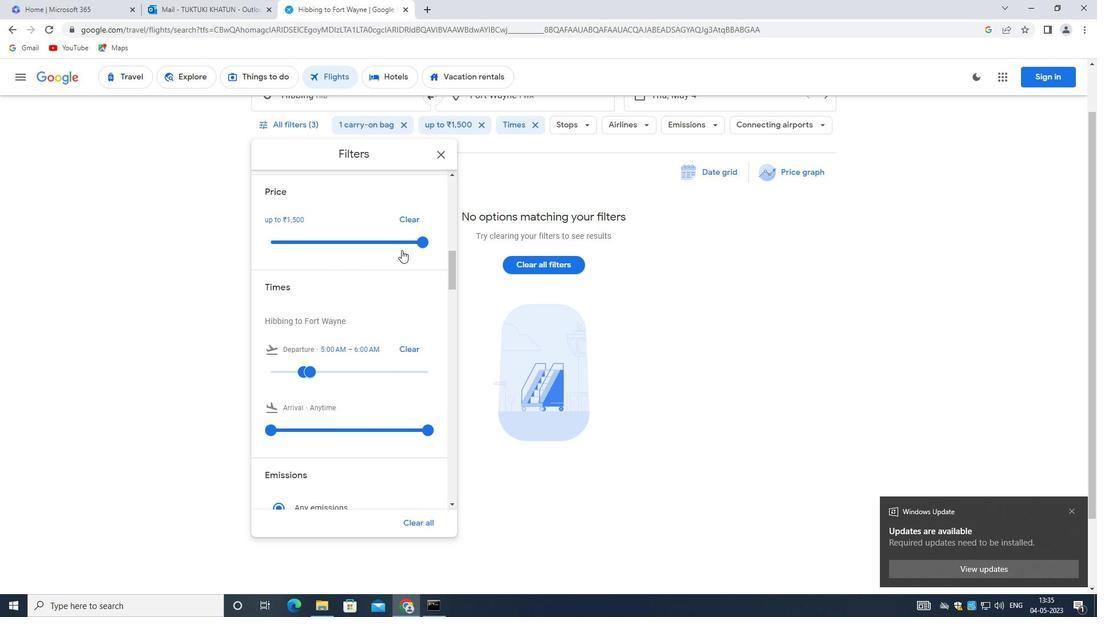 
Action: Mouse pressed left at (426, 235)
Screenshot: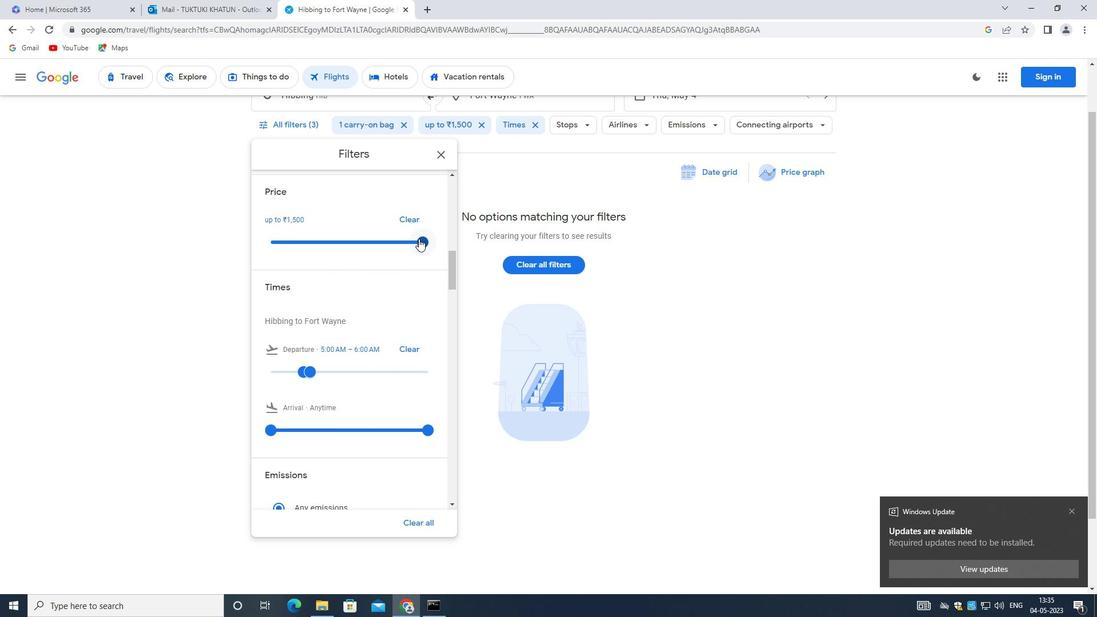 
Action: Mouse moved to (313, 367)
Screenshot: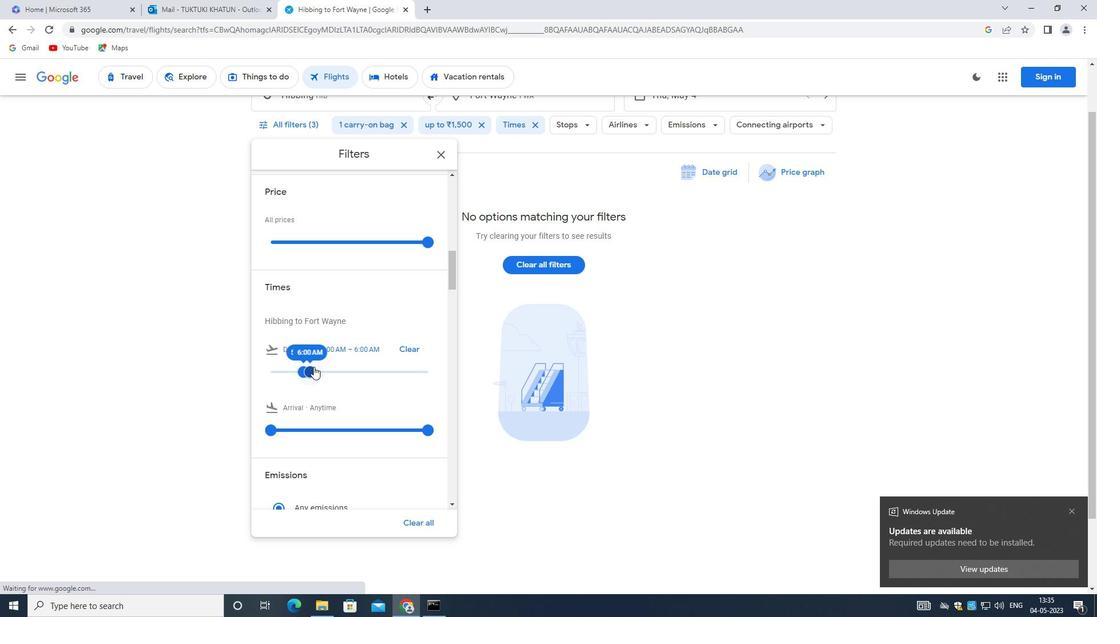 
Action: Mouse pressed left at (313, 367)
Screenshot: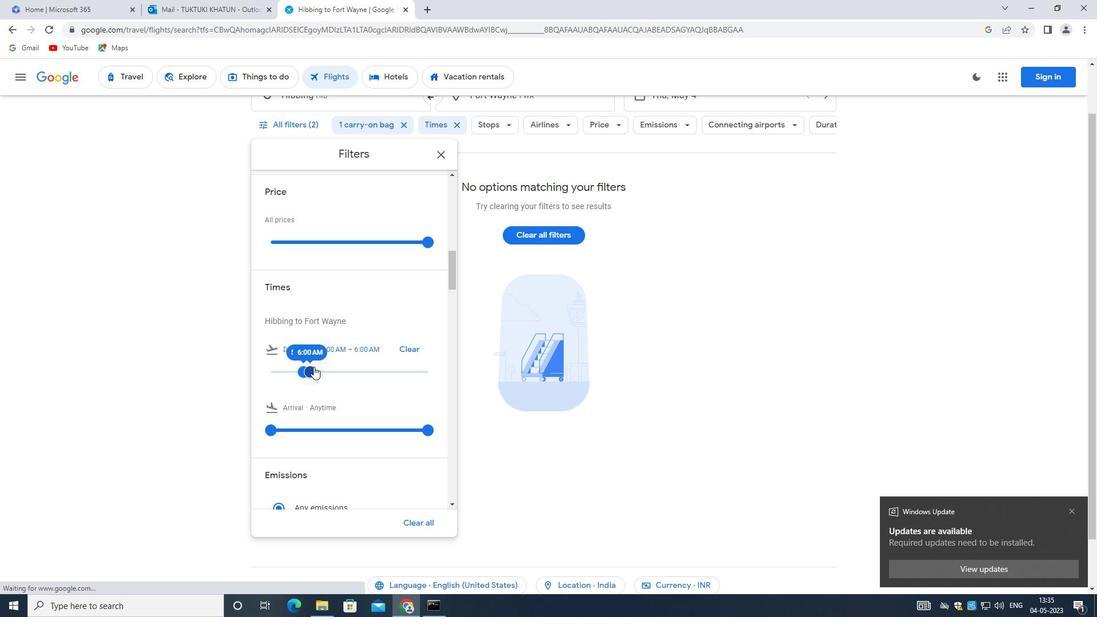 
Action: Mouse moved to (311, 424)
Screenshot: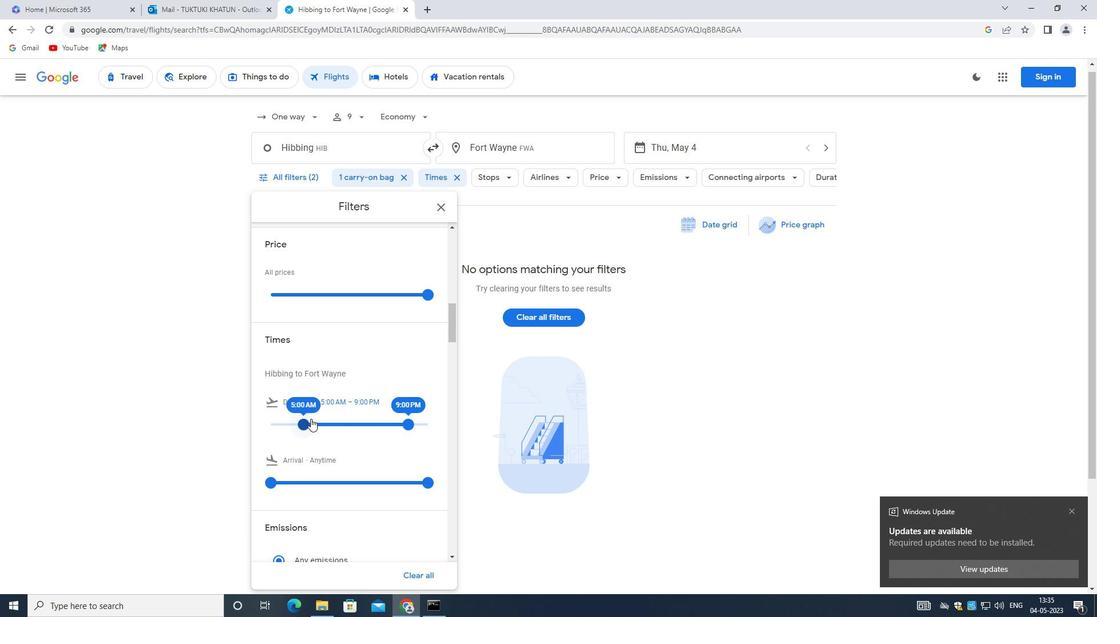 
Action: Mouse pressed left at (311, 424)
Screenshot: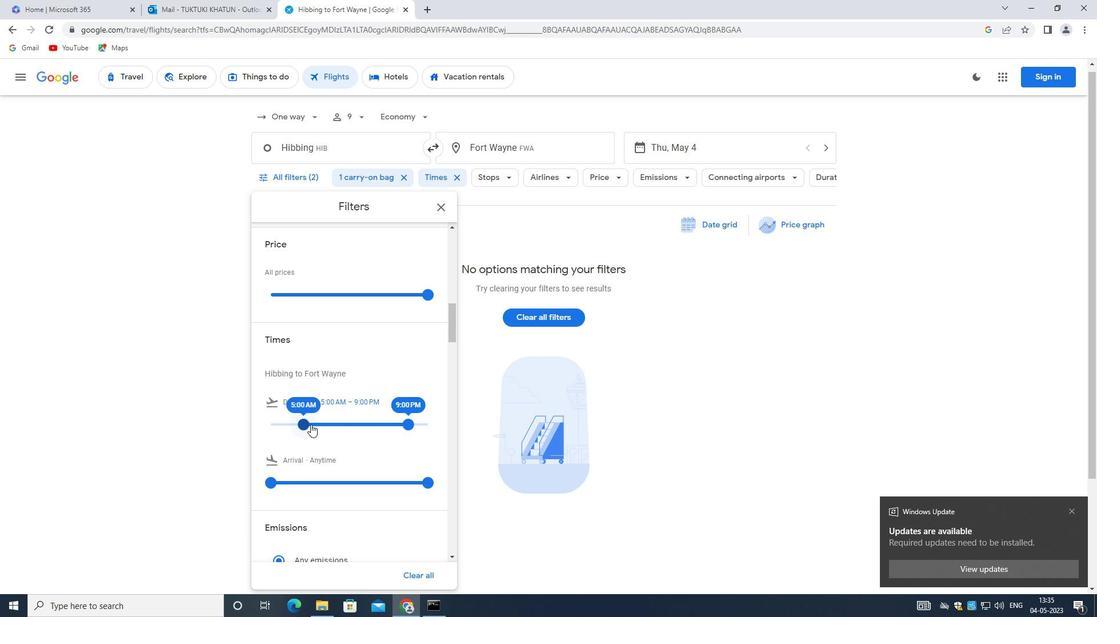 
Action: Mouse moved to (411, 422)
Screenshot: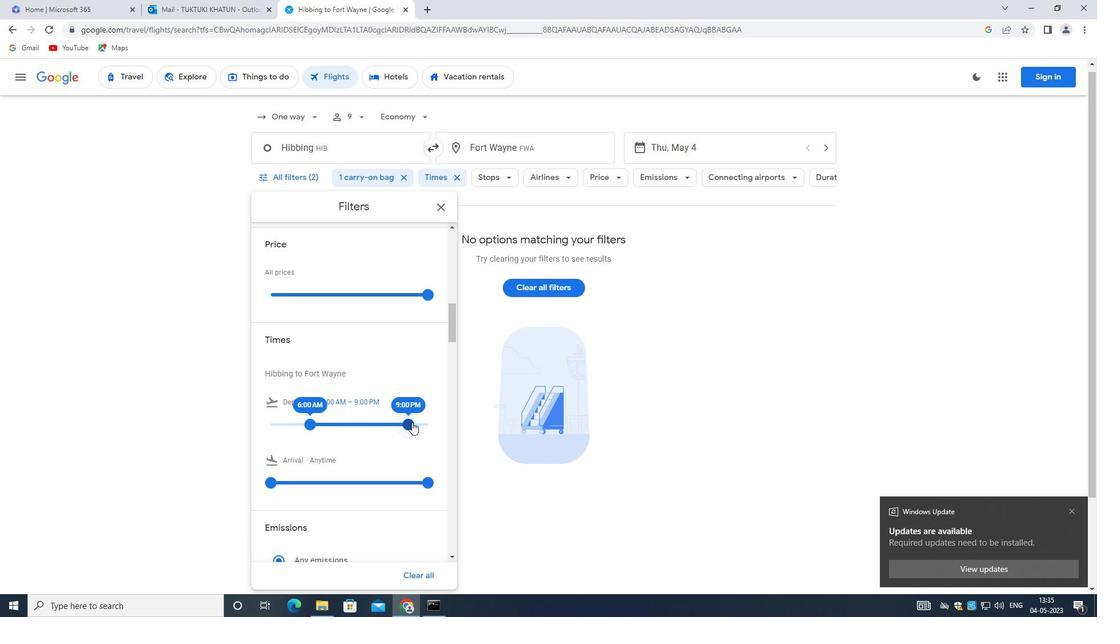 
Action: Mouse pressed left at (411, 422)
Screenshot: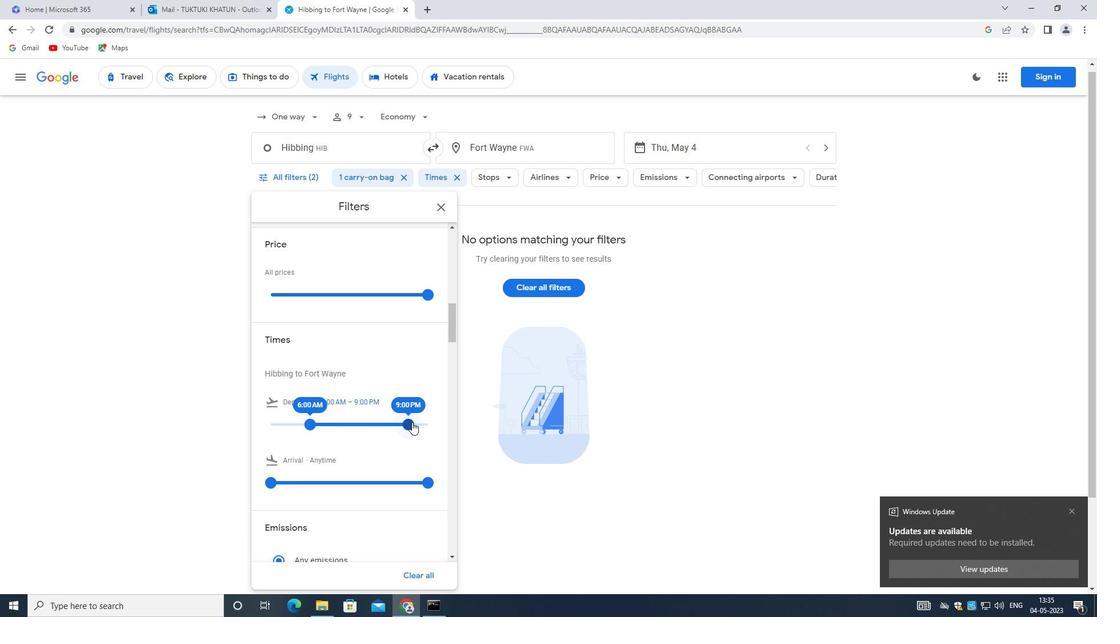 
Action: Mouse moved to (327, 384)
Screenshot: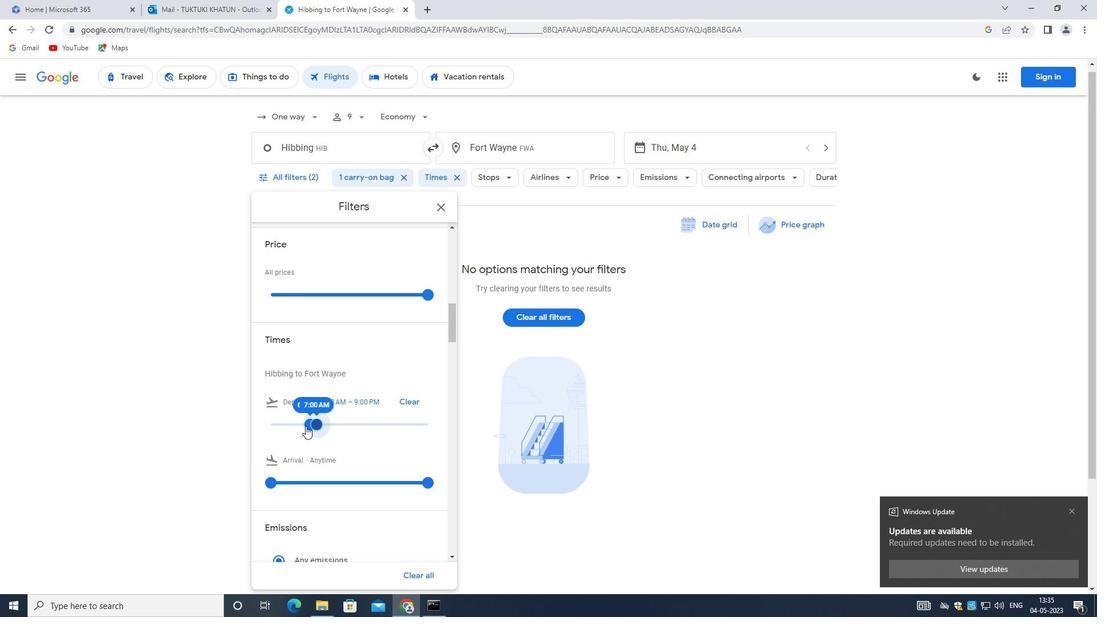 
Action: Mouse scrolled (327, 384) with delta (0, 0)
Screenshot: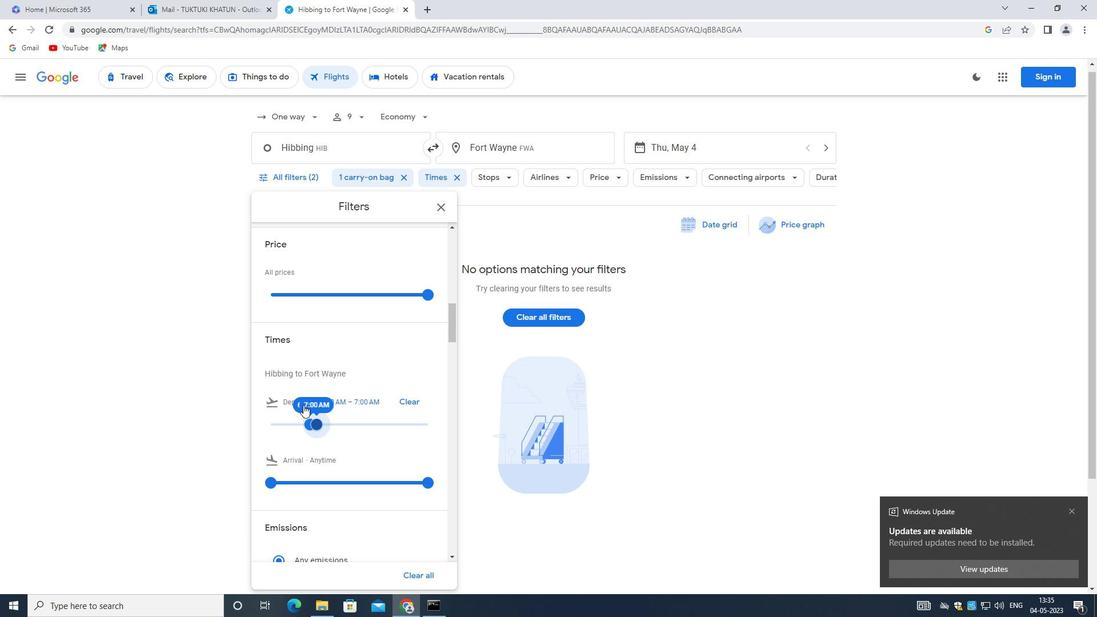 
Action: Mouse moved to (328, 384)
Screenshot: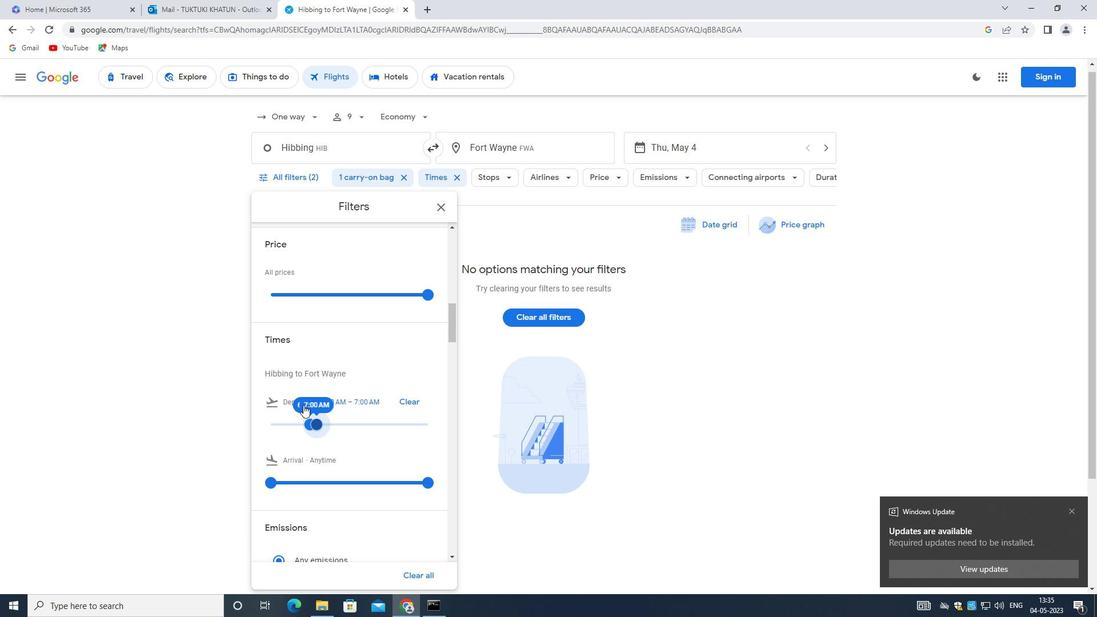 
Action: Mouse scrolled (328, 384) with delta (0, 0)
Screenshot: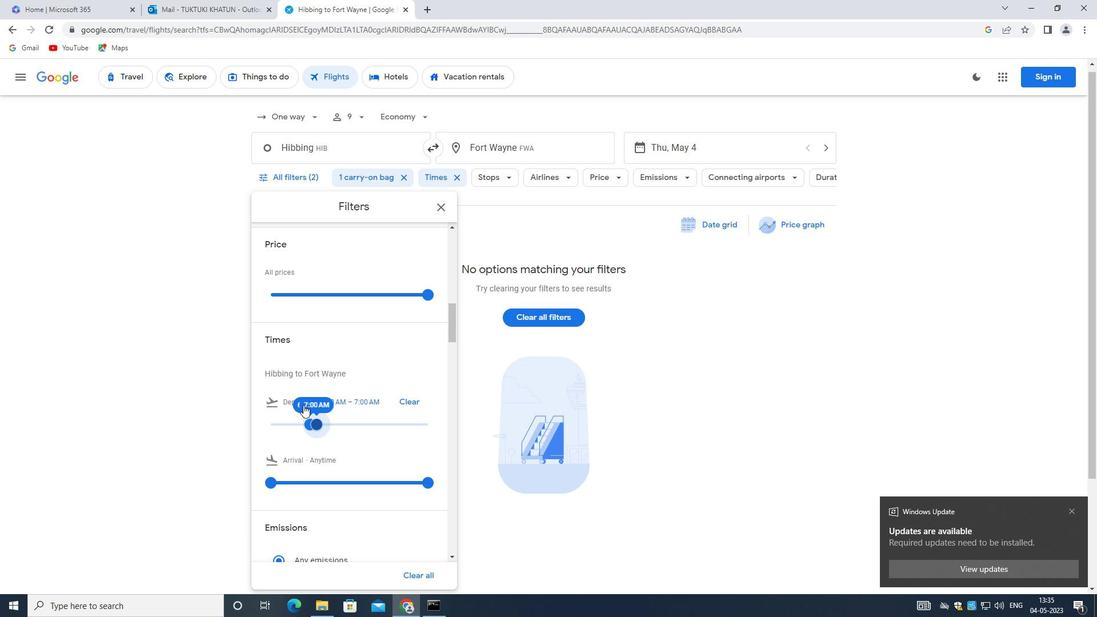 
Action: Mouse moved to (328, 385)
Screenshot: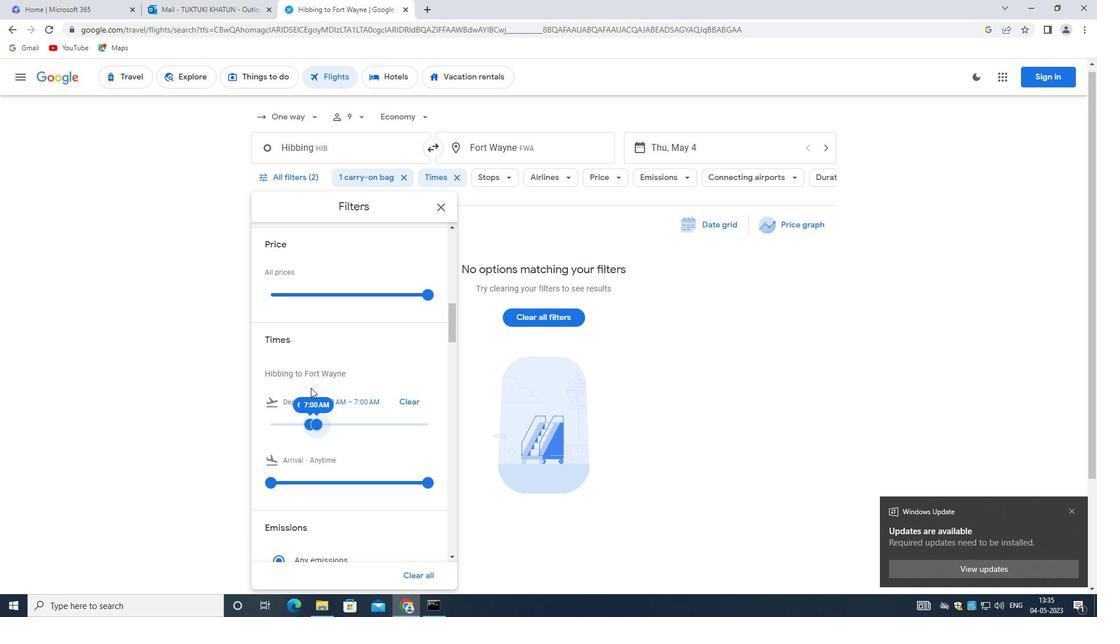 
Action: Mouse scrolled (328, 385) with delta (0, 0)
Screenshot: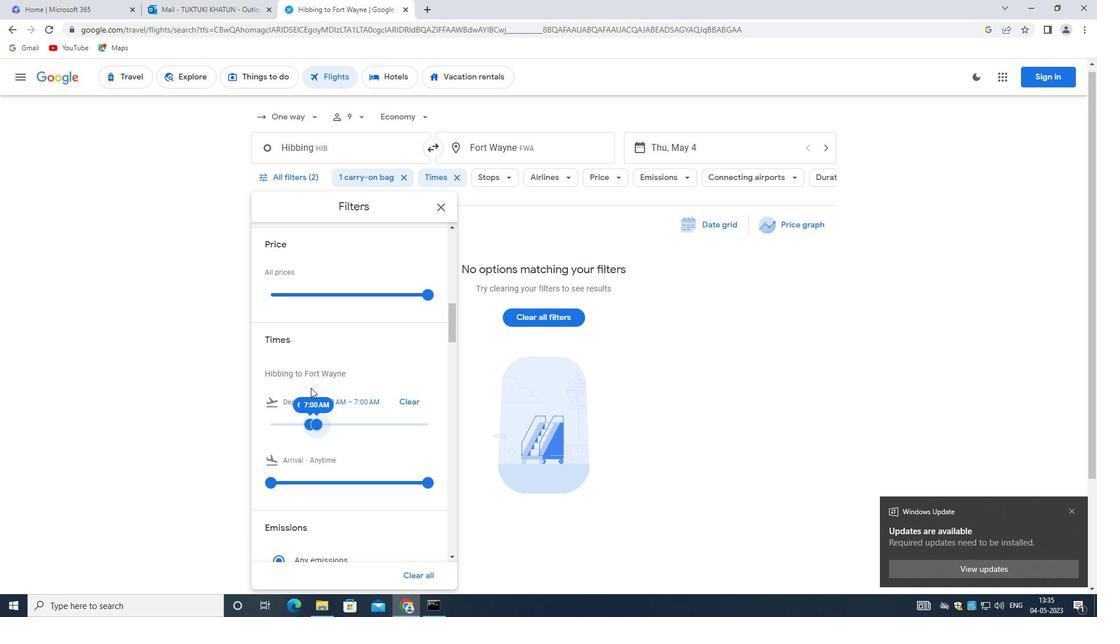 
Action: Mouse scrolled (328, 385) with delta (0, 0)
Screenshot: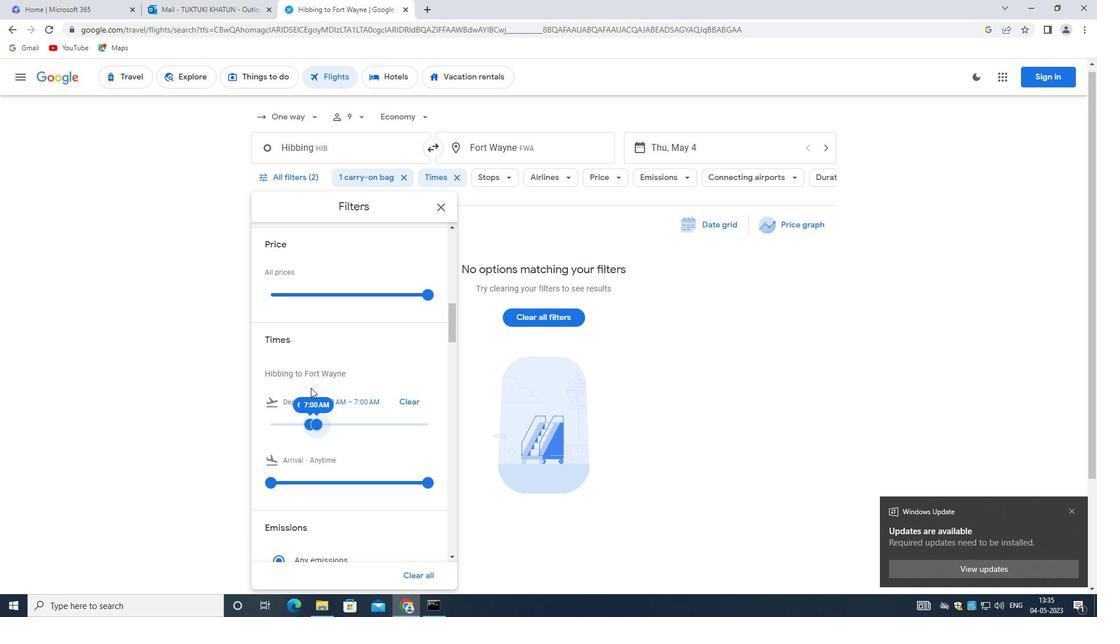 
Action: Mouse scrolled (328, 385) with delta (0, 0)
Screenshot: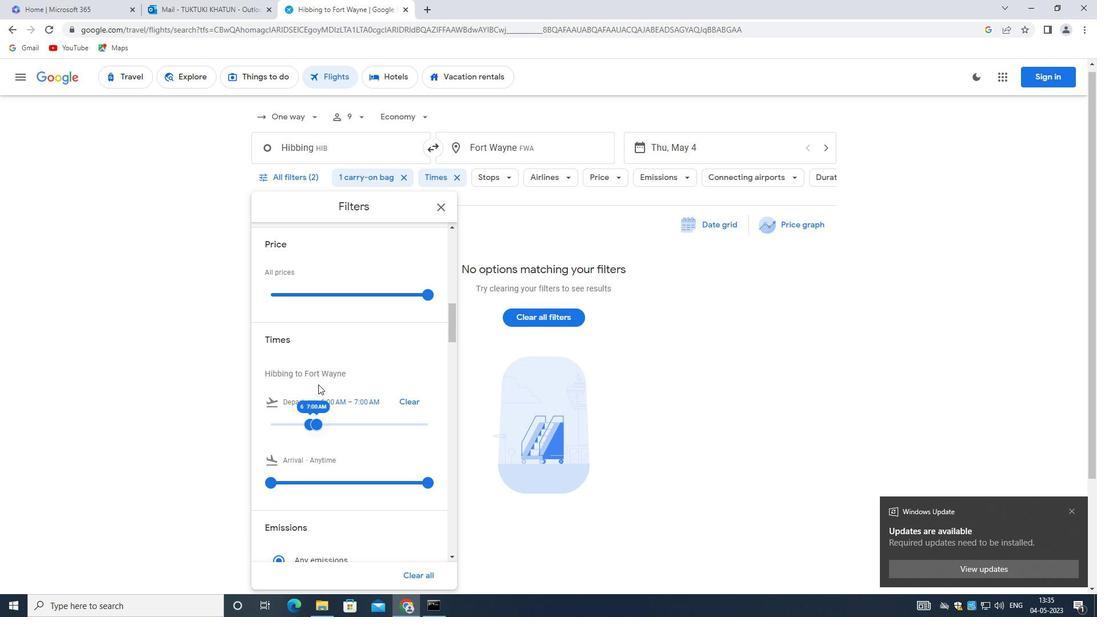 
Action: Mouse moved to (331, 385)
Screenshot: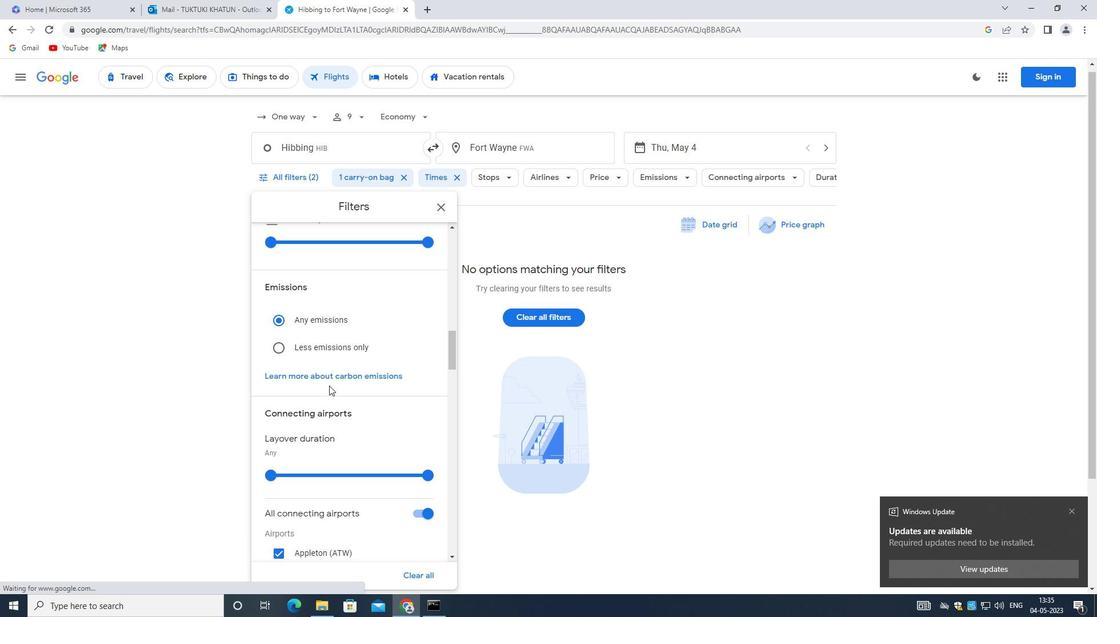 
Action: Mouse scrolled (331, 385) with delta (0, 0)
Screenshot: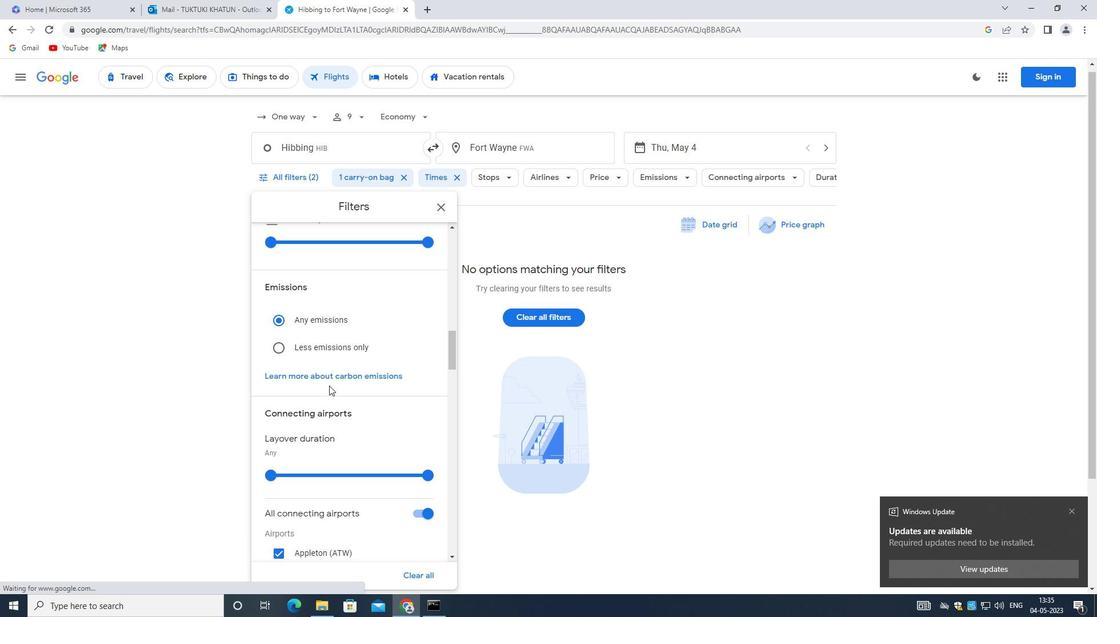 
Action: Mouse moved to (331, 386)
Screenshot: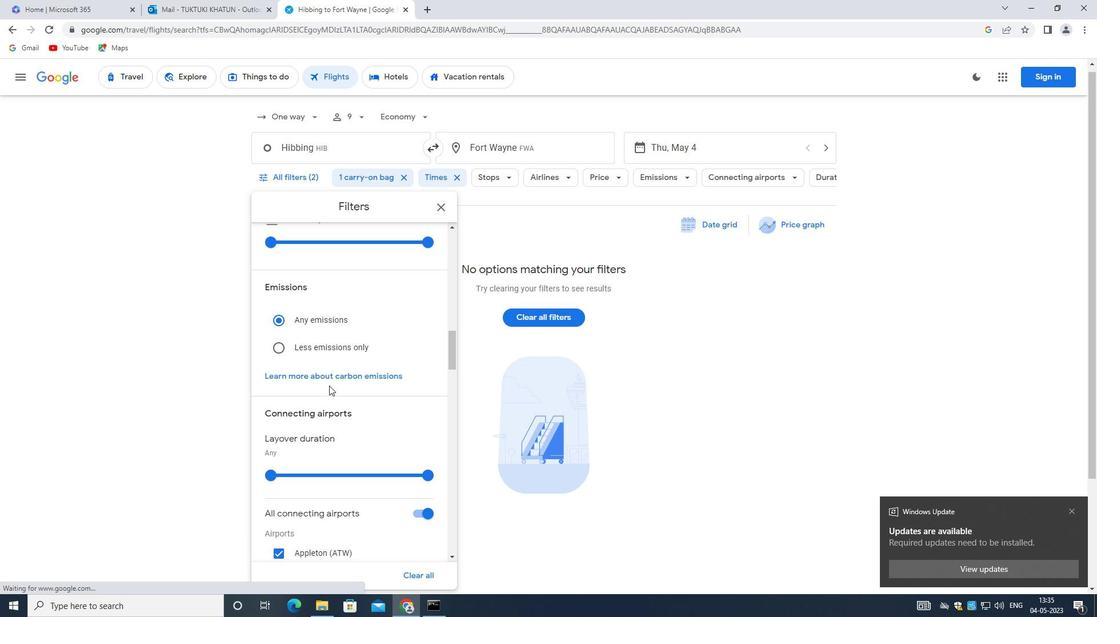 
Action: Mouse scrolled (331, 385) with delta (0, 0)
Screenshot: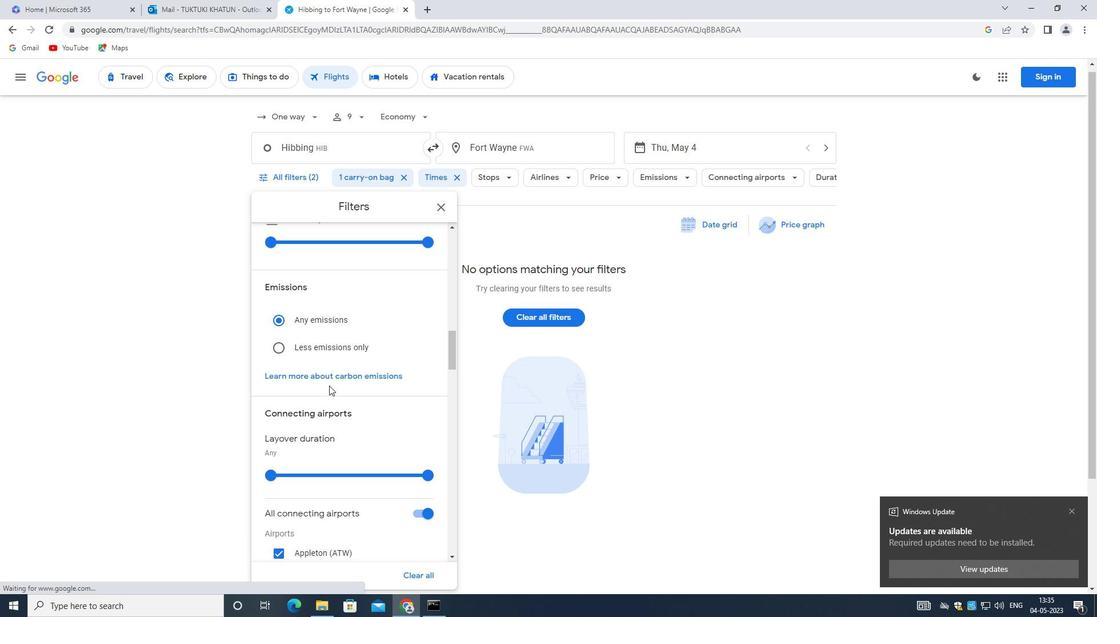 
Action: Mouse moved to (331, 388)
Screenshot: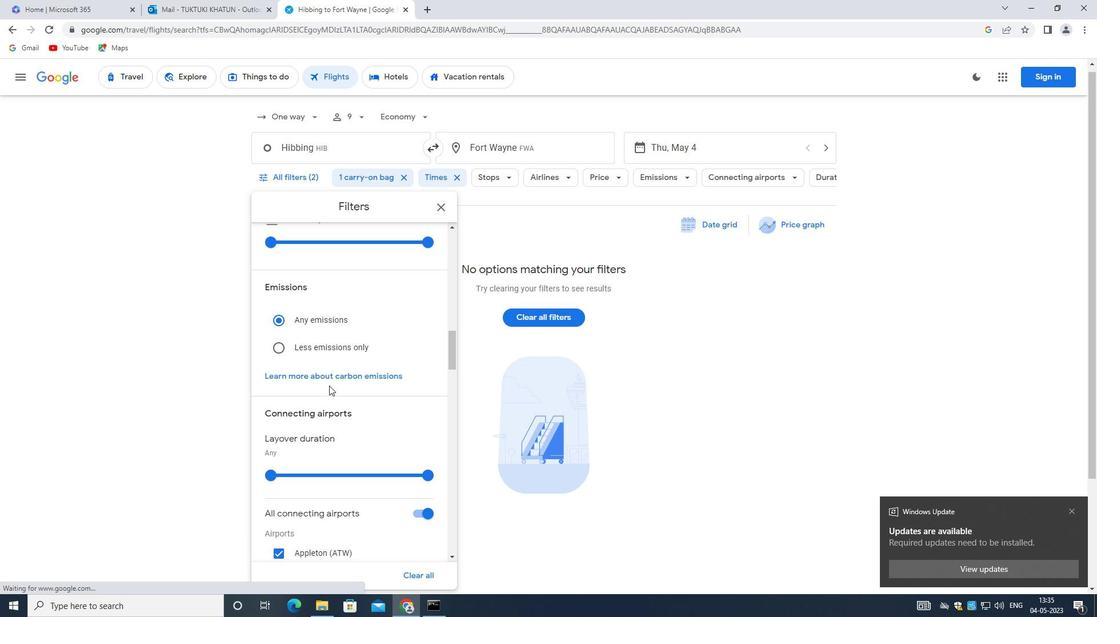 
Action: Mouse scrolled (331, 388) with delta (0, 0)
Screenshot: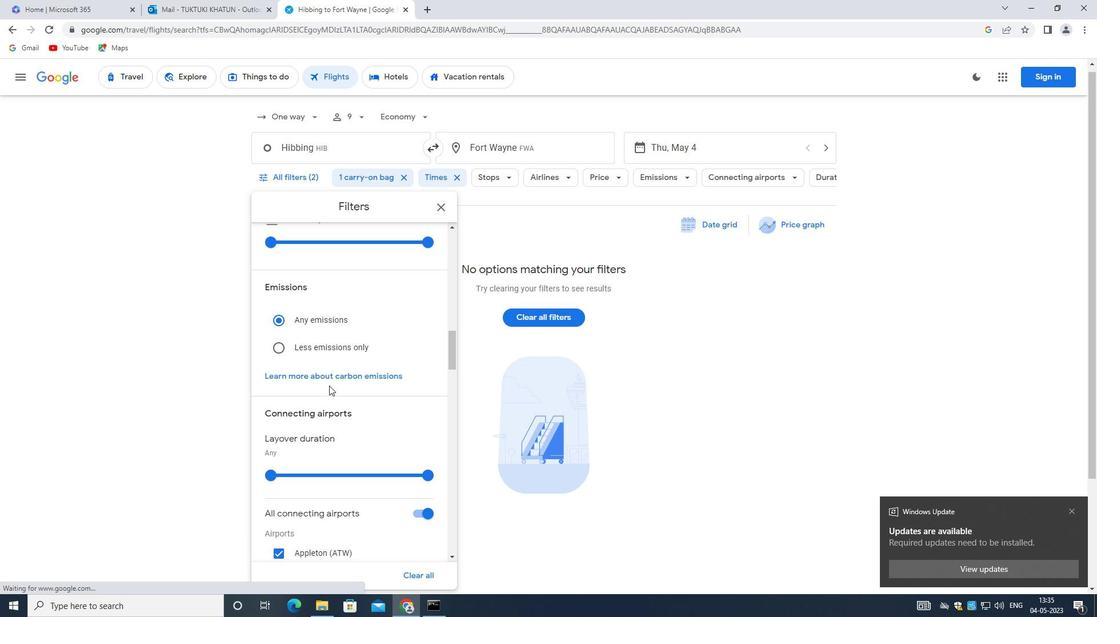 
Action: Mouse scrolled (331, 388) with delta (0, 0)
Screenshot: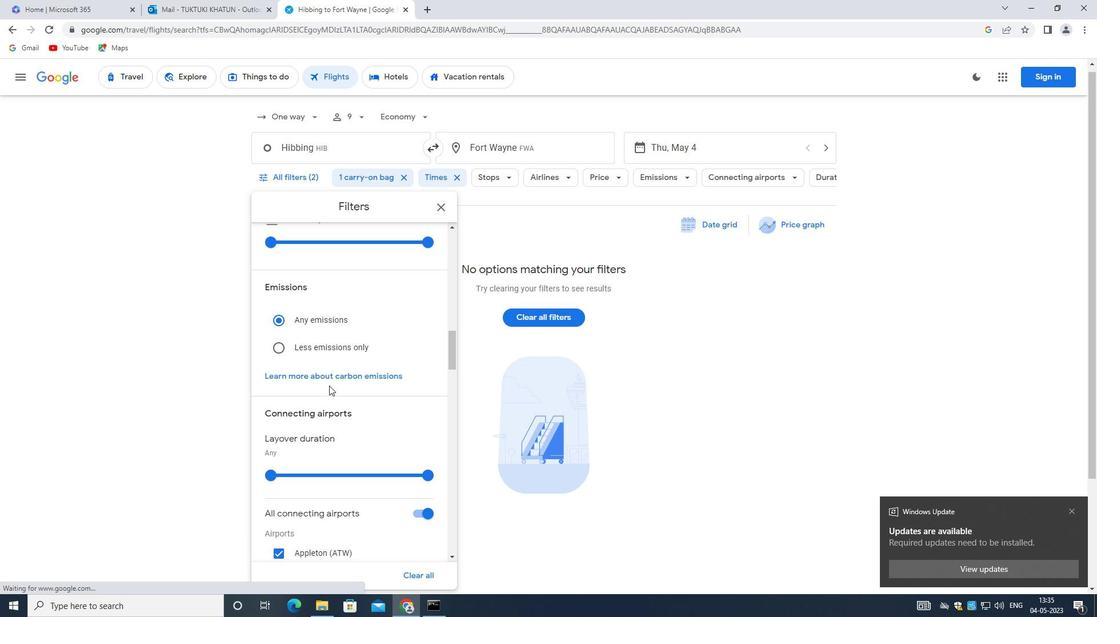 
Action: Mouse moved to (330, 389)
Screenshot: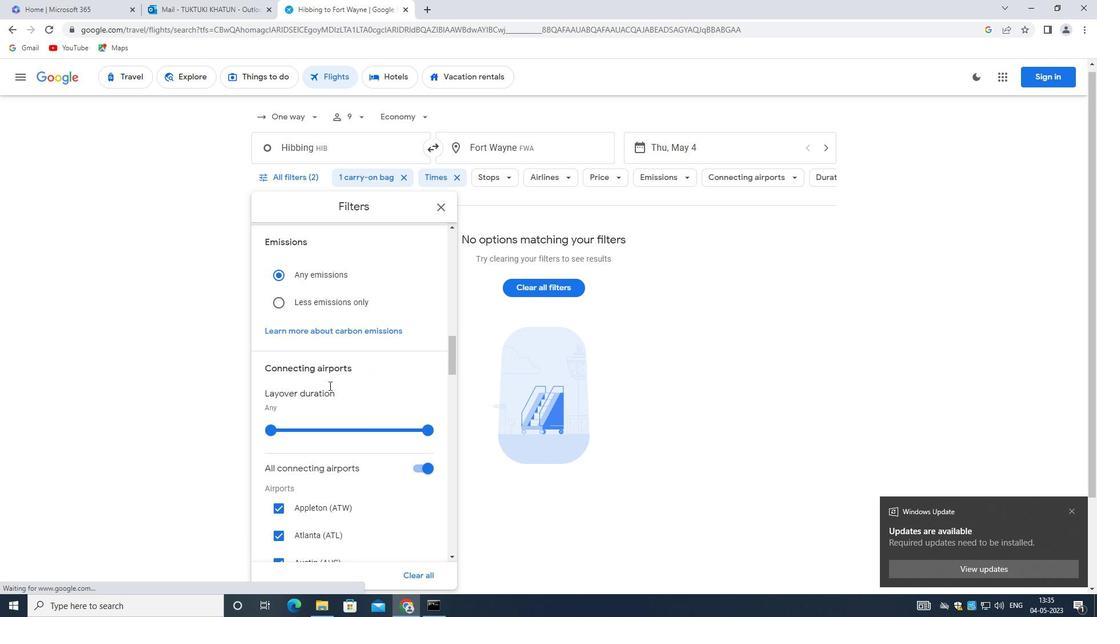 
Action: Mouse scrolled (330, 388) with delta (0, 0)
Screenshot: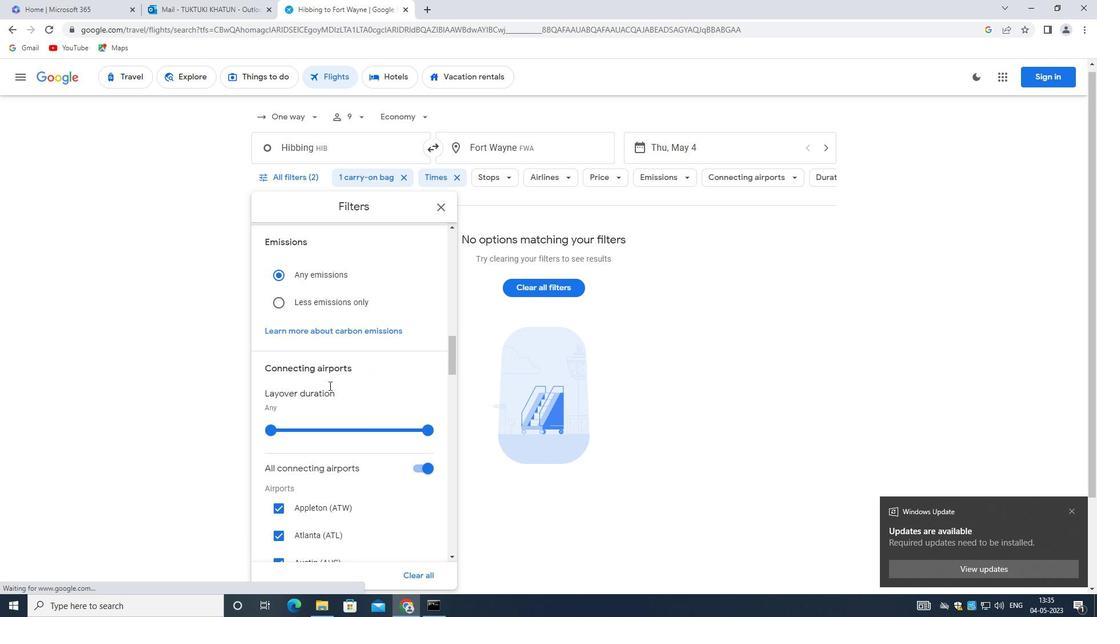 
Action: Mouse moved to (329, 392)
Screenshot: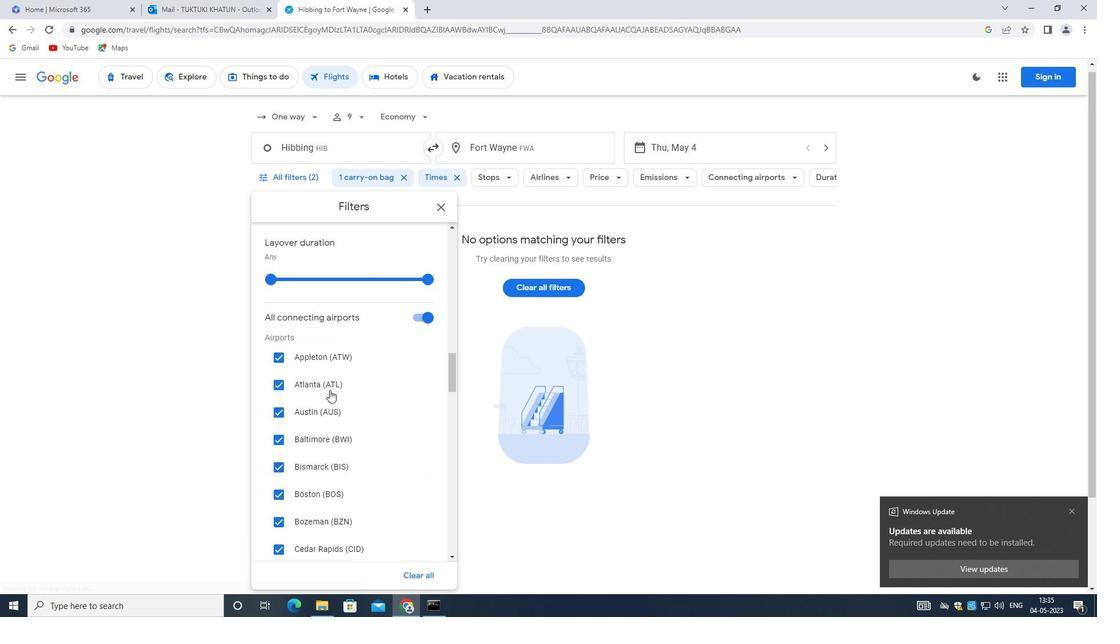 
Action: Mouse scrolled (329, 392) with delta (0, 0)
Screenshot: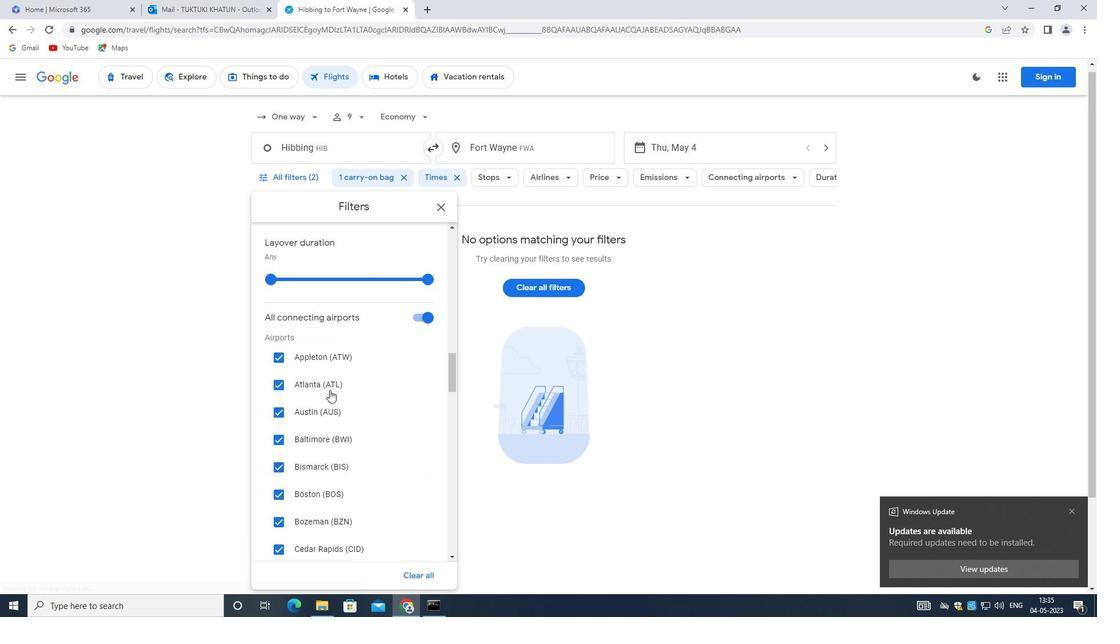 
Action: Mouse moved to (328, 395)
Screenshot: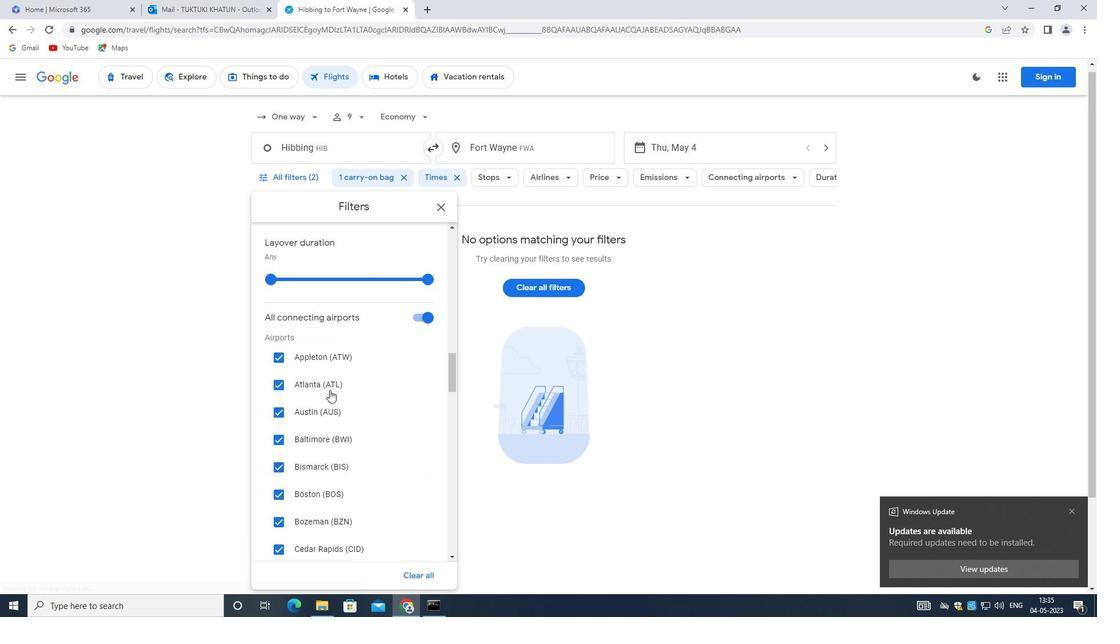 
Action: Mouse scrolled (328, 394) with delta (0, 0)
Screenshot: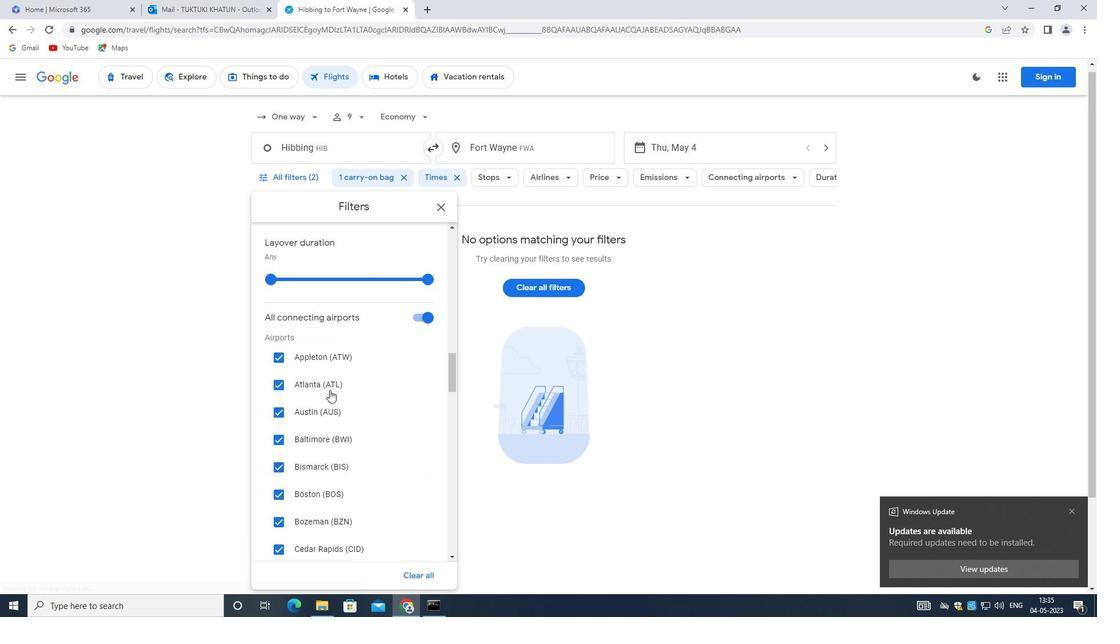 
Action: Mouse moved to (328, 397)
Screenshot: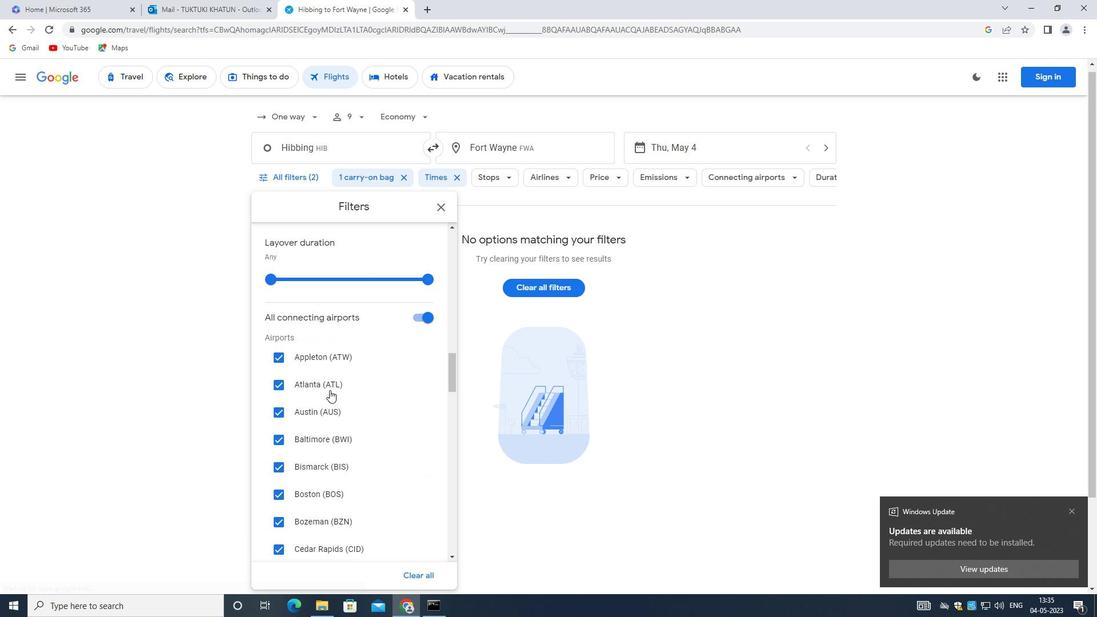 
Action: Mouse scrolled (328, 397) with delta (0, 0)
Screenshot: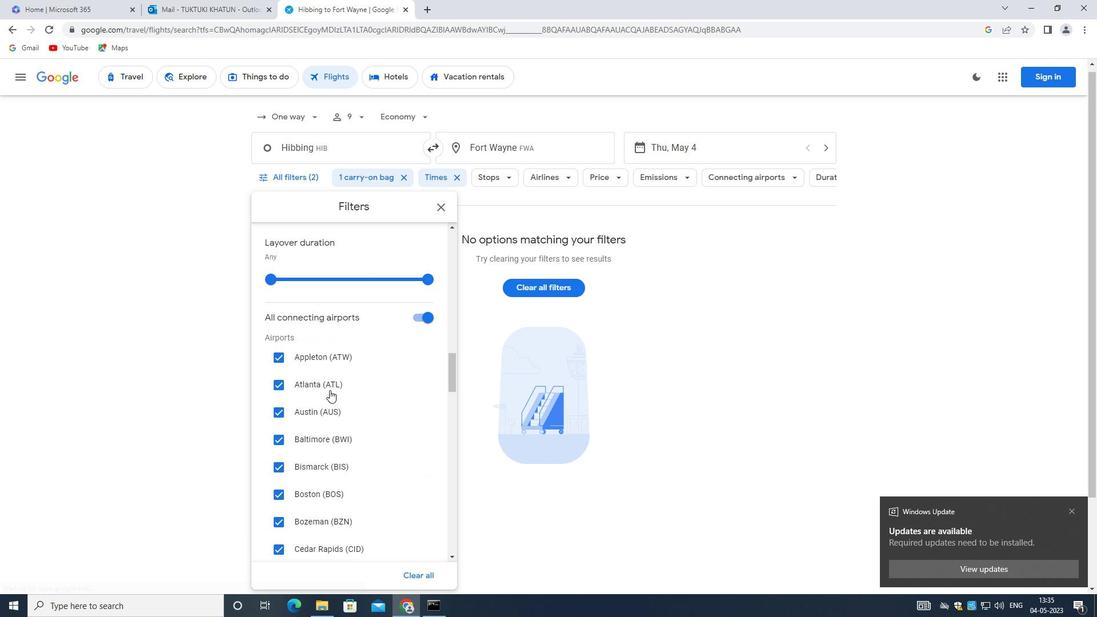 
Action: Mouse moved to (328, 399)
Screenshot: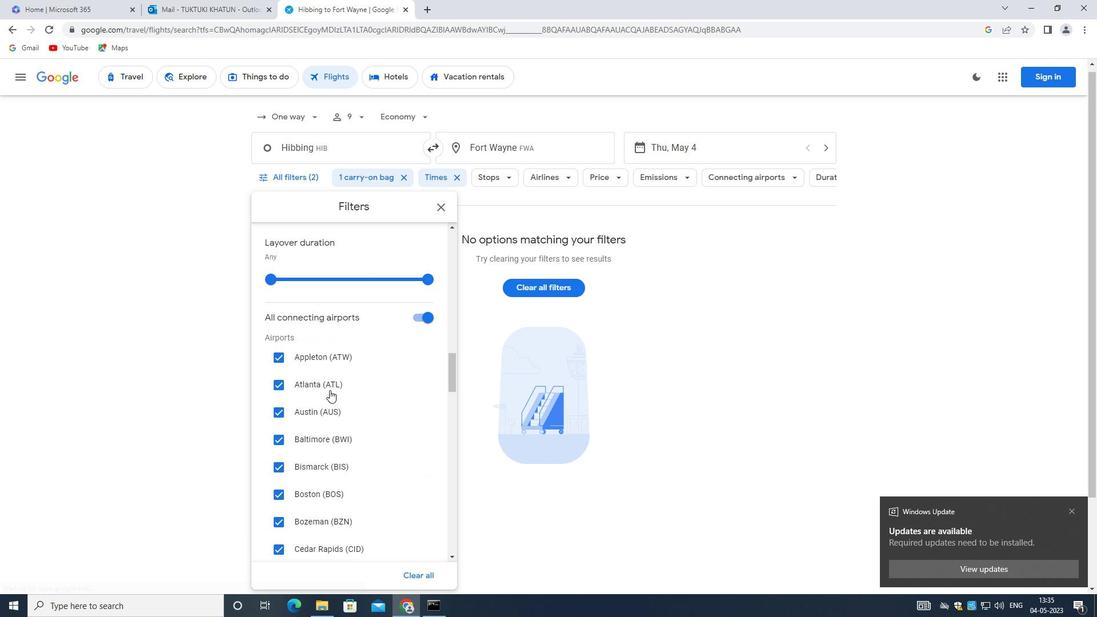 
Action: Mouse scrolled (328, 398) with delta (0, 0)
Screenshot: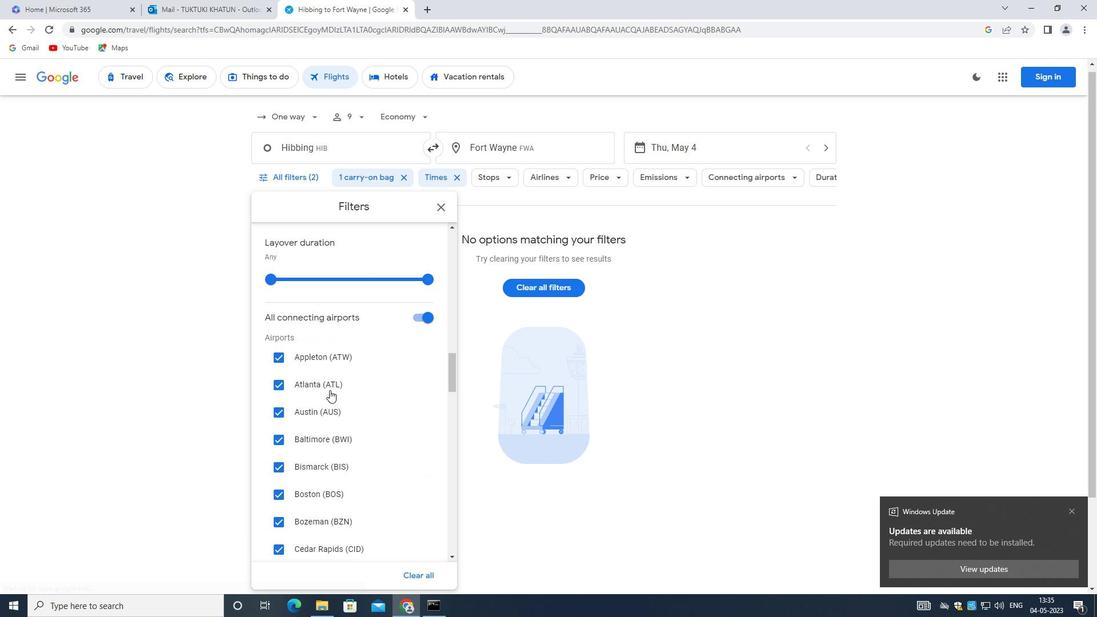 
Action: Mouse moved to (327, 400)
Screenshot: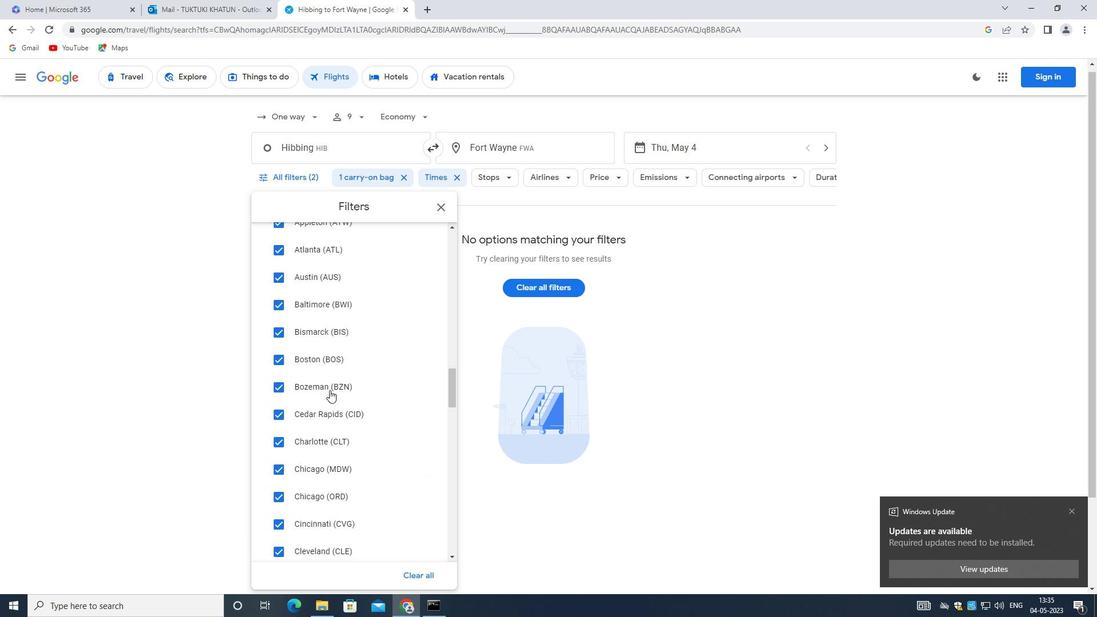 
Action: Mouse scrolled (327, 399) with delta (0, 0)
Screenshot: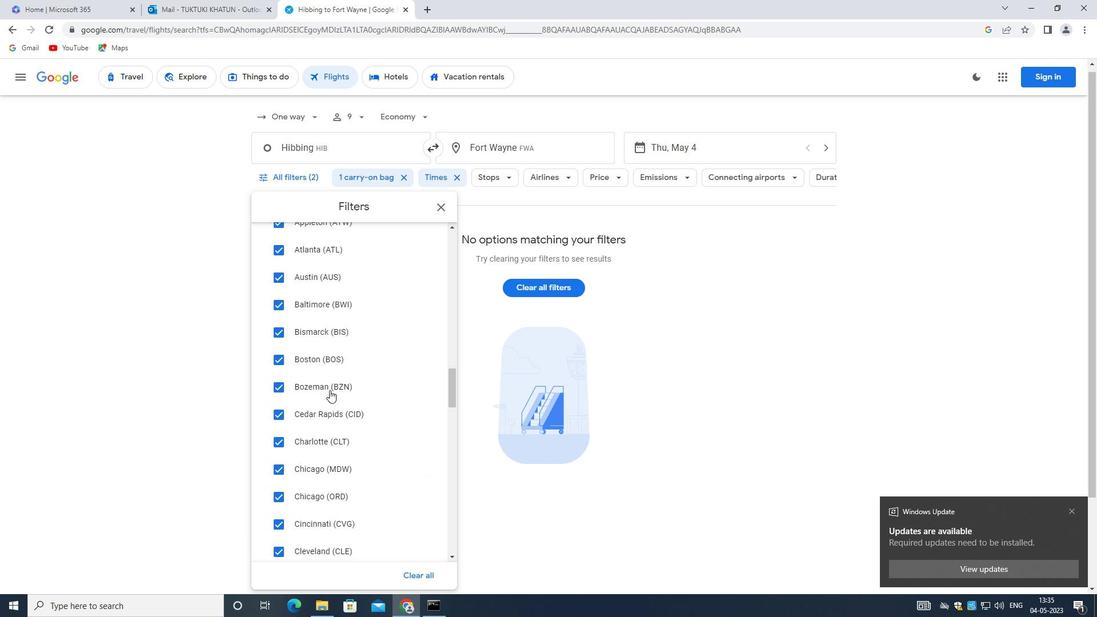 
Action: Mouse moved to (324, 417)
Screenshot: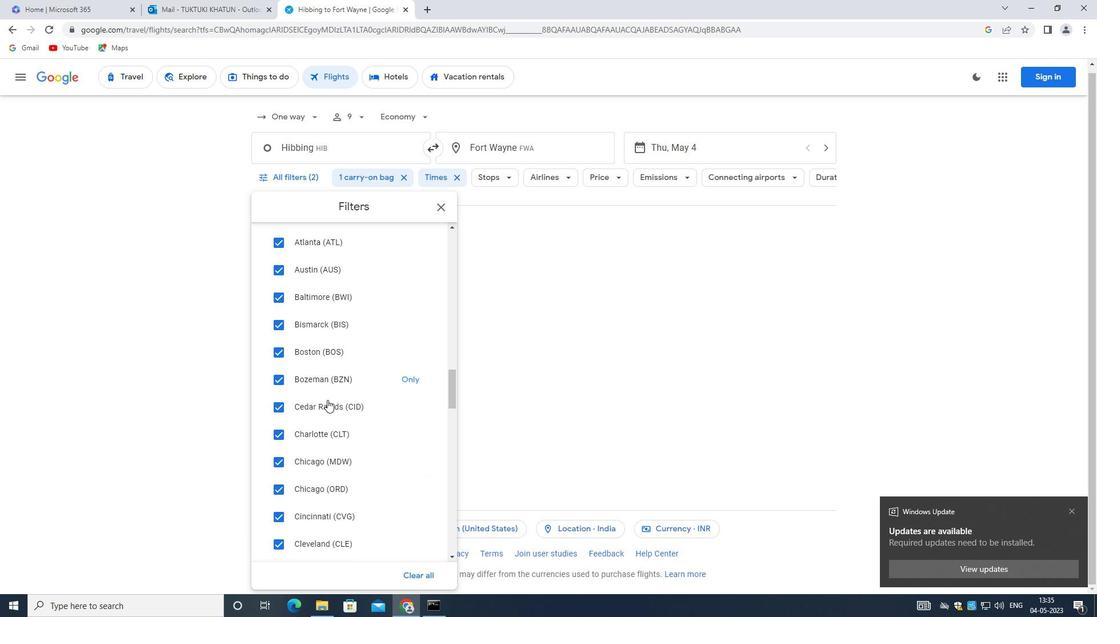 
Action: Mouse scrolled (324, 417) with delta (0, 0)
Screenshot: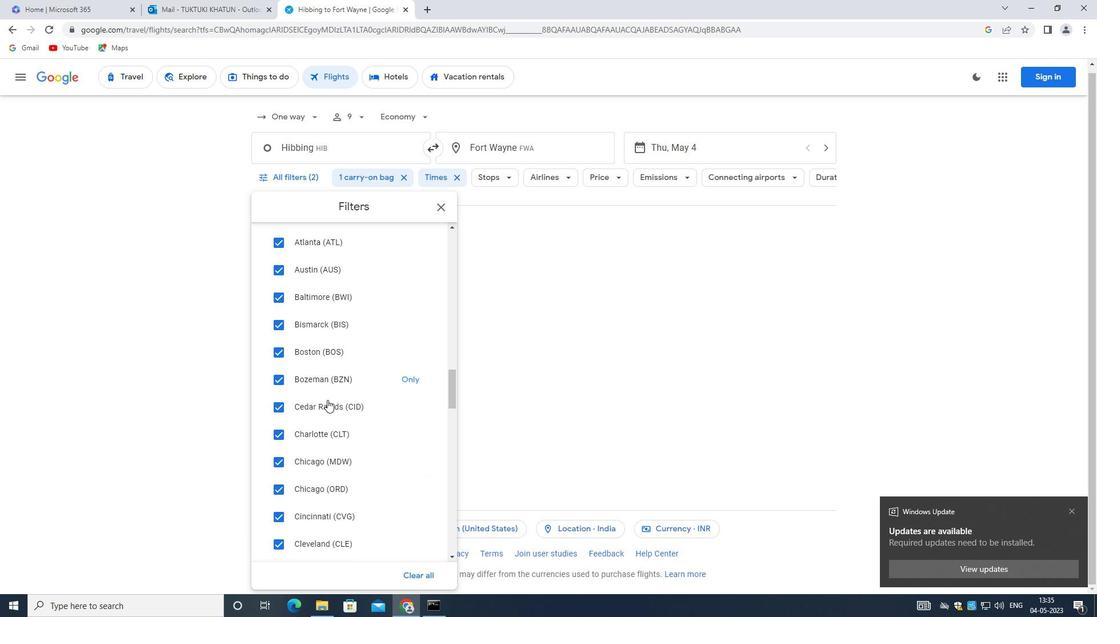 
Action: Mouse moved to (318, 439)
Screenshot: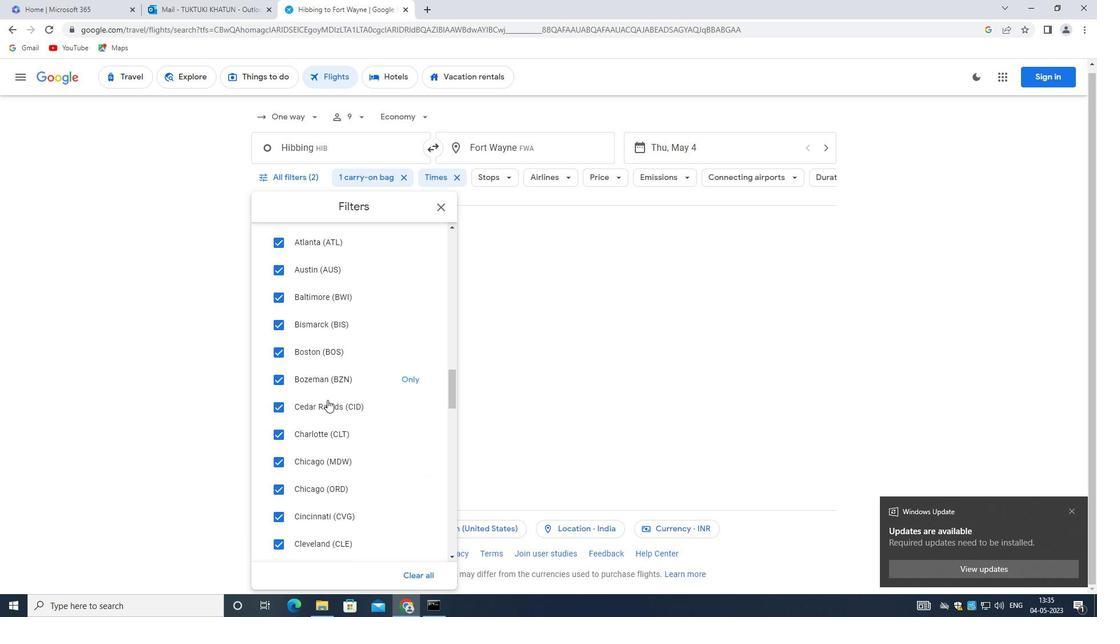 
Action: Mouse scrolled (318, 439) with delta (0, 0)
Screenshot: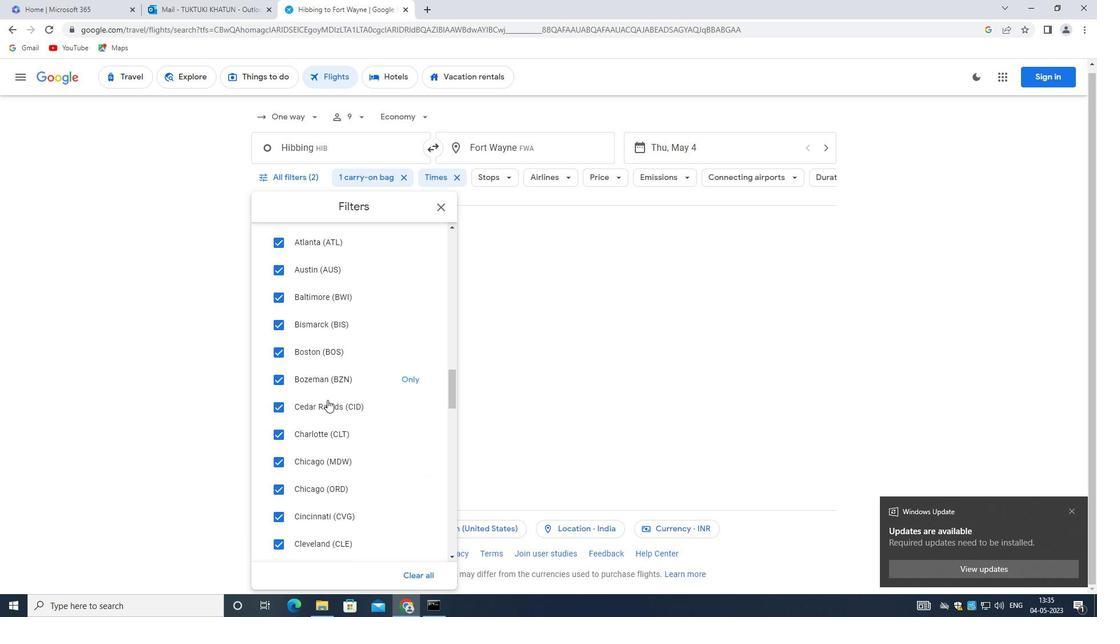 
Action: Mouse moved to (316, 441)
Screenshot: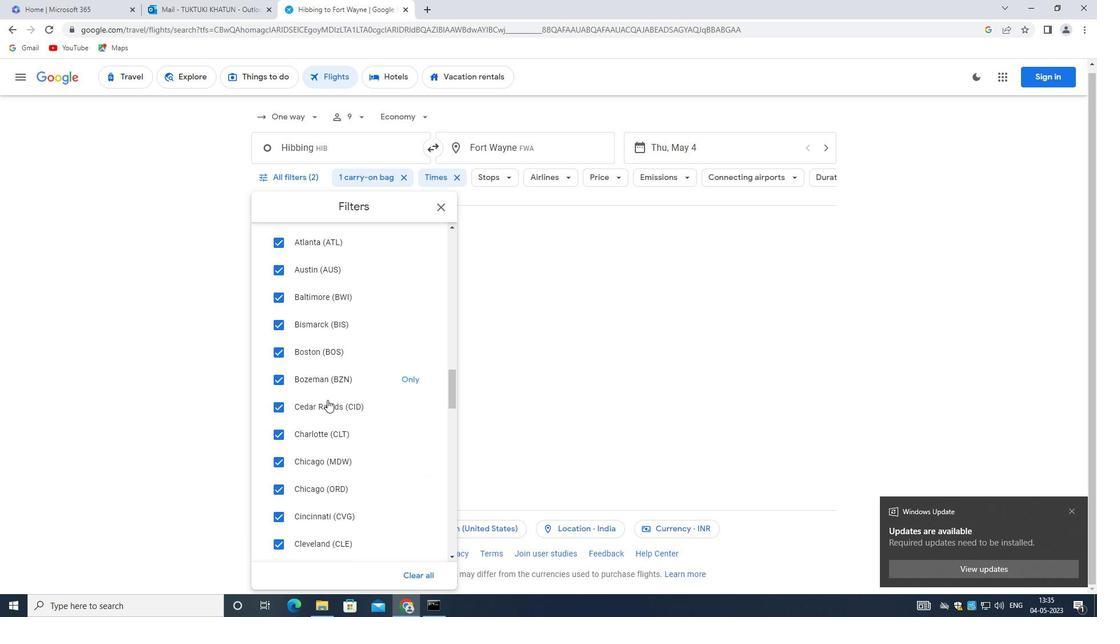 
Action: Mouse scrolled (316, 440) with delta (0, 0)
Screenshot: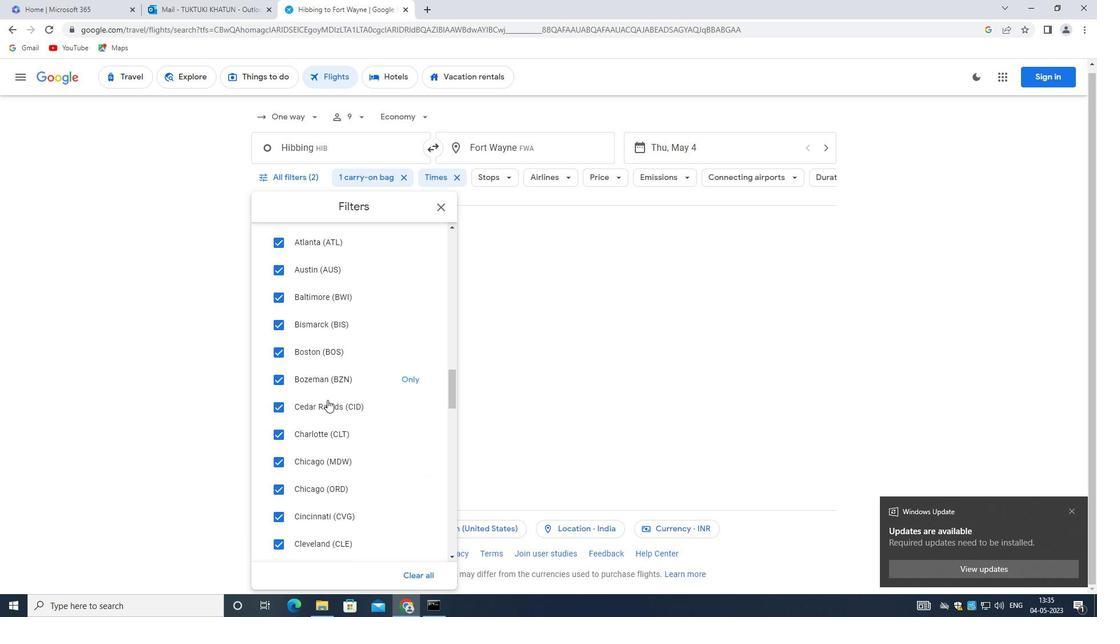 
Action: Mouse moved to (305, 444)
Screenshot: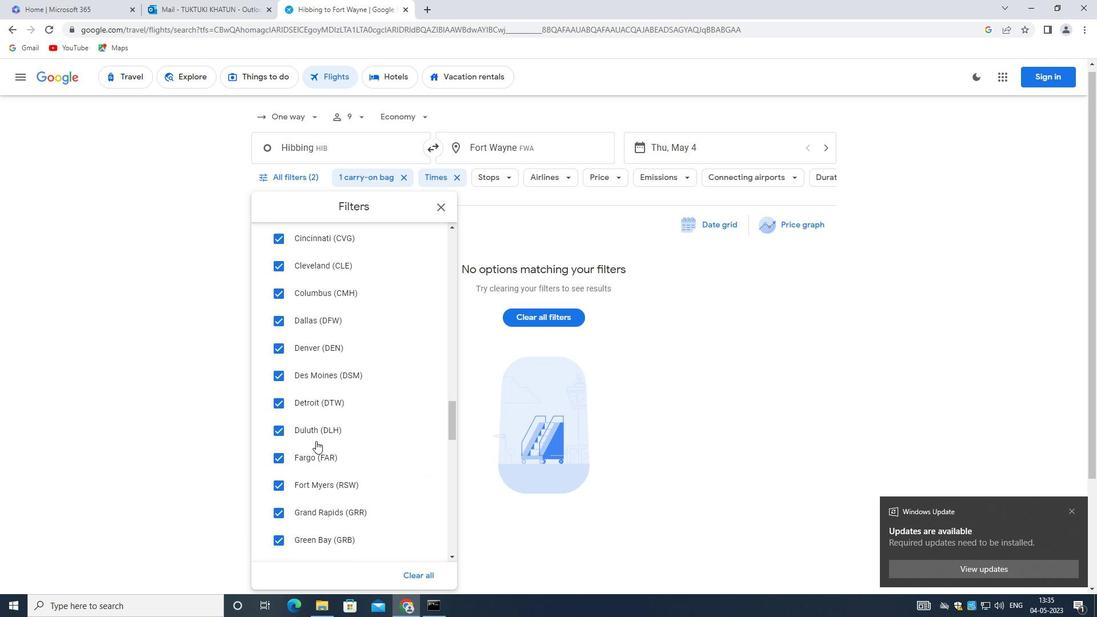 
Action: Mouse scrolled (305, 444) with delta (0, 0)
Screenshot: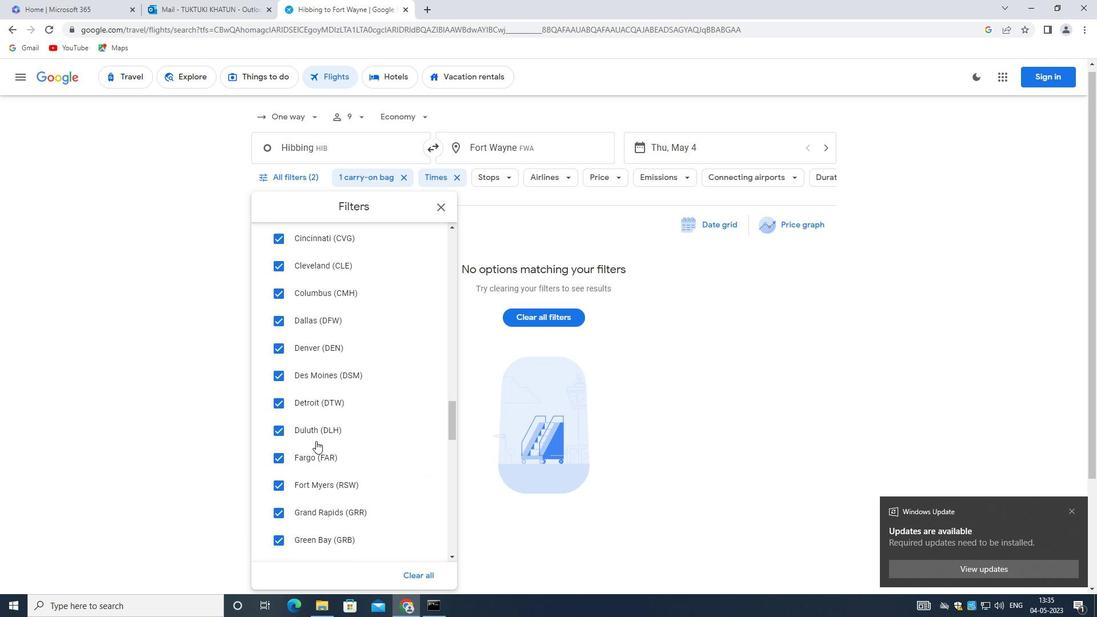 
Action: Mouse scrolled (305, 444) with delta (0, 0)
Screenshot: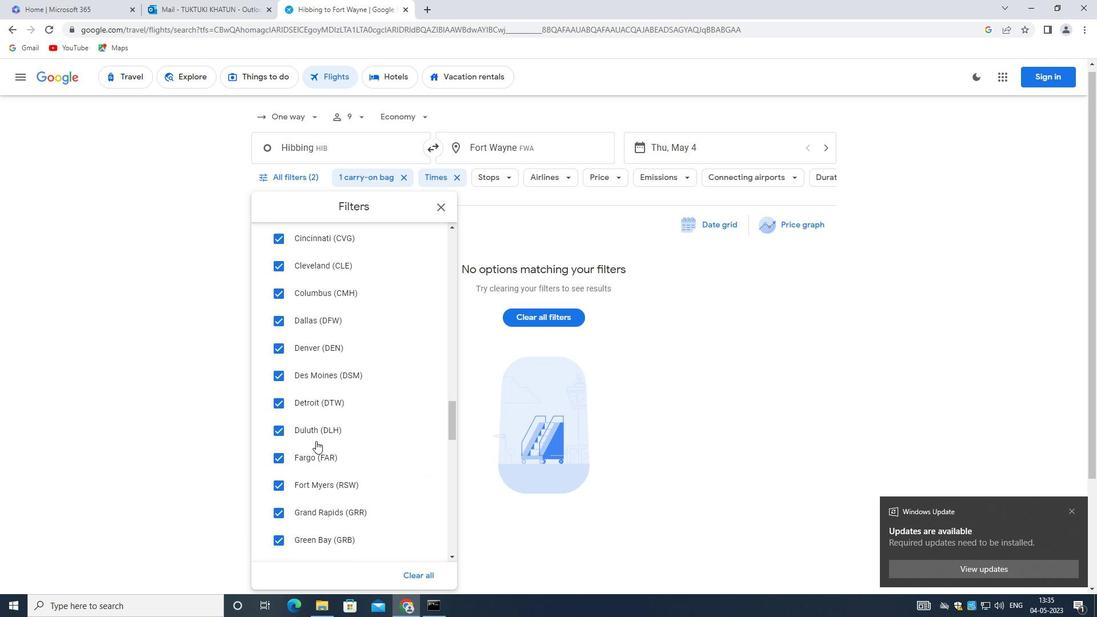 
Action: Mouse scrolled (305, 444) with delta (0, 0)
Screenshot: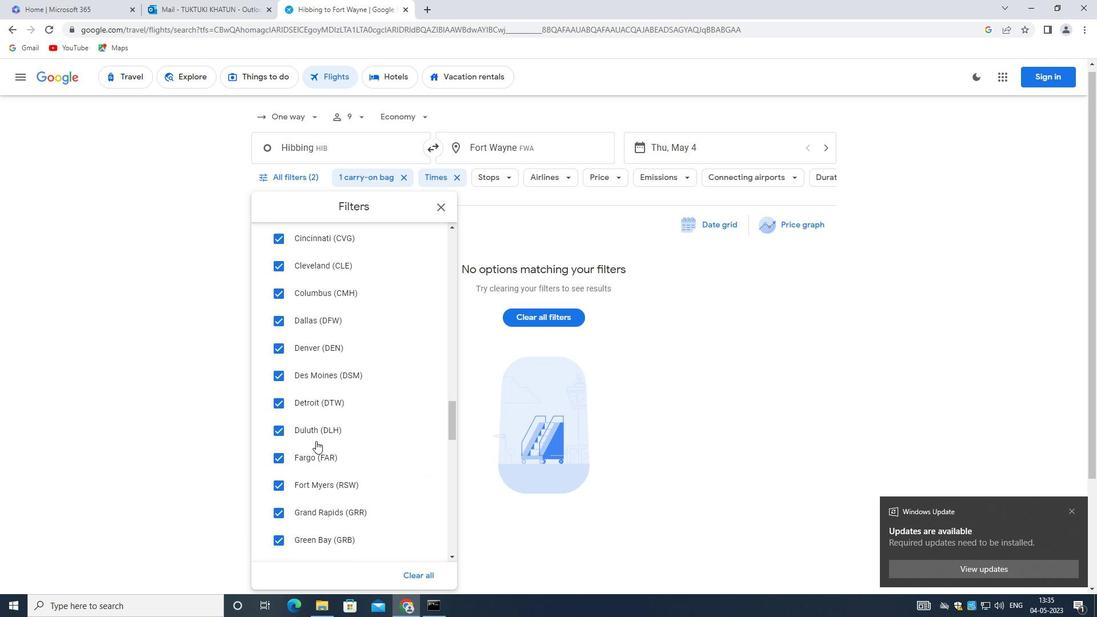 
Action: Mouse moved to (312, 431)
Screenshot: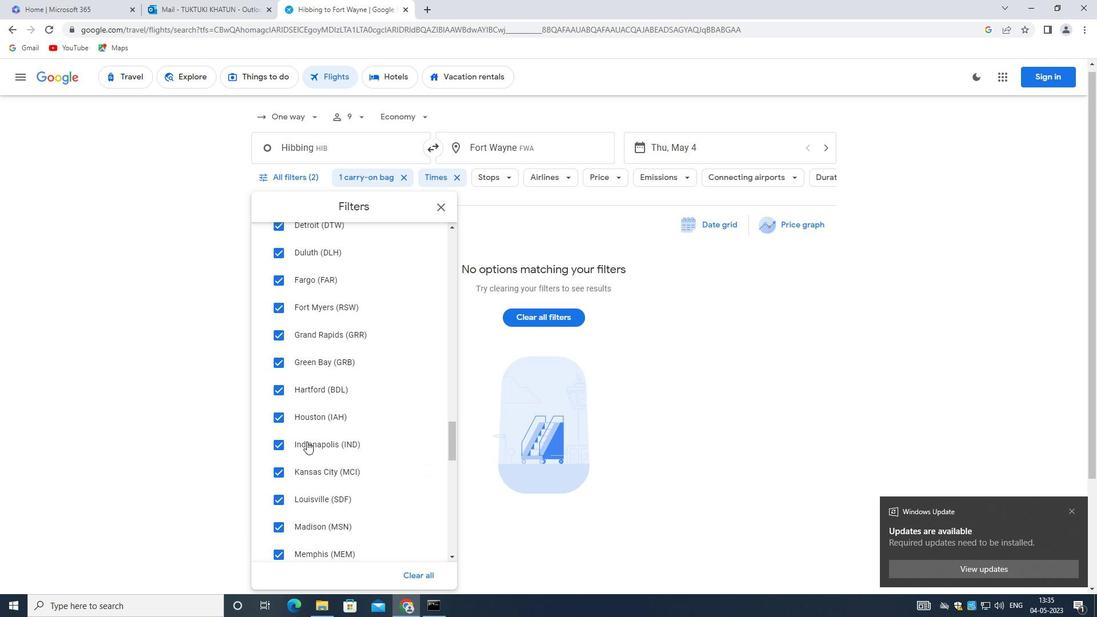 
Action: Mouse scrolled (312, 430) with delta (0, 0)
Screenshot: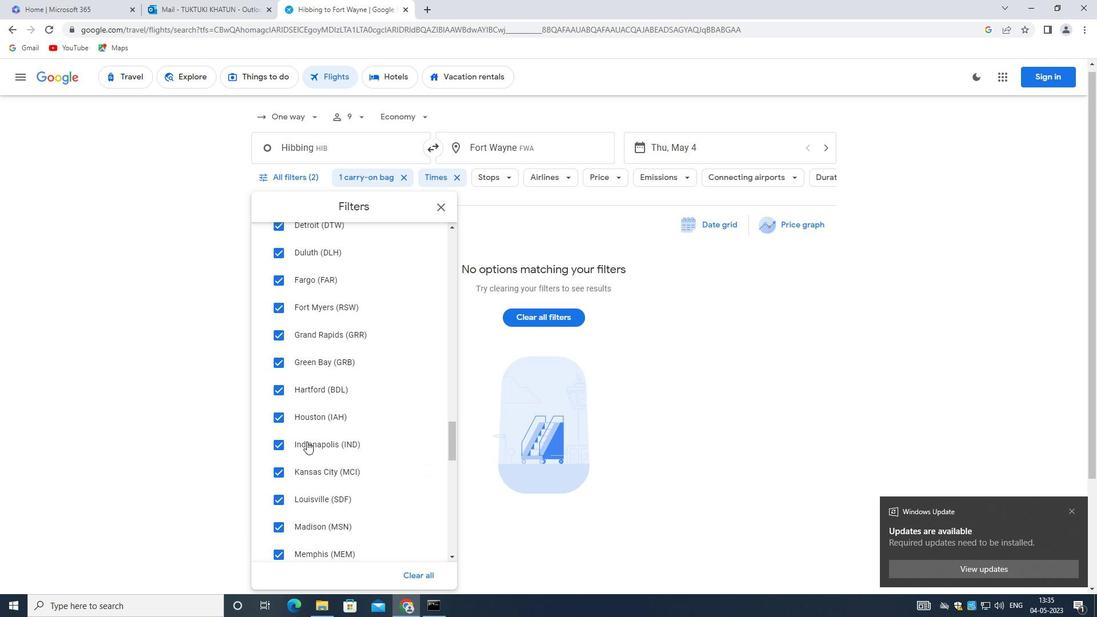 
Action: Mouse moved to (313, 431)
Screenshot: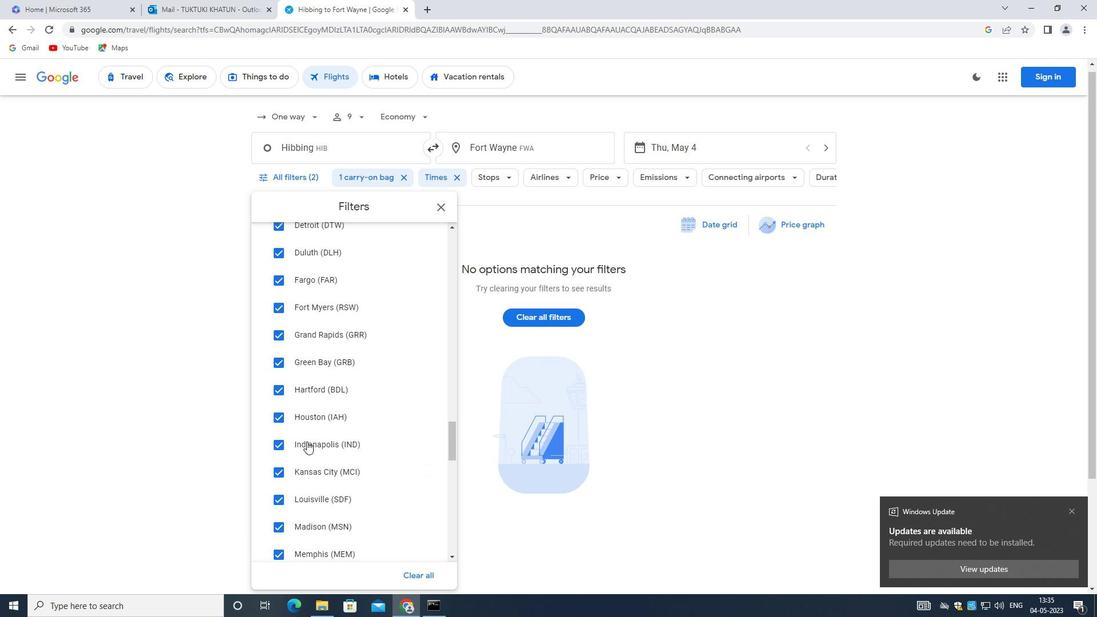 
Action: Mouse scrolled (313, 430) with delta (0, 0)
Screenshot: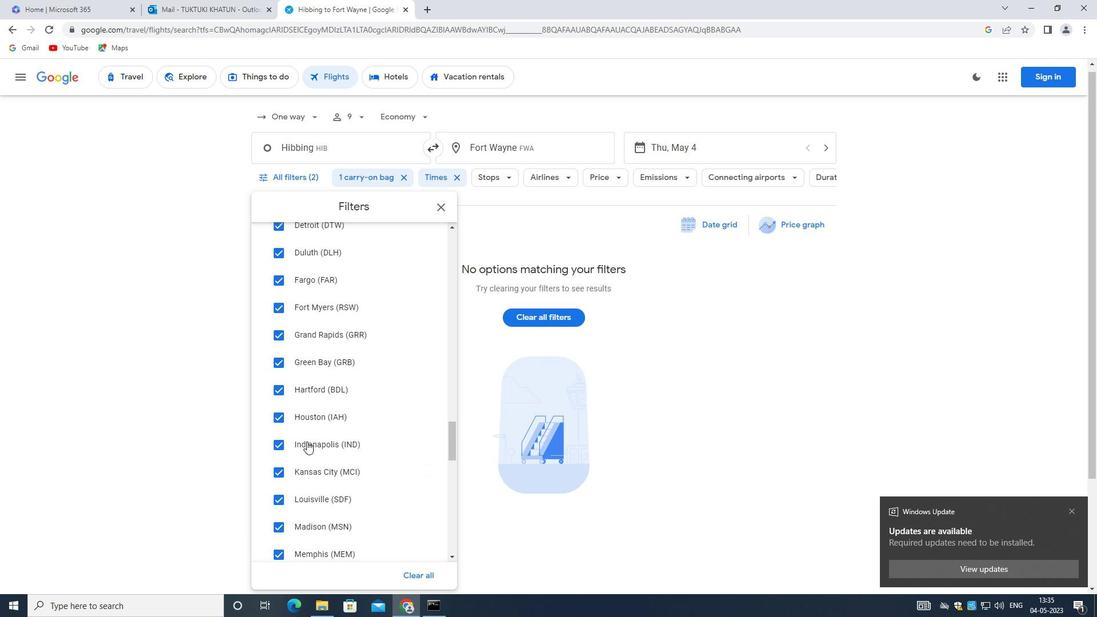 
Action: Mouse moved to (317, 419)
Screenshot: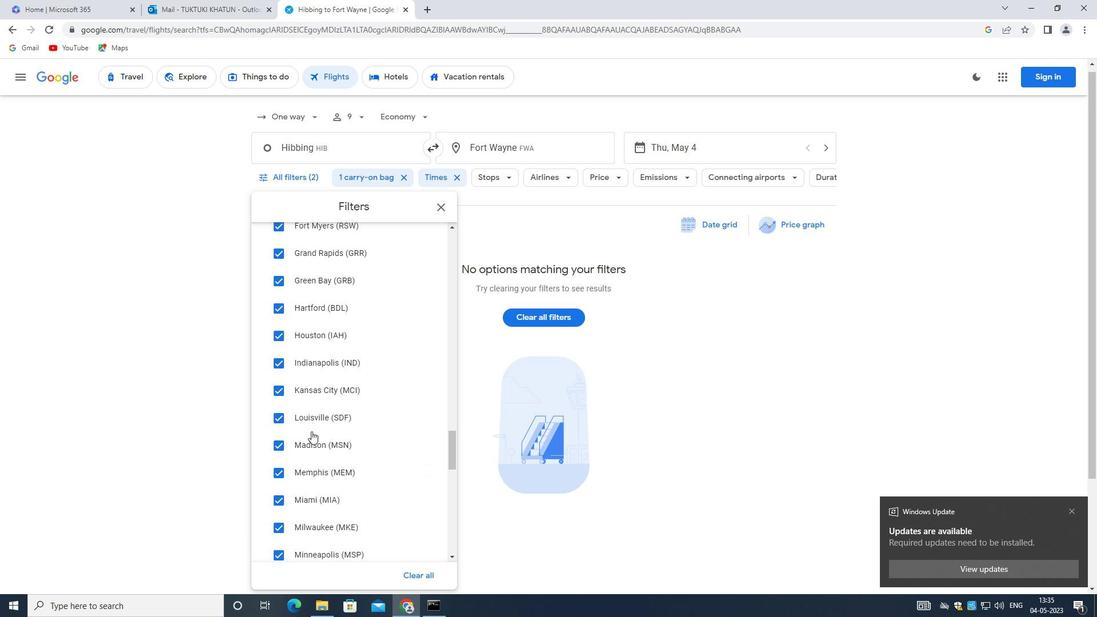 
Action: Mouse scrolled (317, 419) with delta (0, 0)
Screenshot: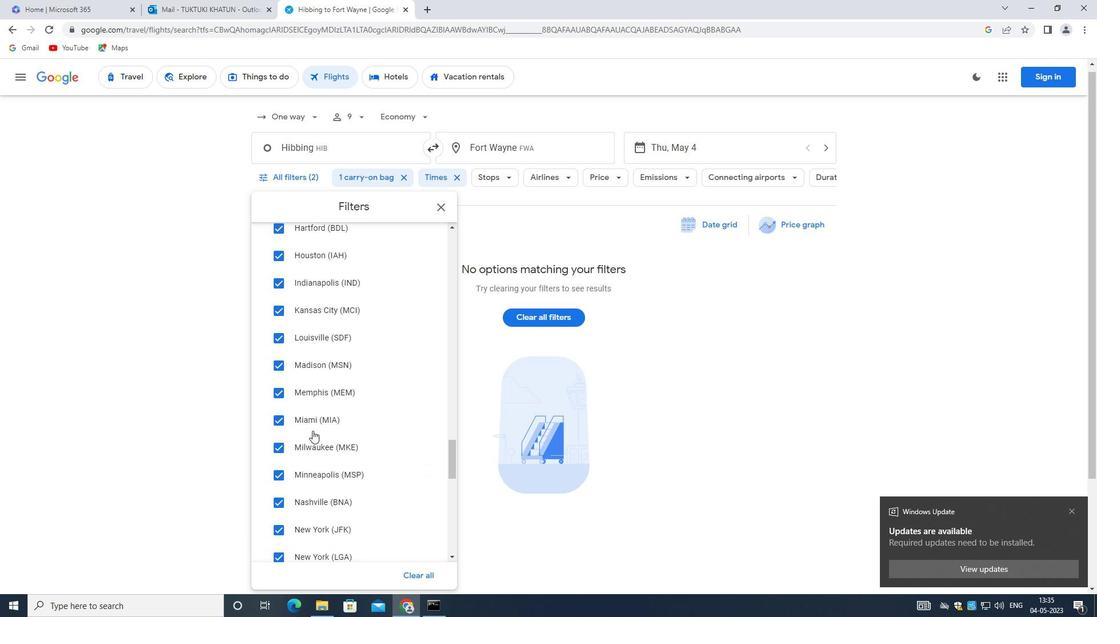 
Action: Mouse scrolled (317, 419) with delta (0, 0)
Screenshot: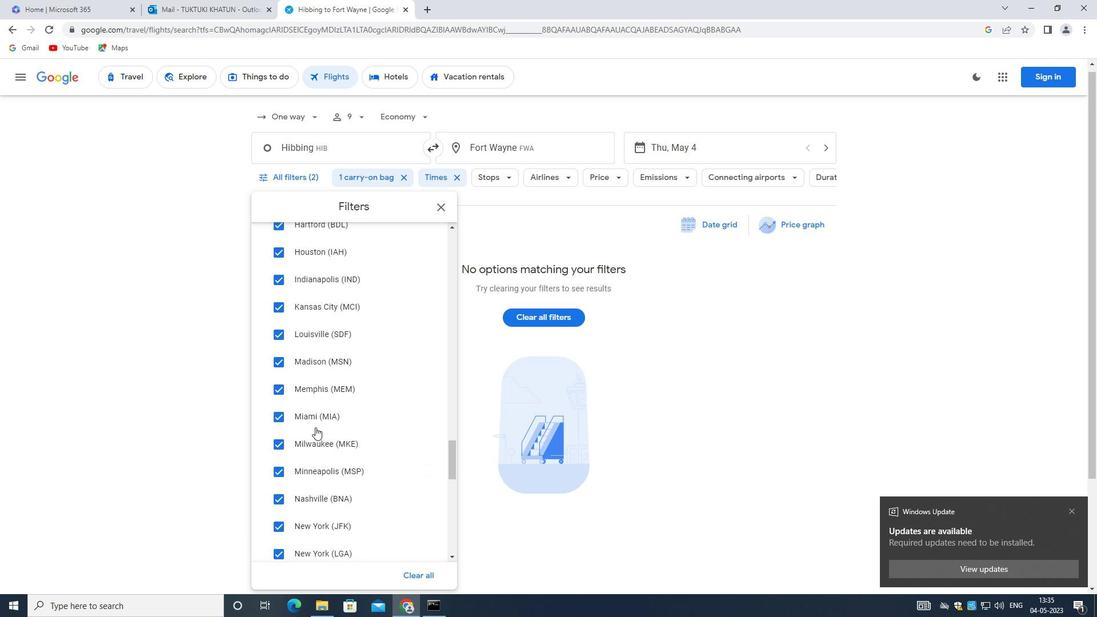 
Action: Mouse scrolled (317, 419) with delta (0, 0)
Screenshot: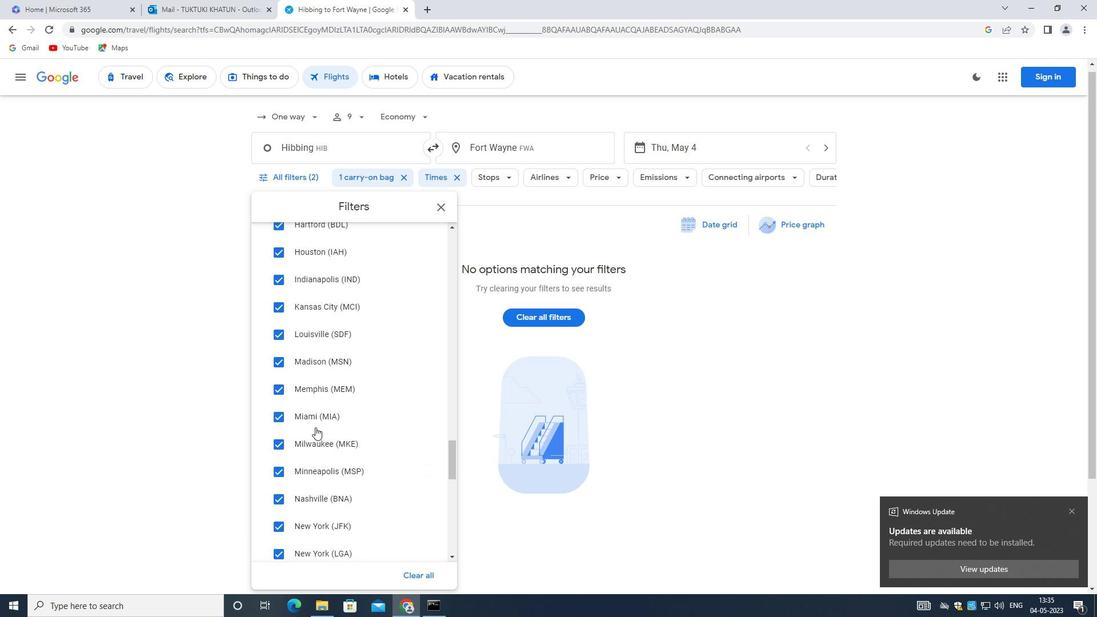 
Action: Mouse moved to (320, 417)
Screenshot: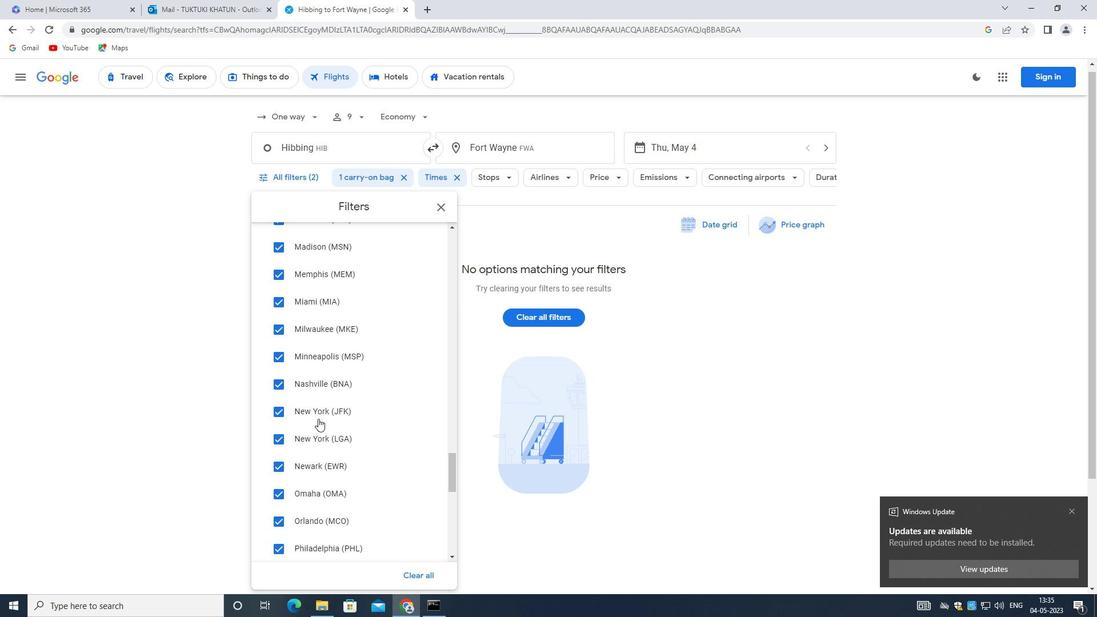 
Action: Mouse scrolled (320, 417) with delta (0, 0)
Screenshot: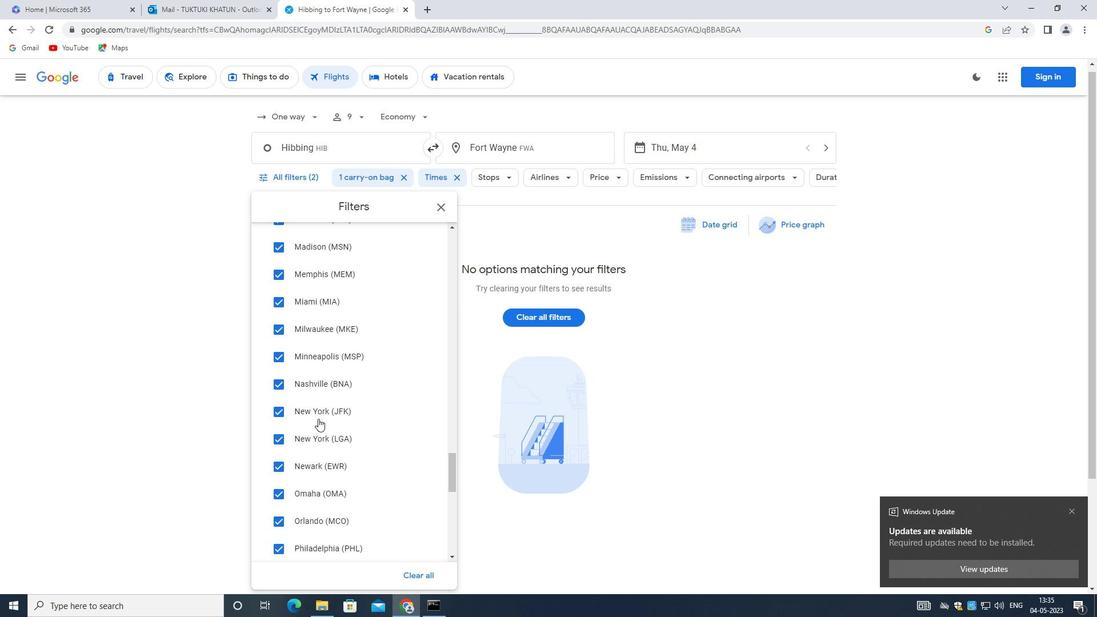 
Action: Mouse scrolled (320, 417) with delta (0, 0)
Screenshot: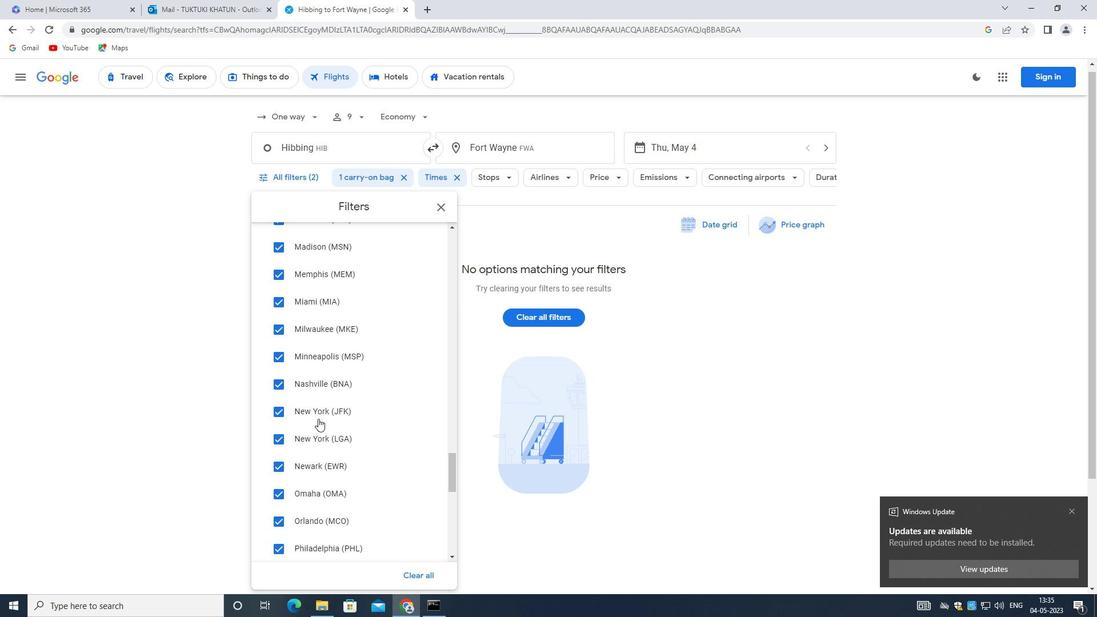 
Action: Mouse scrolled (320, 417) with delta (0, 0)
Screenshot: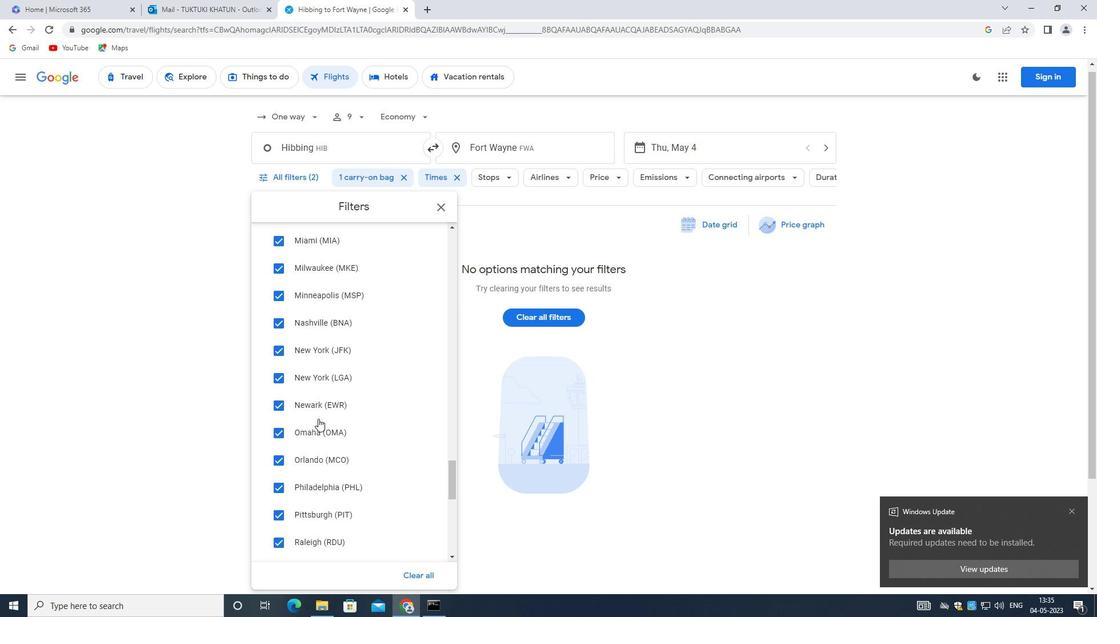 
Action: Mouse scrolled (320, 417) with delta (0, 0)
Screenshot: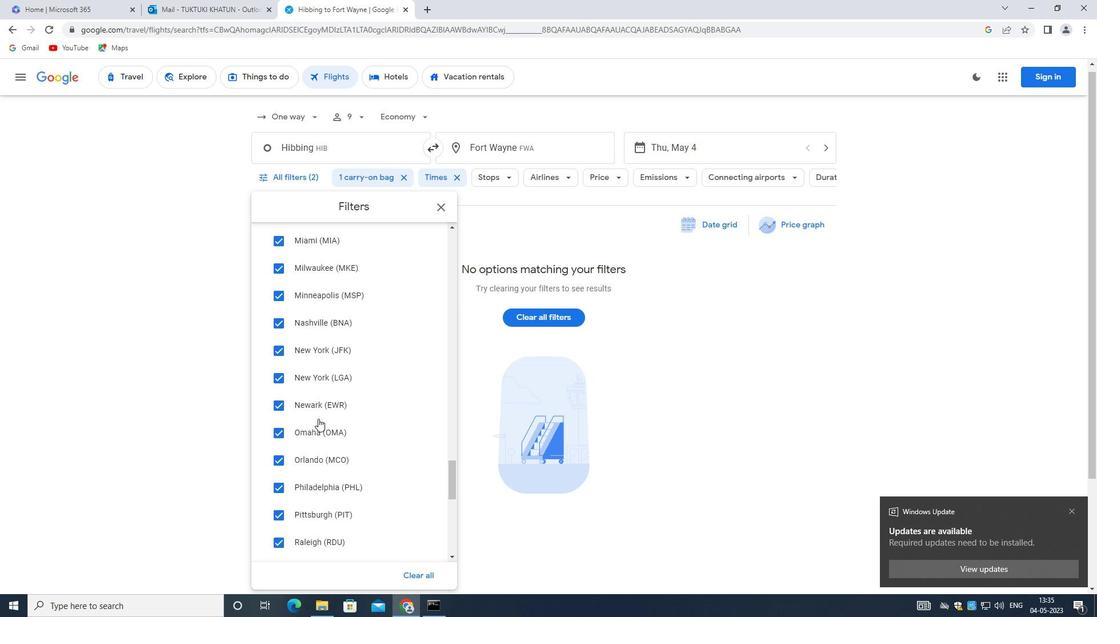 
Action: Mouse moved to (323, 417)
Screenshot: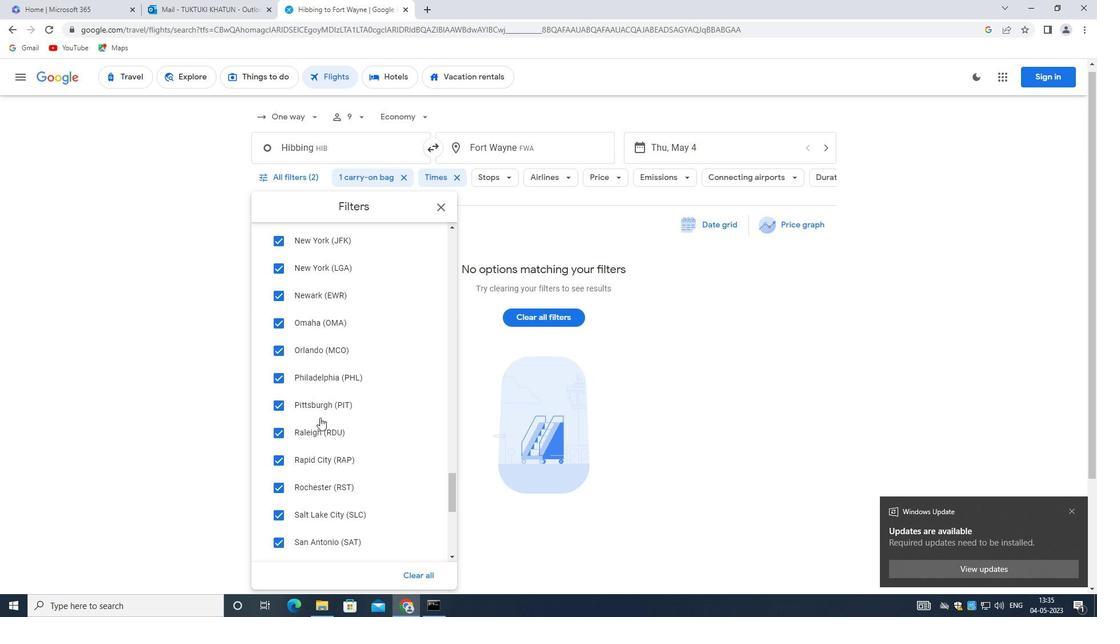 
Action: Mouse scrolled (323, 417) with delta (0, 0)
Screenshot: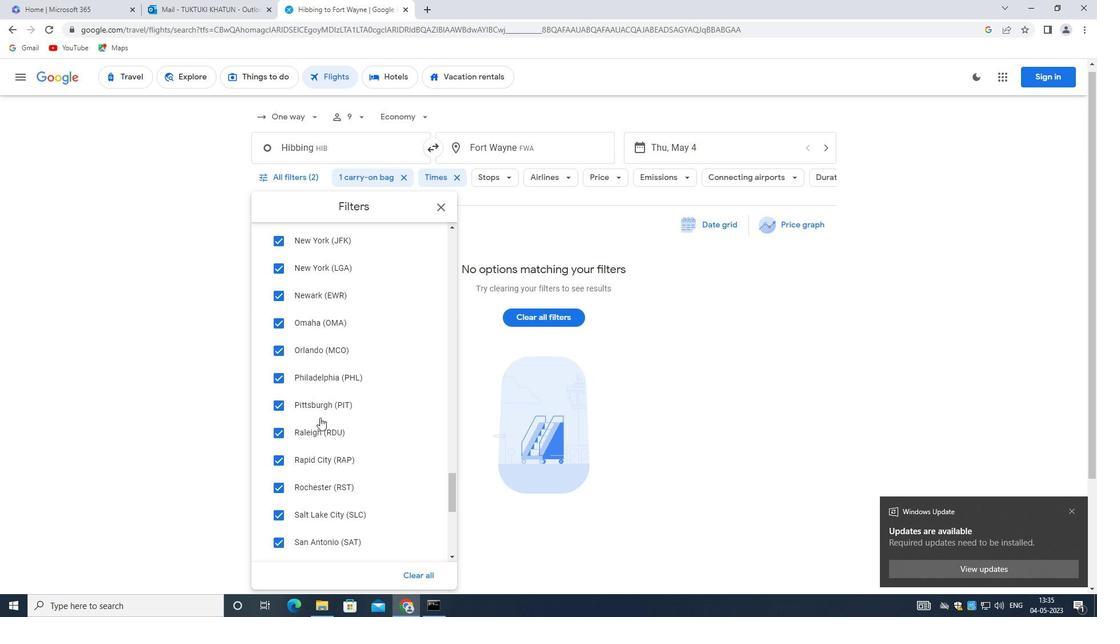 
Action: Mouse scrolled (323, 417) with delta (0, 0)
Screenshot: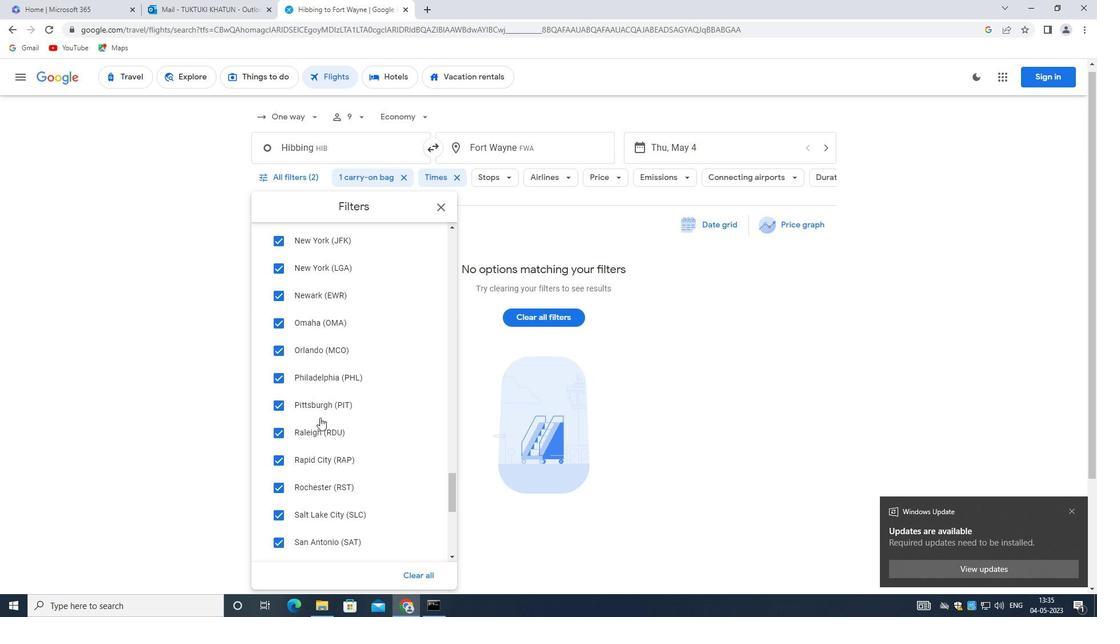 
Action: Mouse scrolled (323, 417) with delta (0, 0)
Screenshot: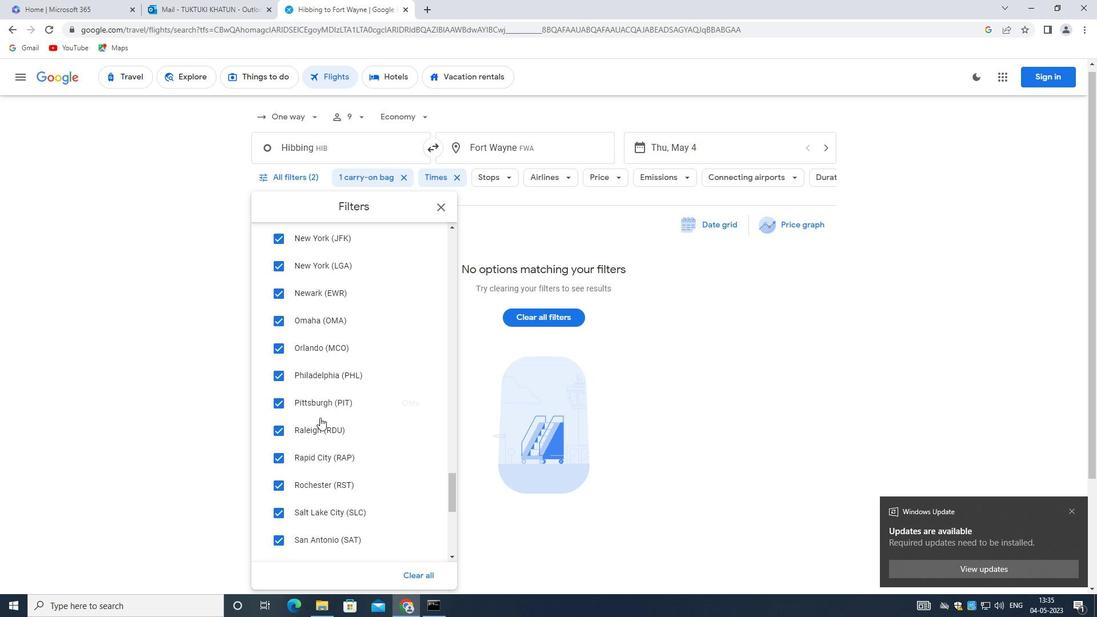 
Action: Mouse scrolled (323, 417) with delta (0, 0)
Screenshot: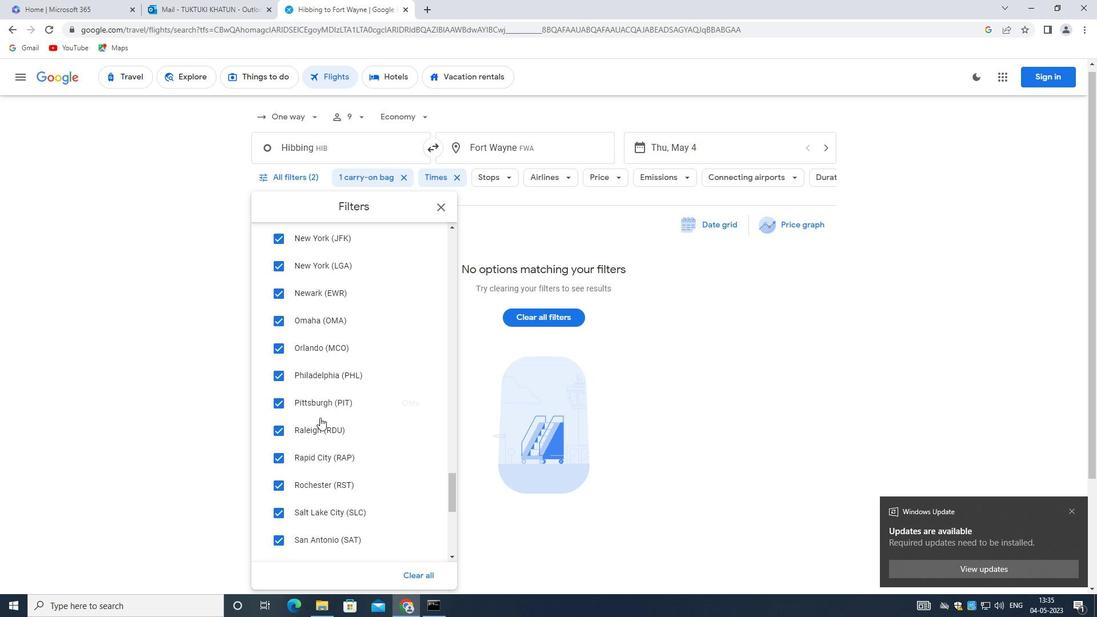 
Action: Mouse scrolled (323, 417) with delta (0, 0)
Screenshot: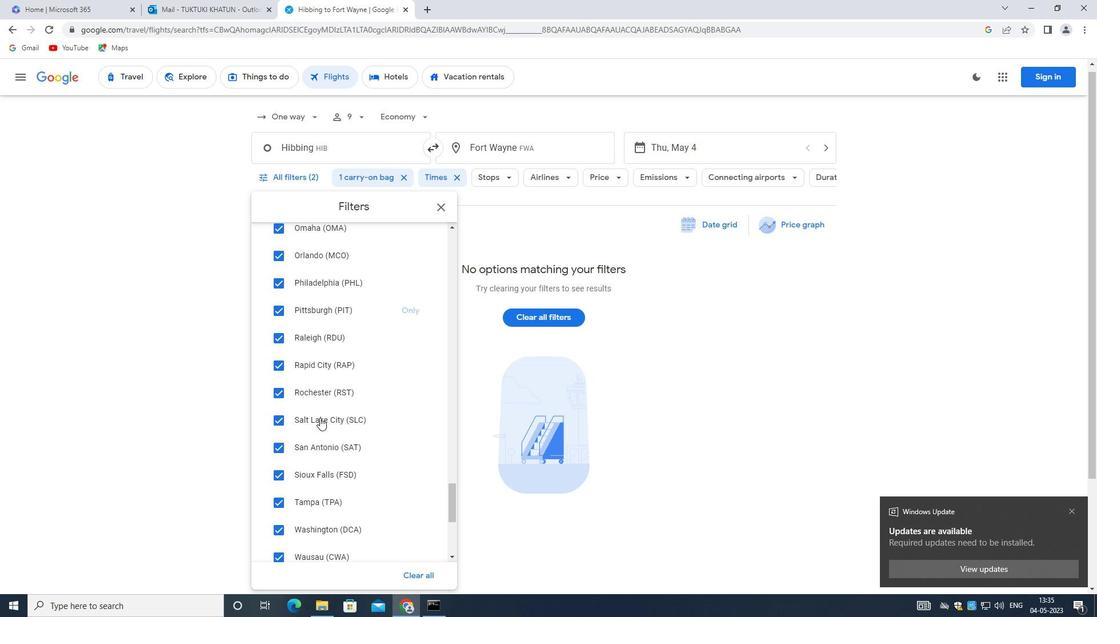 
Action: Mouse moved to (324, 416)
Screenshot: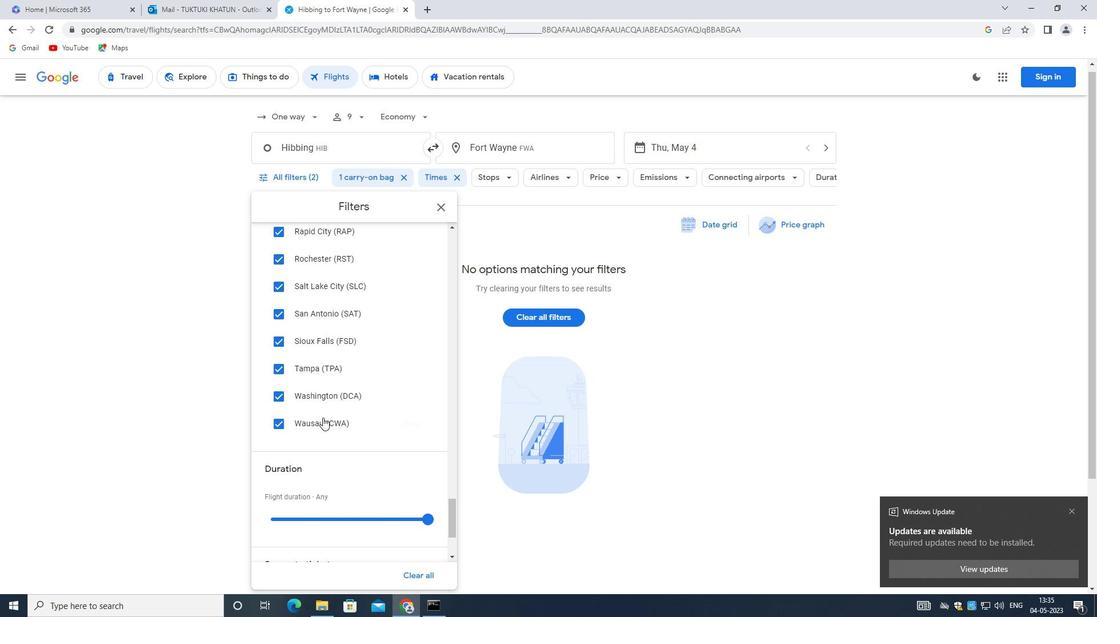 
Action: Mouse scrolled (324, 416) with delta (0, 0)
Screenshot: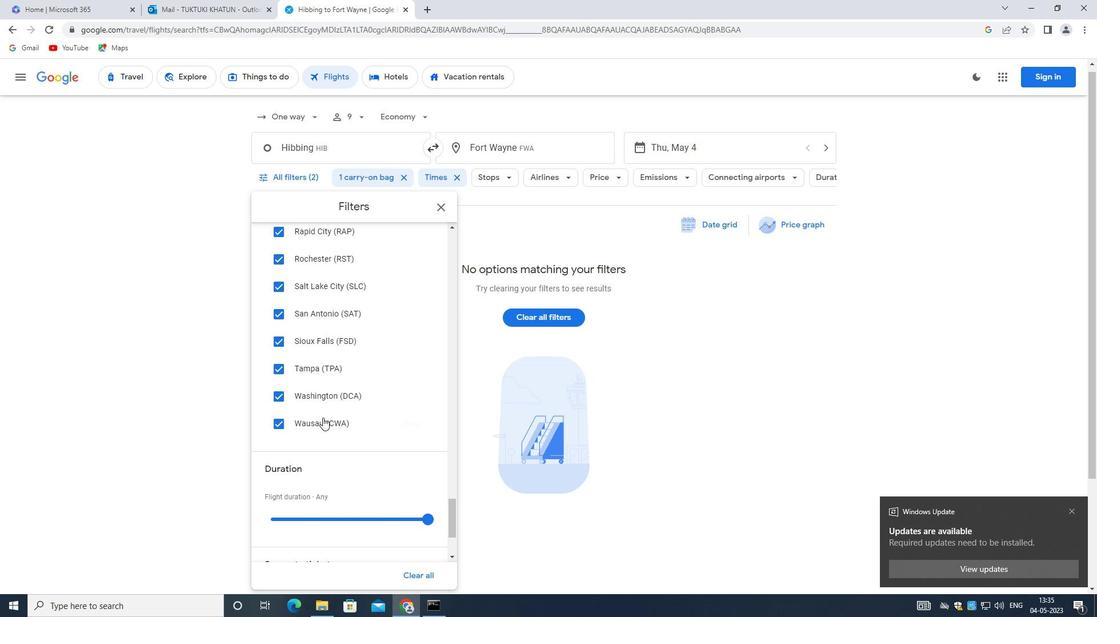 
Action: Mouse scrolled (324, 416) with delta (0, 0)
Screenshot: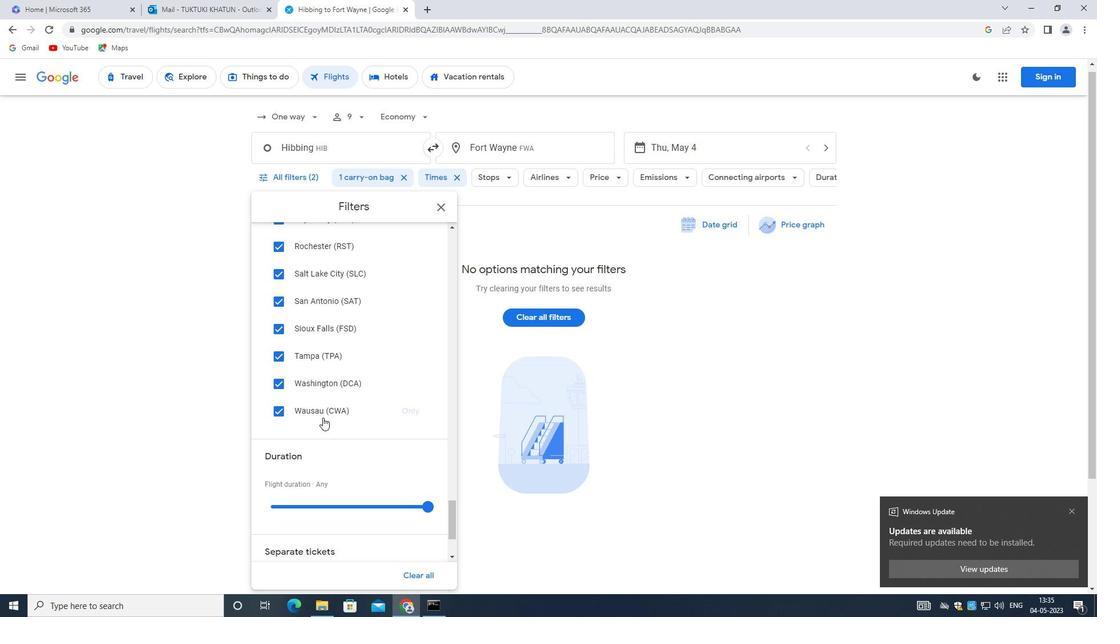 
Action: Mouse scrolled (324, 416) with delta (0, 0)
Screenshot: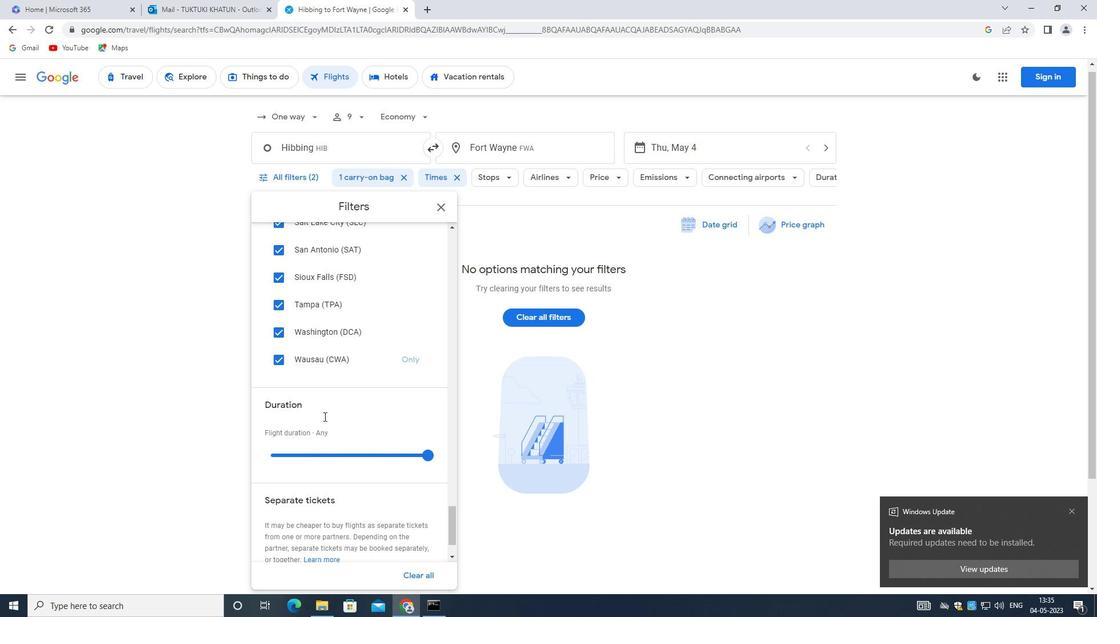 
Action: Mouse scrolled (324, 416) with delta (0, 0)
Screenshot: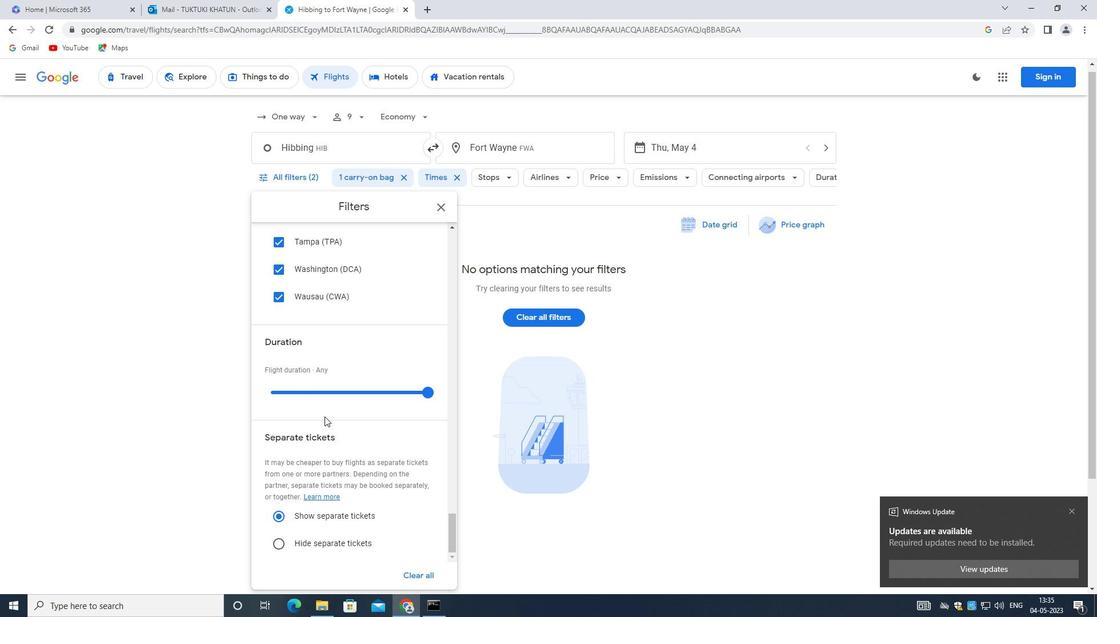 
Action: Mouse scrolled (324, 416) with delta (0, 0)
Screenshot: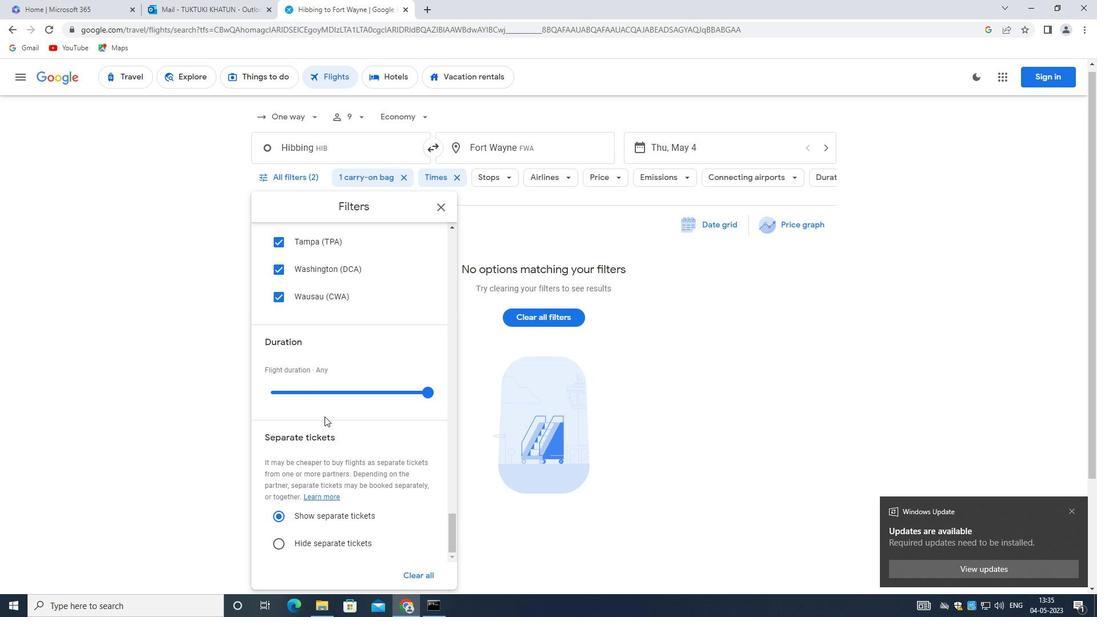 
Action: Mouse scrolled (324, 416) with delta (0, 0)
Screenshot: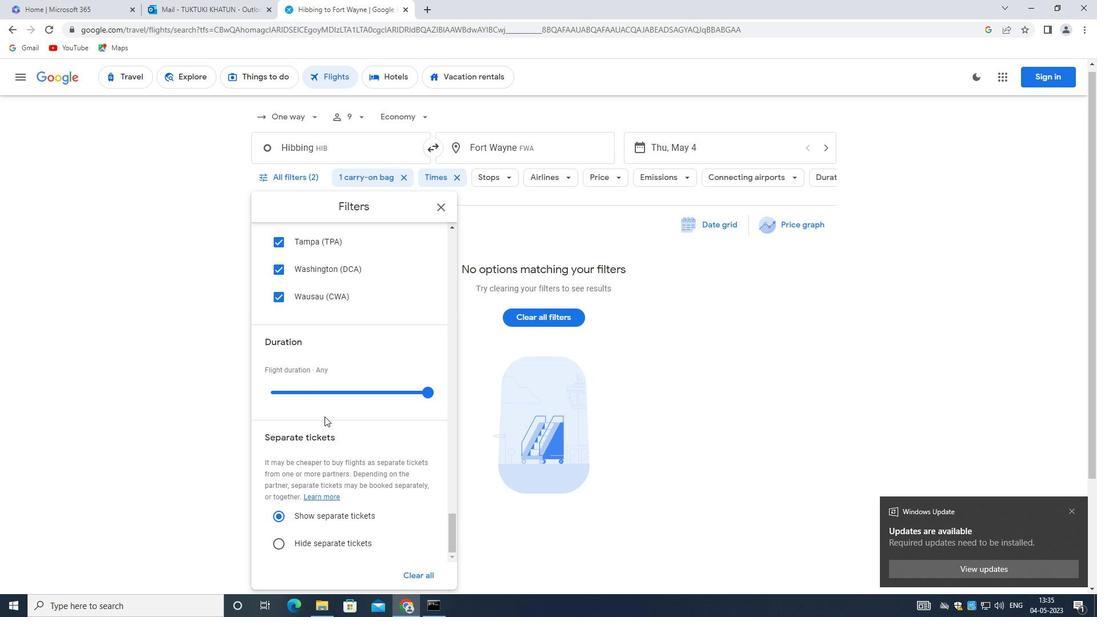 
Action: Mouse scrolled (324, 416) with delta (0, 0)
Screenshot: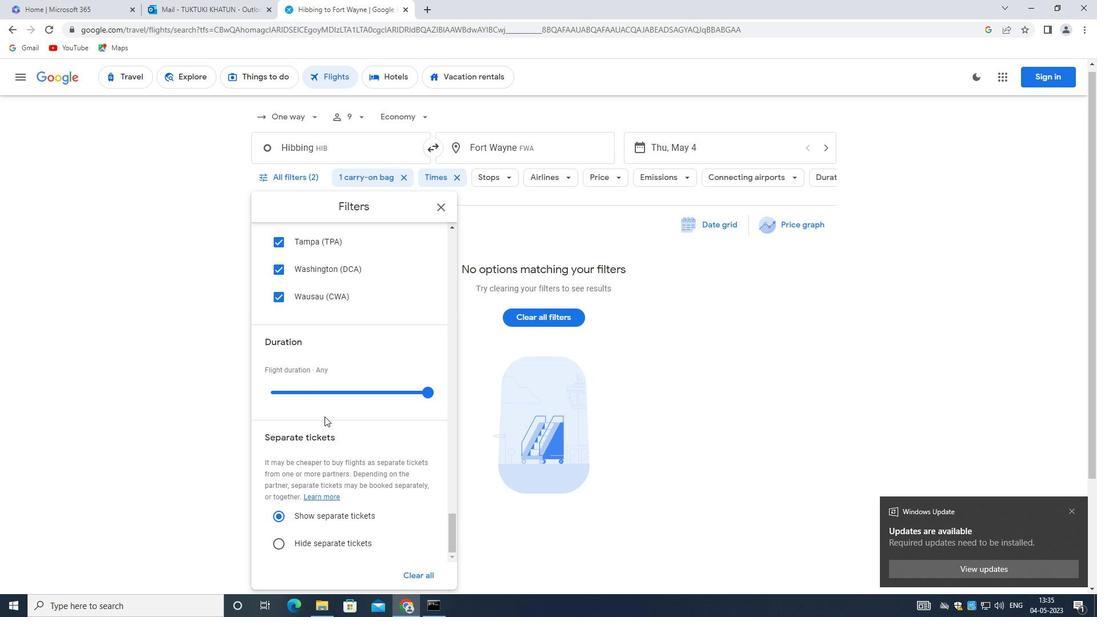 
Action: Mouse moved to (324, 415)
Screenshot: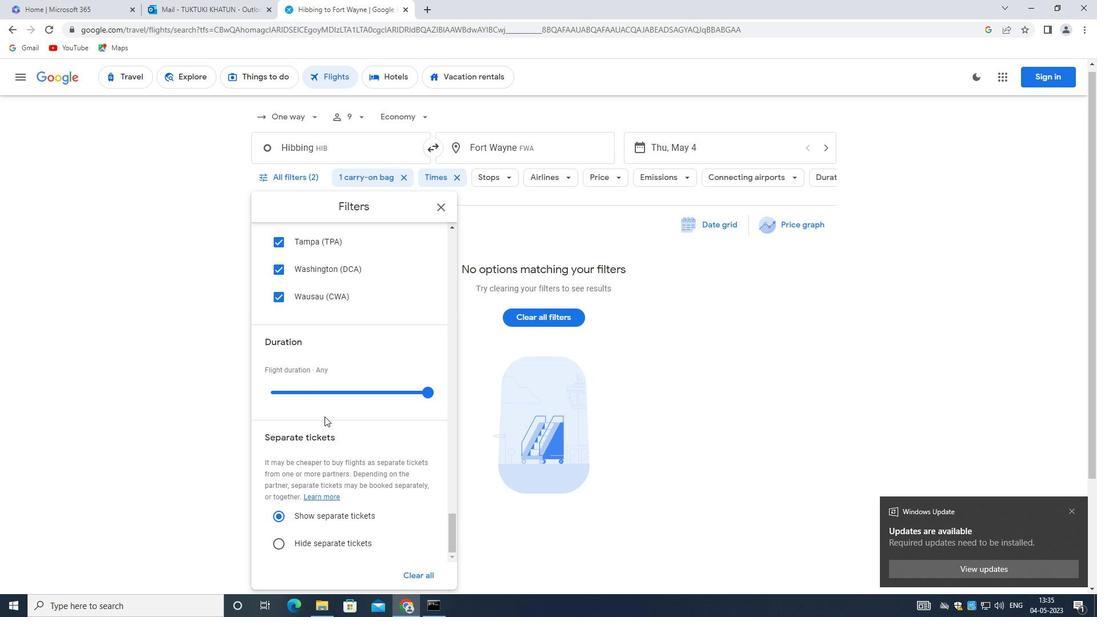 
Action: Mouse scrolled (324, 415) with delta (0, 0)
Screenshot: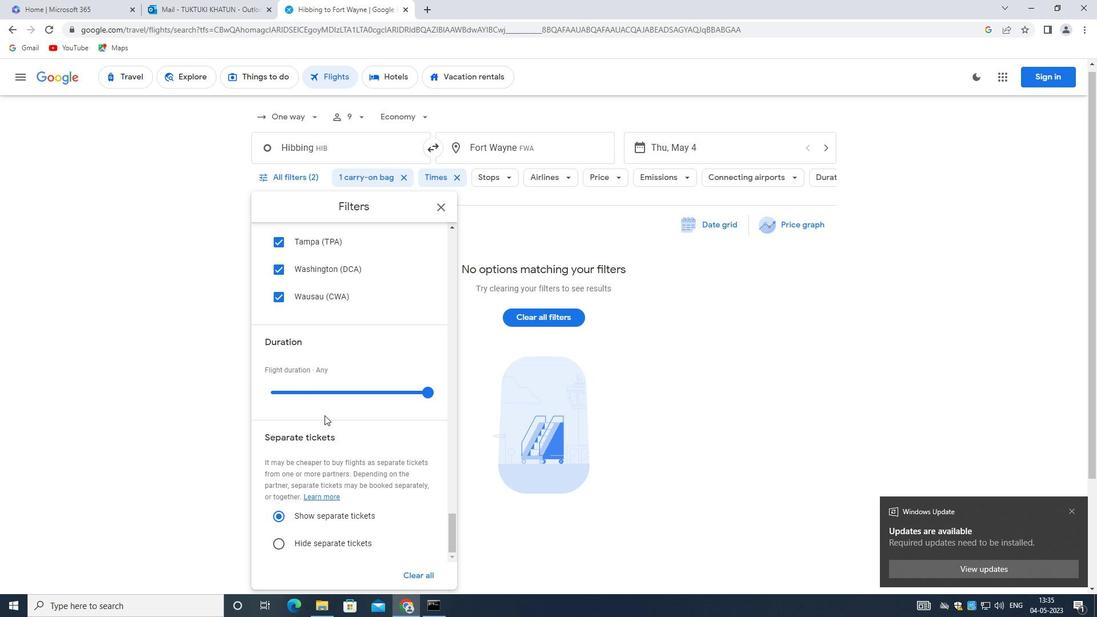 
Action: Mouse scrolled (324, 415) with delta (0, 0)
Screenshot: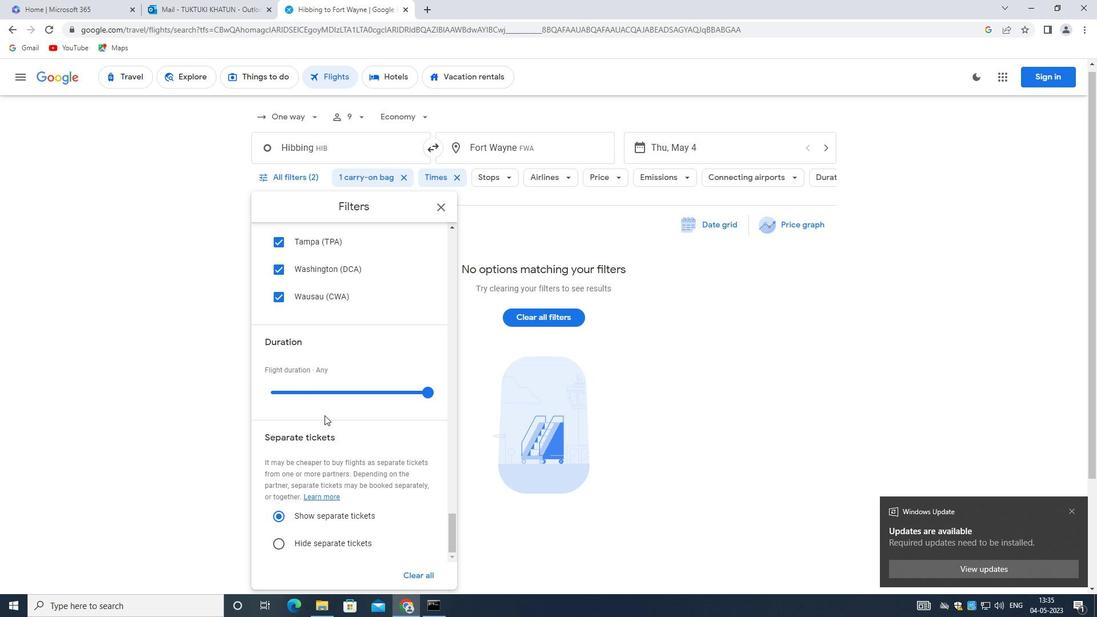 
Action: Mouse scrolled (324, 415) with delta (0, 0)
Screenshot: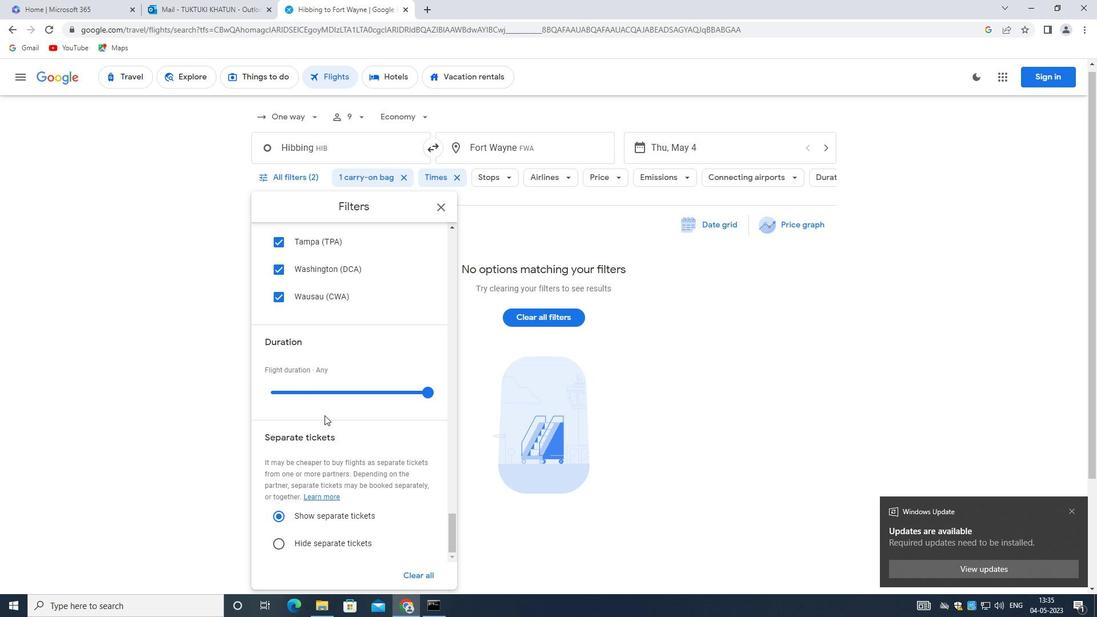 
Action: Mouse moved to (324, 413)
Screenshot: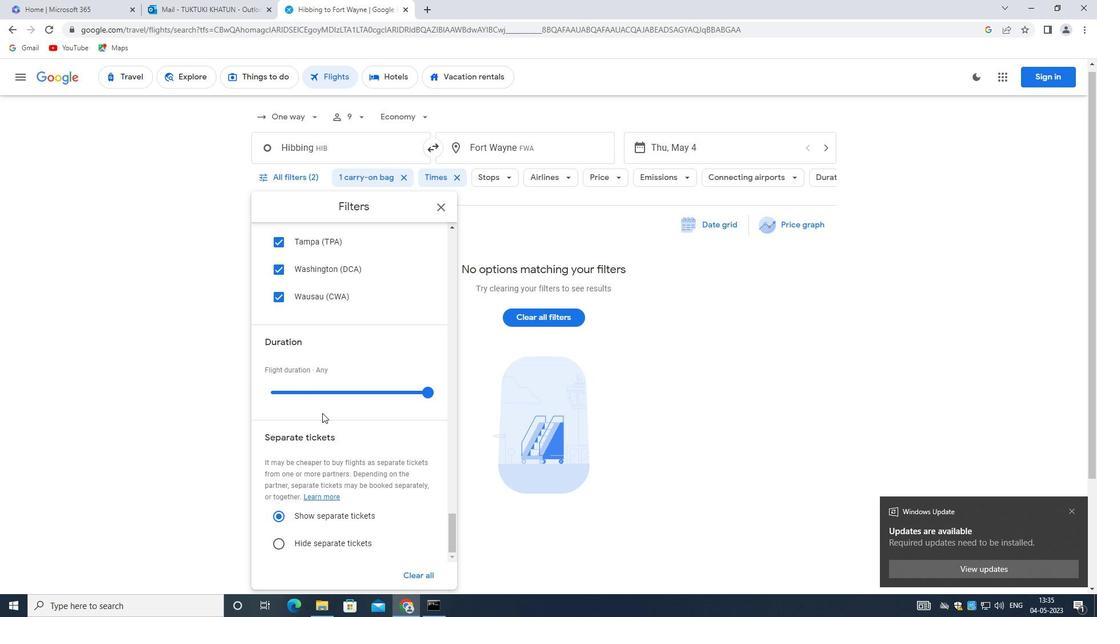 
